 Task: Create a due date automation trigger when advanced on, on the monday of the week a card is due add fields with custom field "Resume" set to a number lower than 1 and greater than 10 at 11:00 AM.
Action: Mouse moved to (1233, 376)
Screenshot: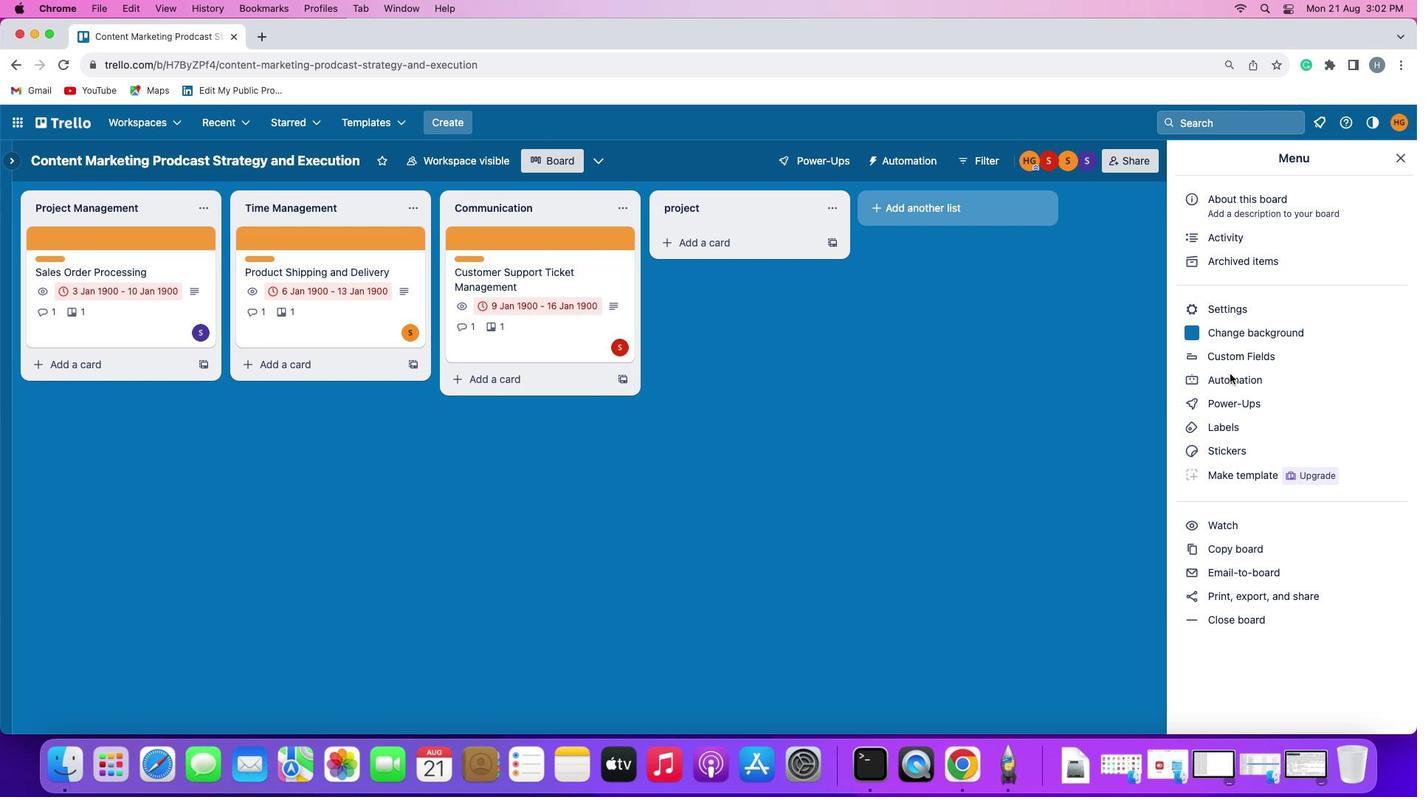 
Action: Mouse pressed left at (1233, 376)
Screenshot: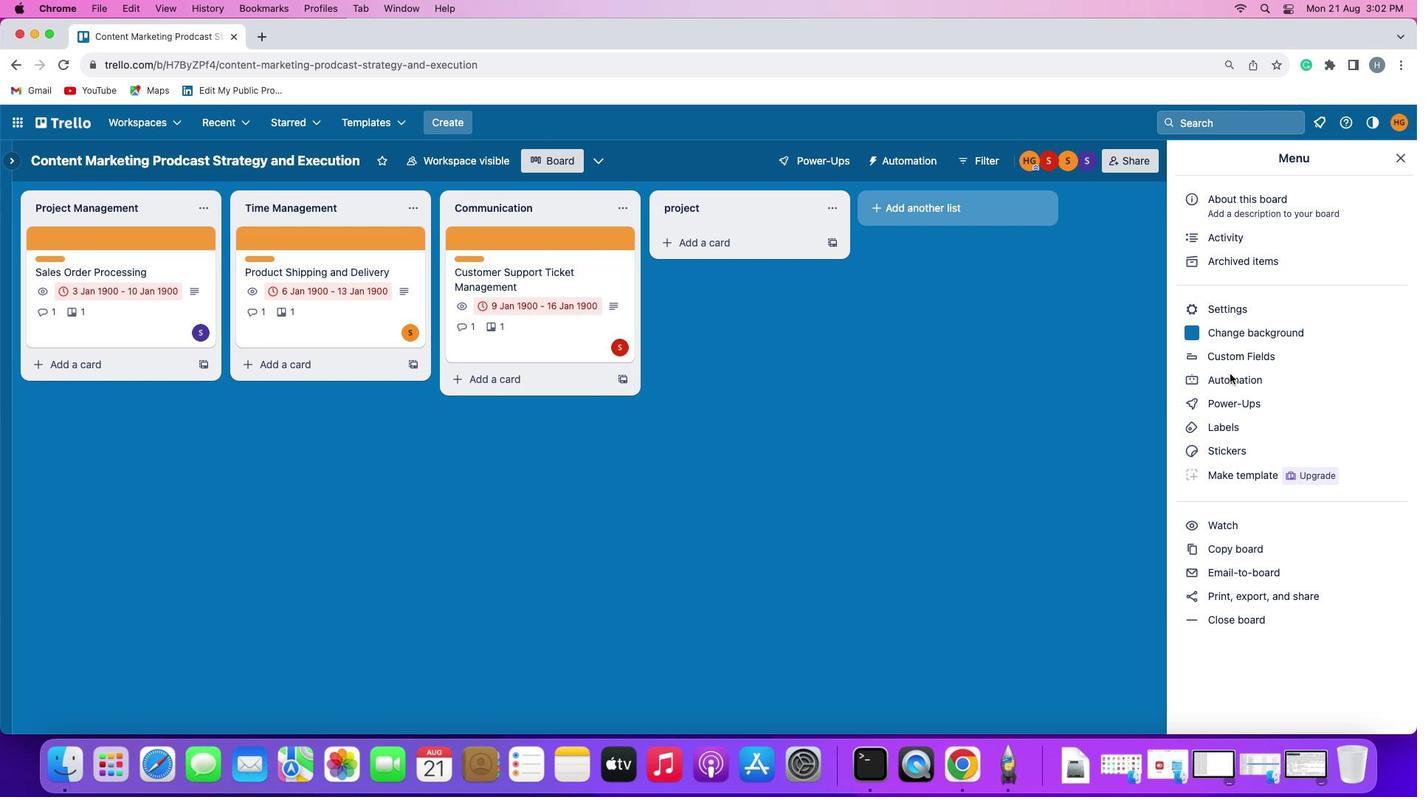 
Action: Mouse pressed left at (1233, 376)
Screenshot: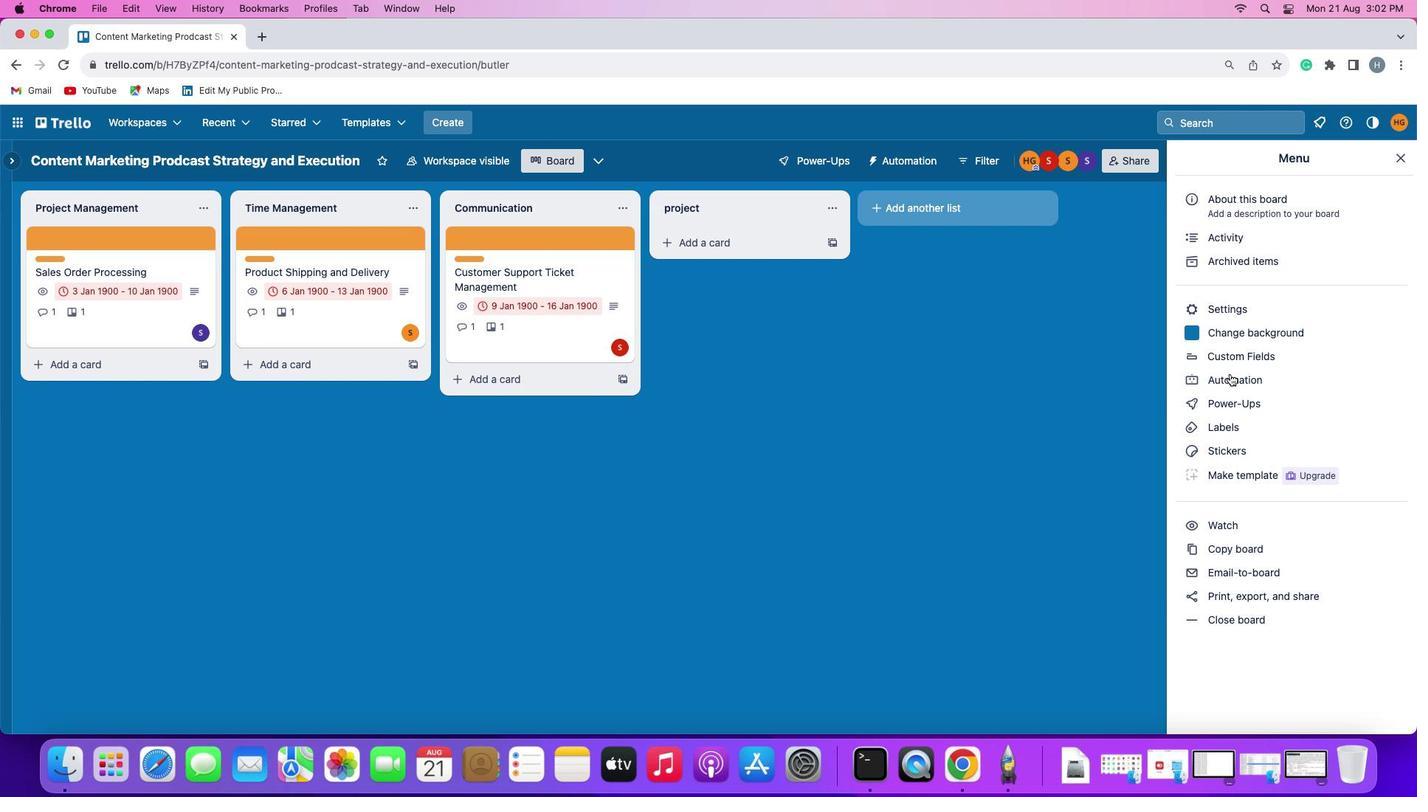 
Action: Mouse moved to (95, 346)
Screenshot: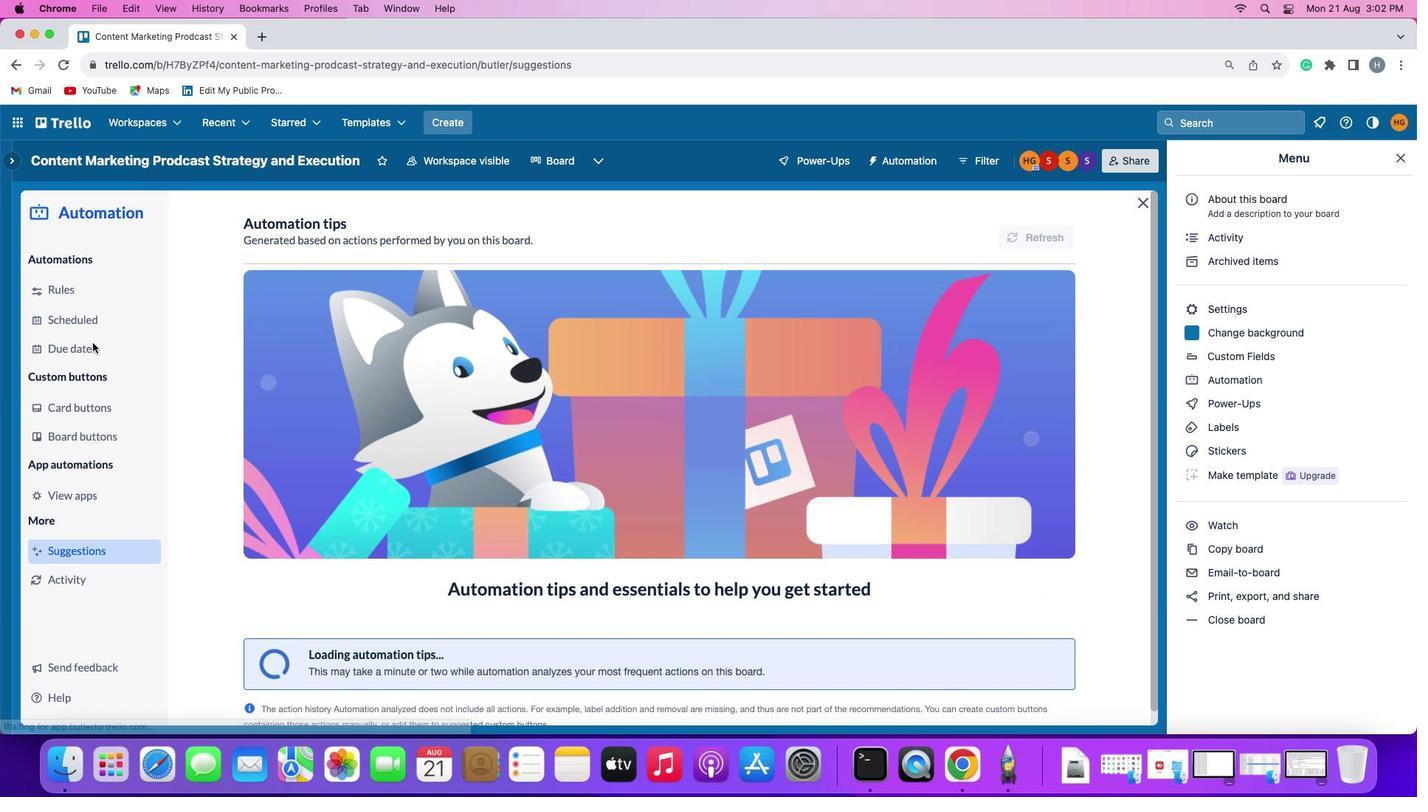 
Action: Mouse pressed left at (95, 346)
Screenshot: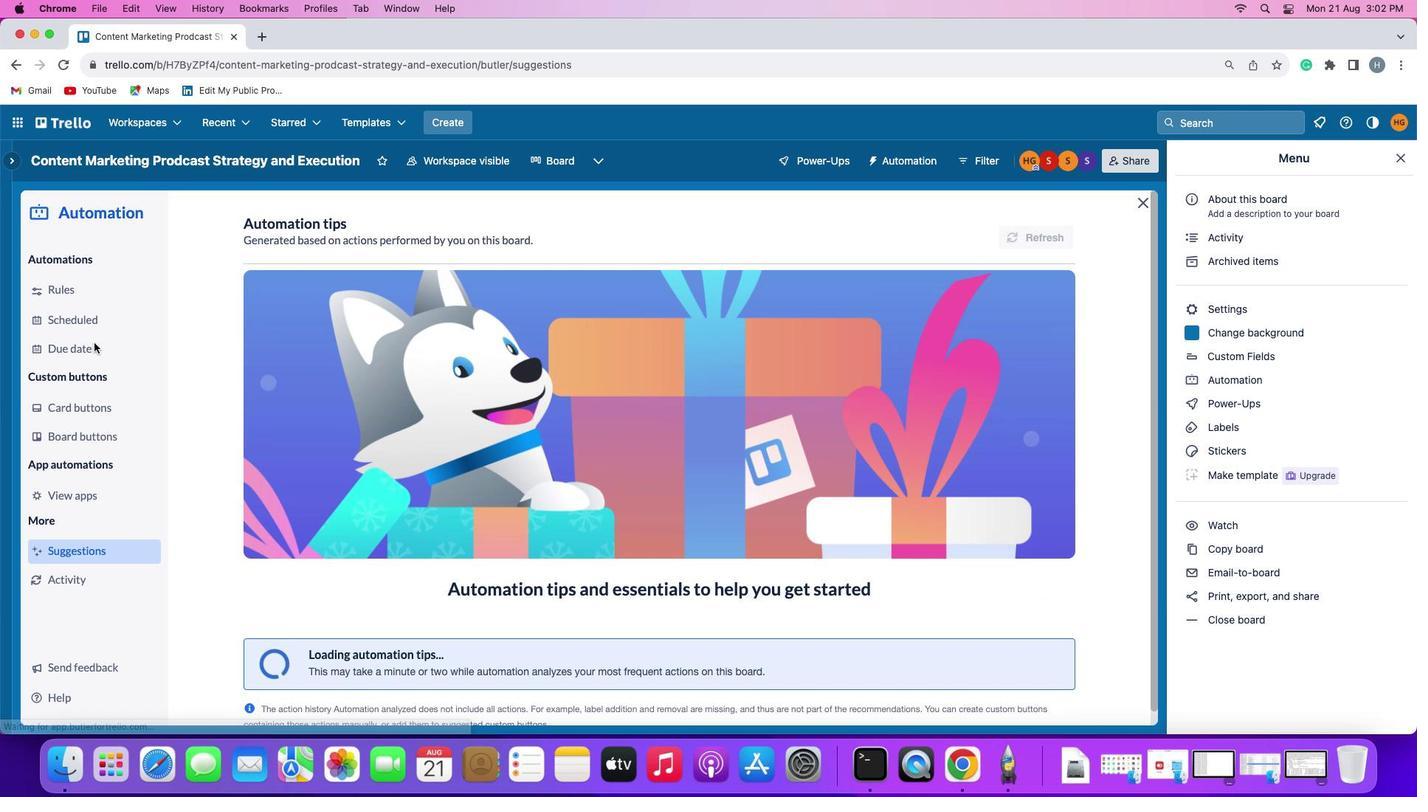 
Action: Mouse moved to (1005, 227)
Screenshot: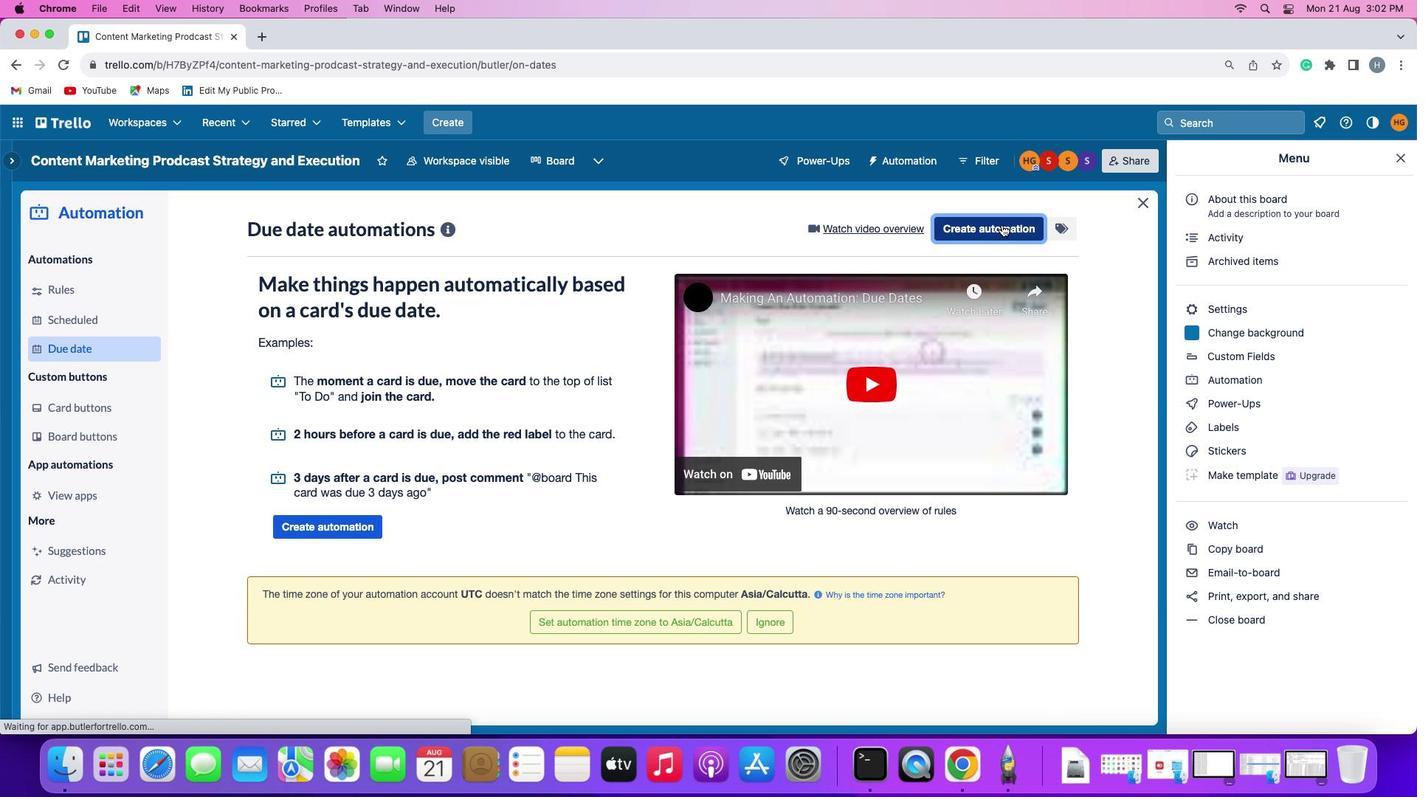 
Action: Mouse pressed left at (1005, 227)
Screenshot: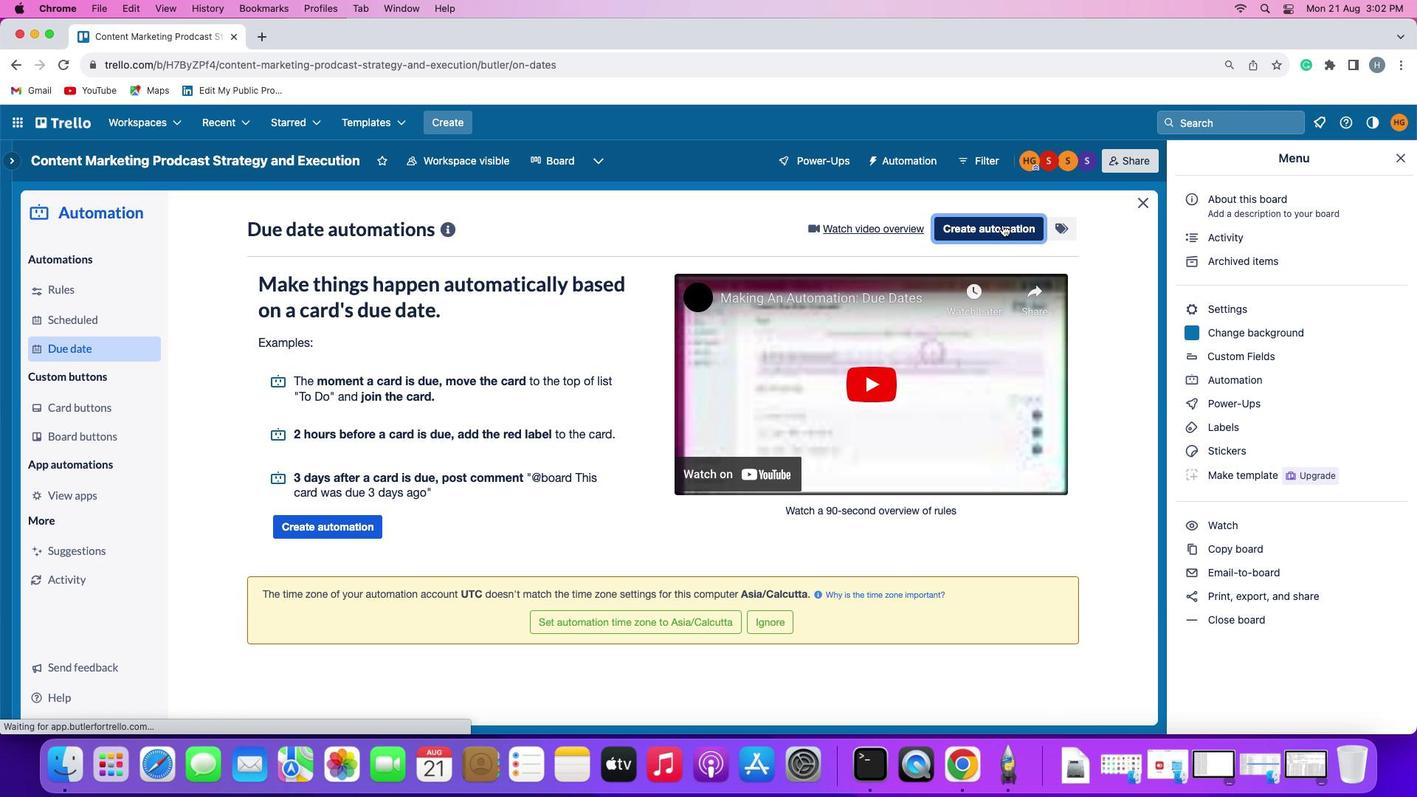 
Action: Mouse moved to (272, 370)
Screenshot: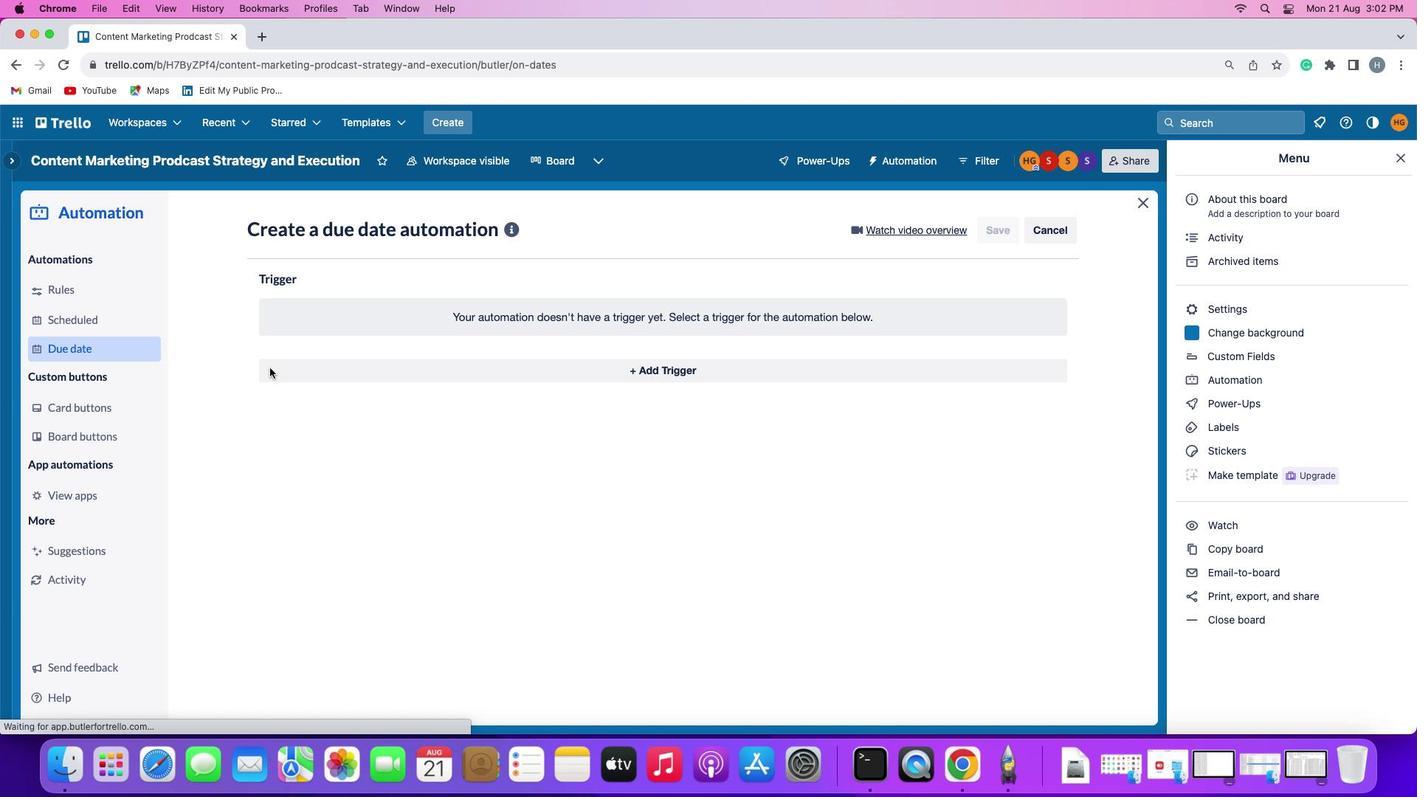
Action: Mouse pressed left at (272, 370)
Screenshot: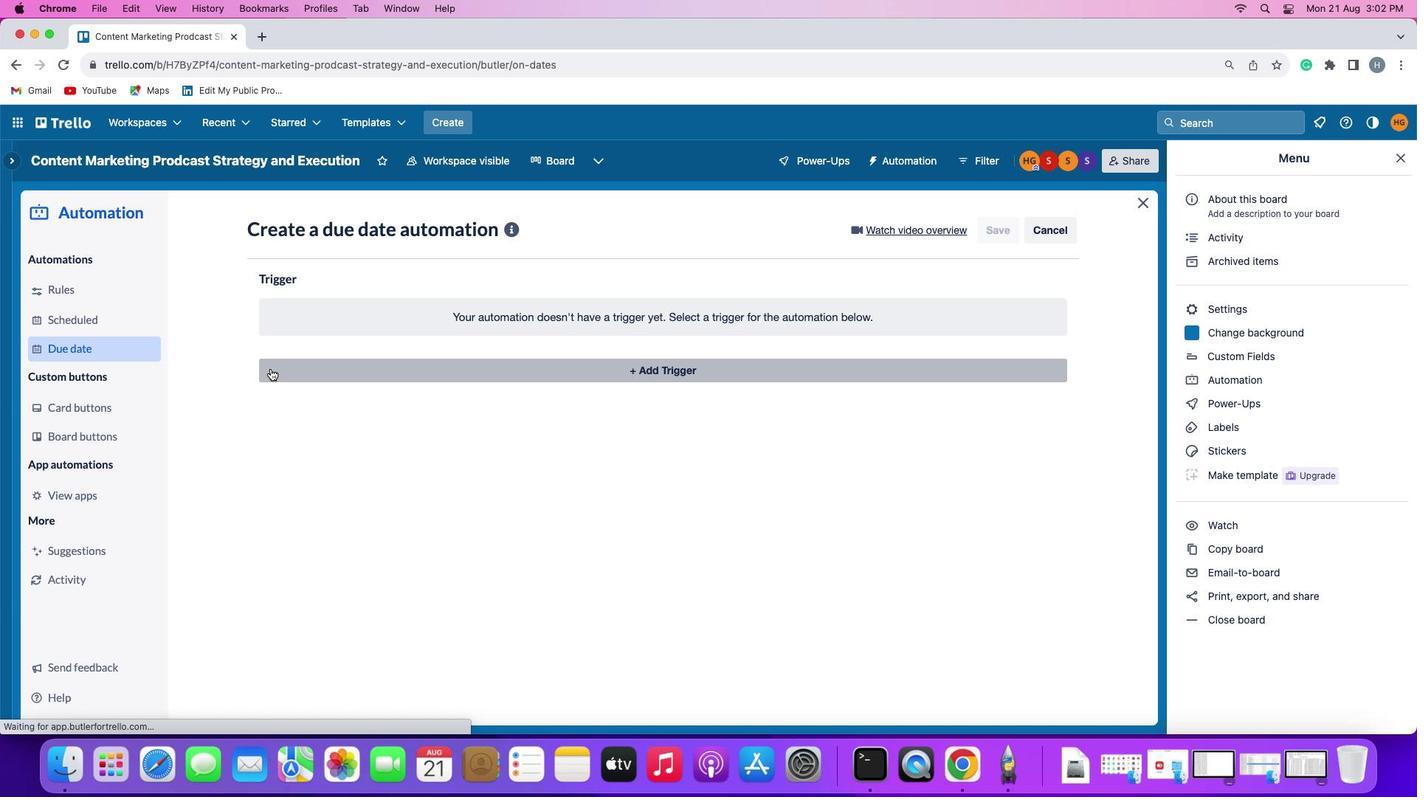 
Action: Mouse moved to (336, 650)
Screenshot: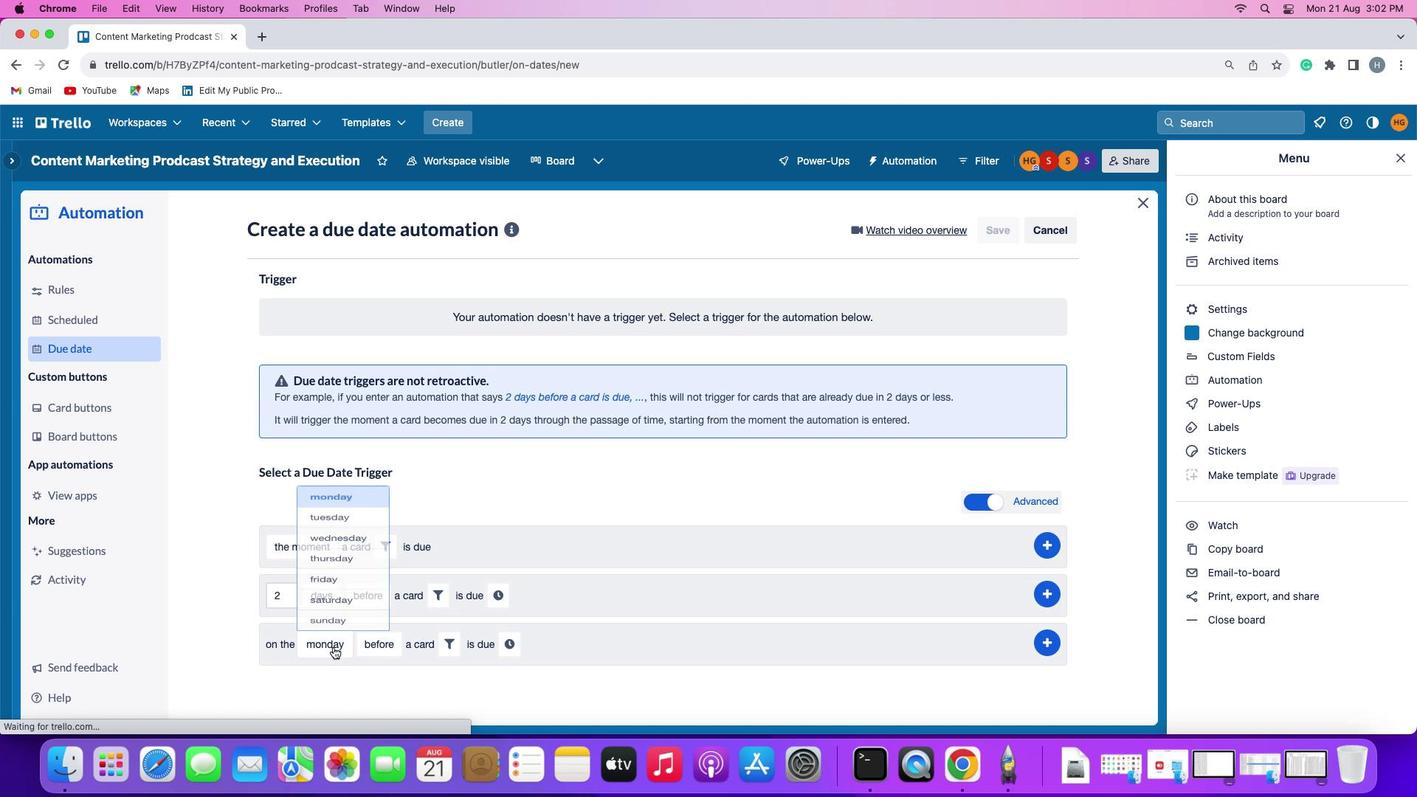 
Action: Mouse pressed left at (336, 650)
Screenshot: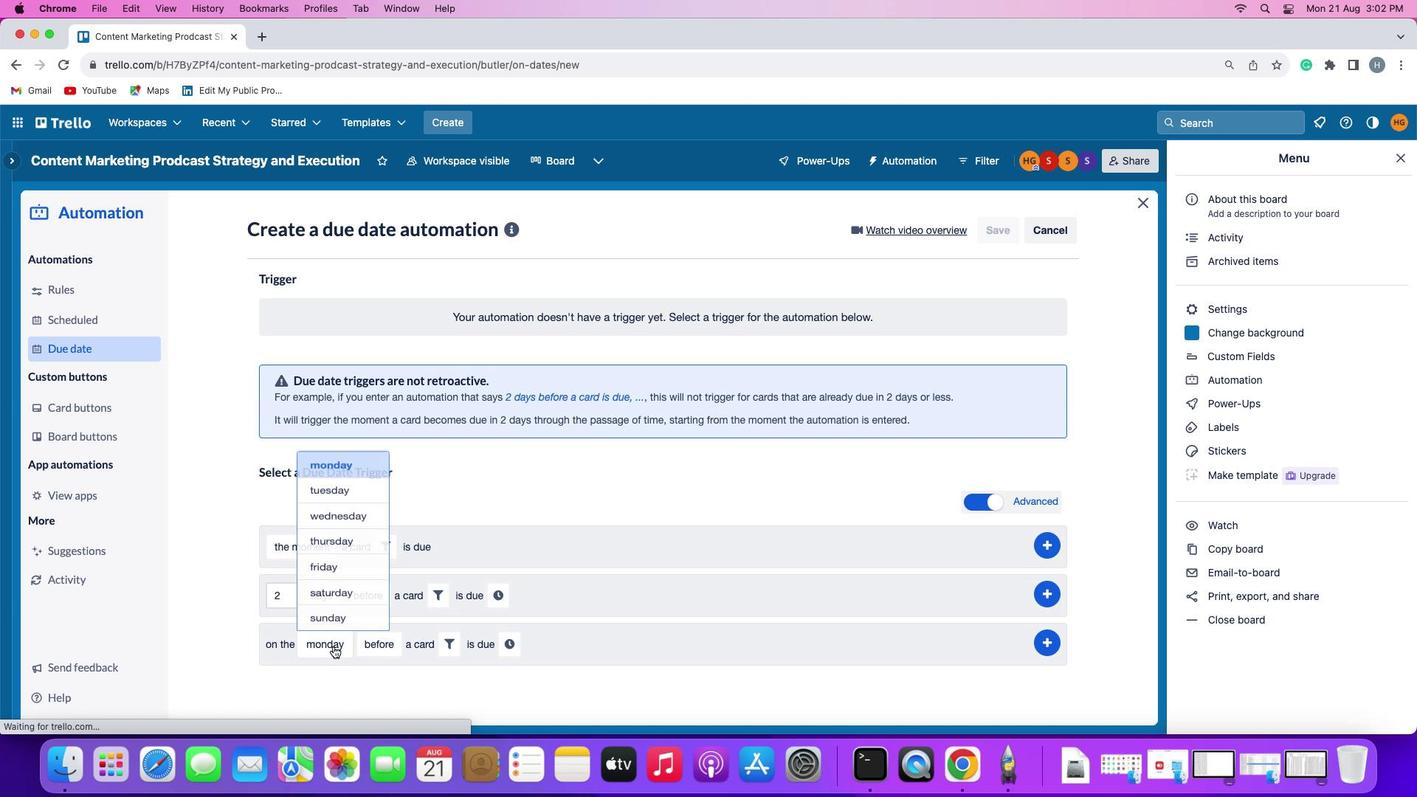 
Action: Mouse moved to (359, 447)
Screenshot: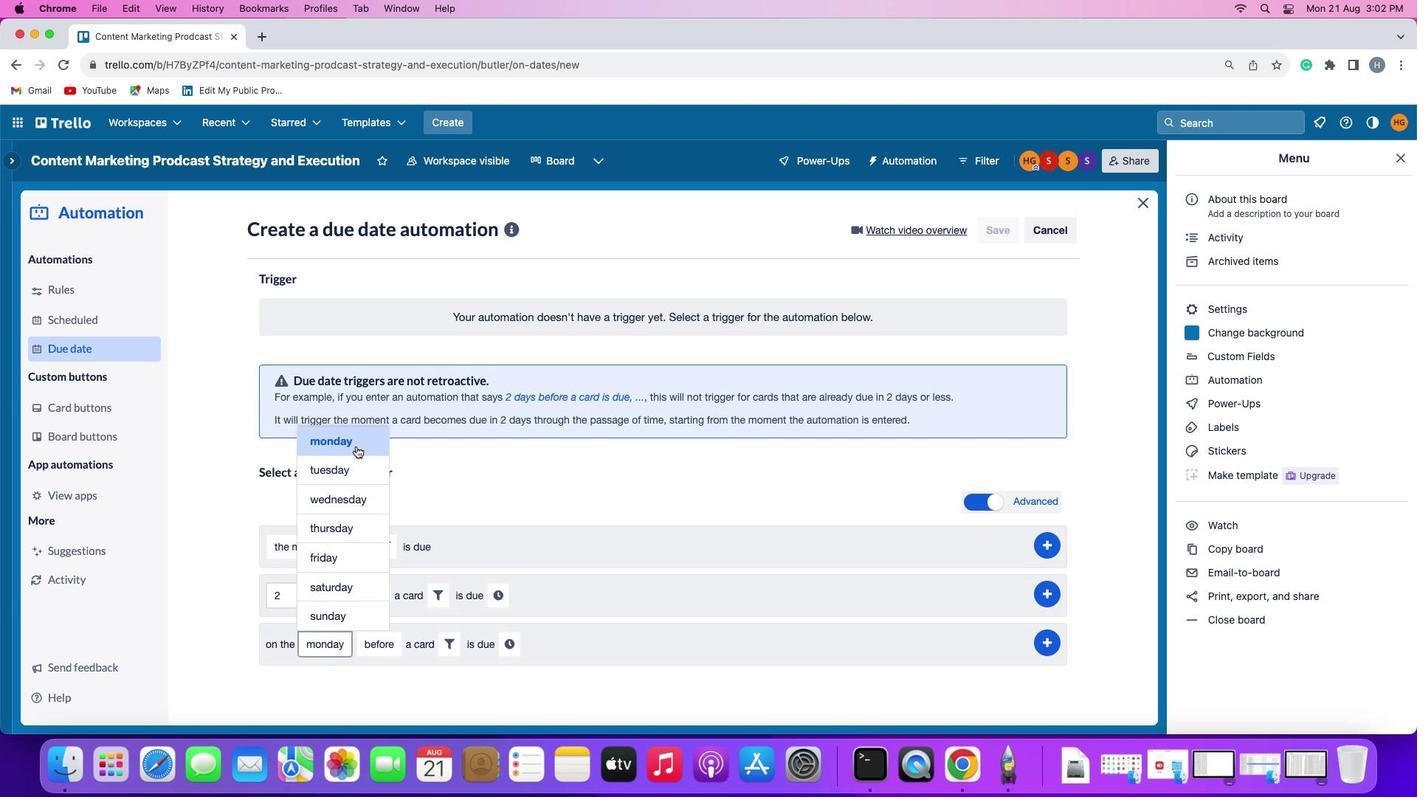 
Action: Mouse pressed left at (359, 447)
Screenshot: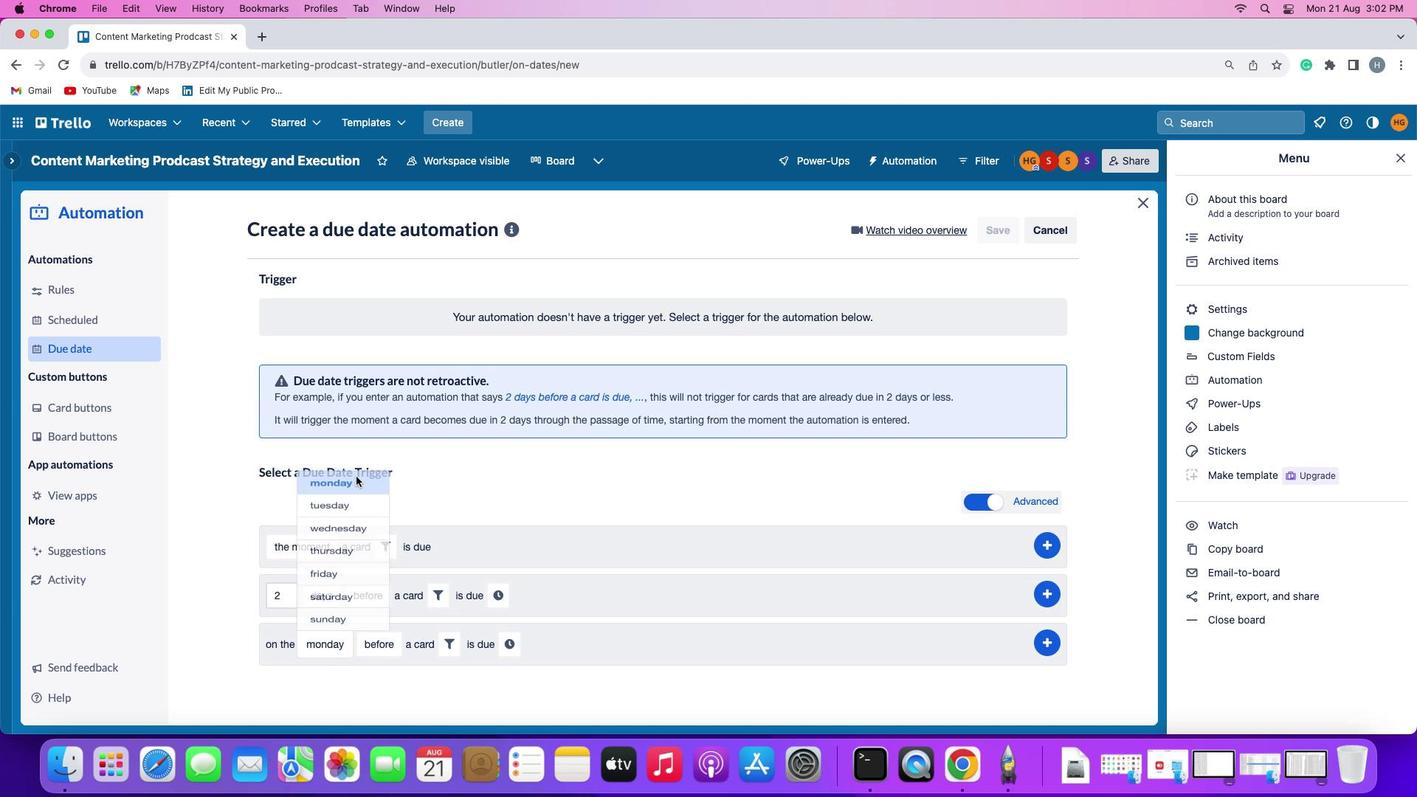
Action: Mouse moved to (377, 648)
Screenshot: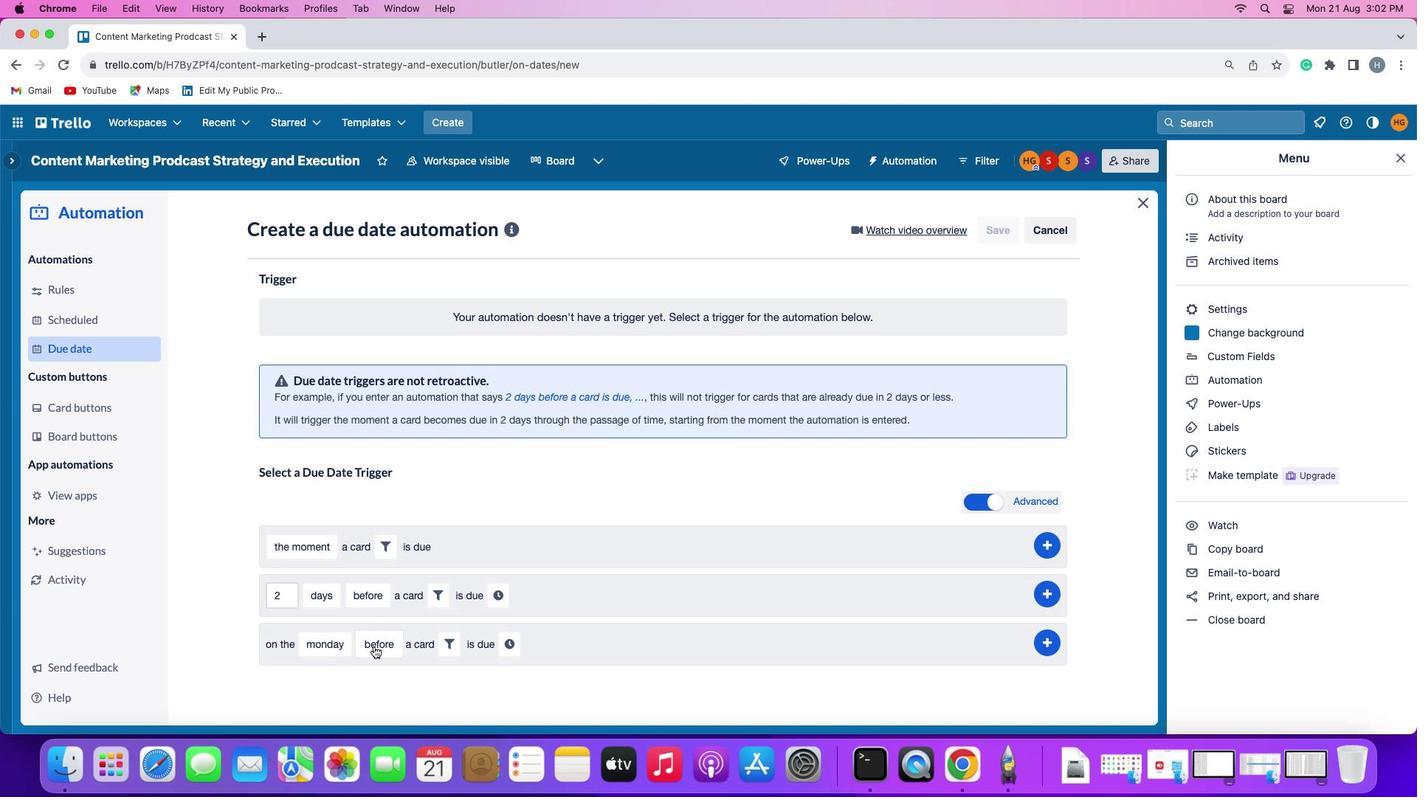 
Action: Mouse pressed left at (377, 648)
Screenshot: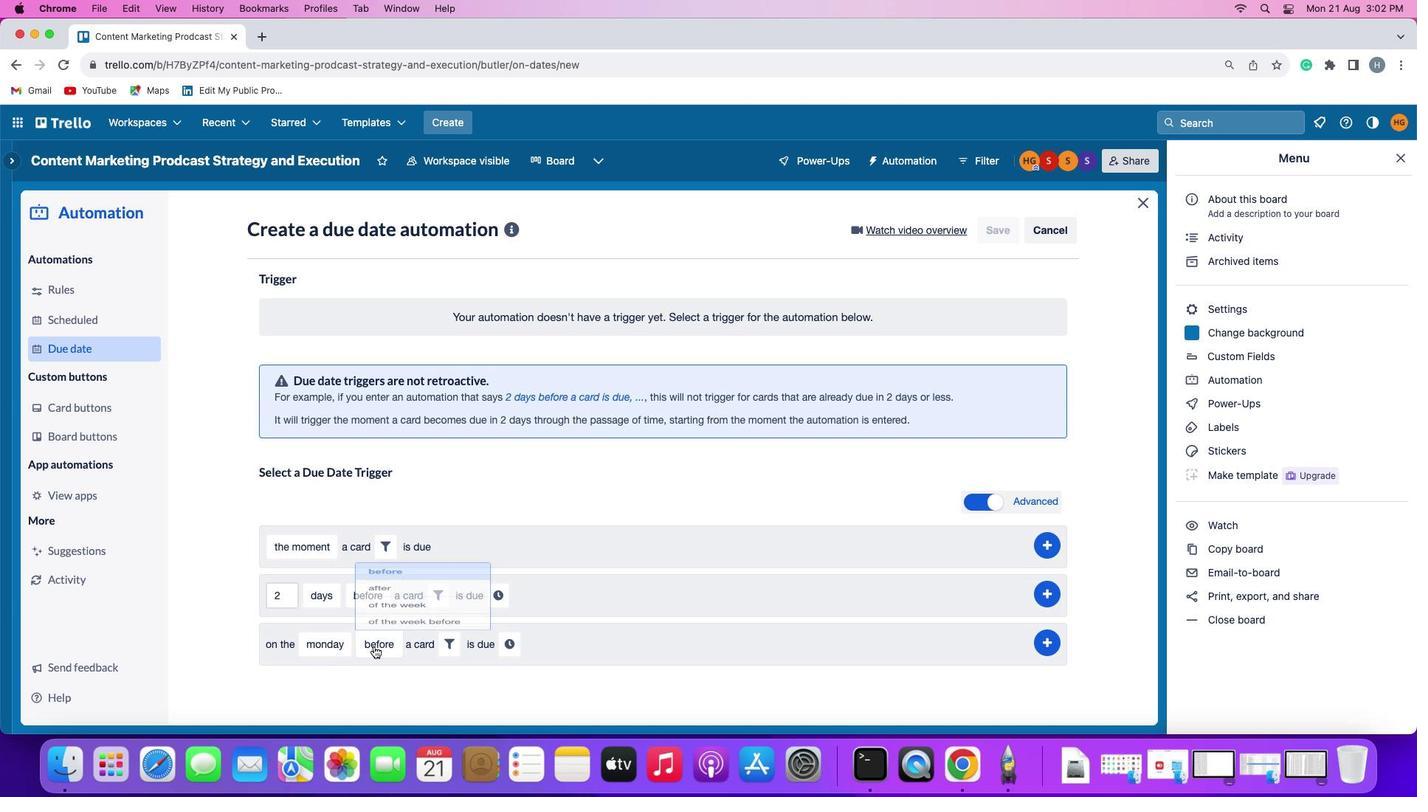
Action: Mouse moved to (401, 586)
Screenshot: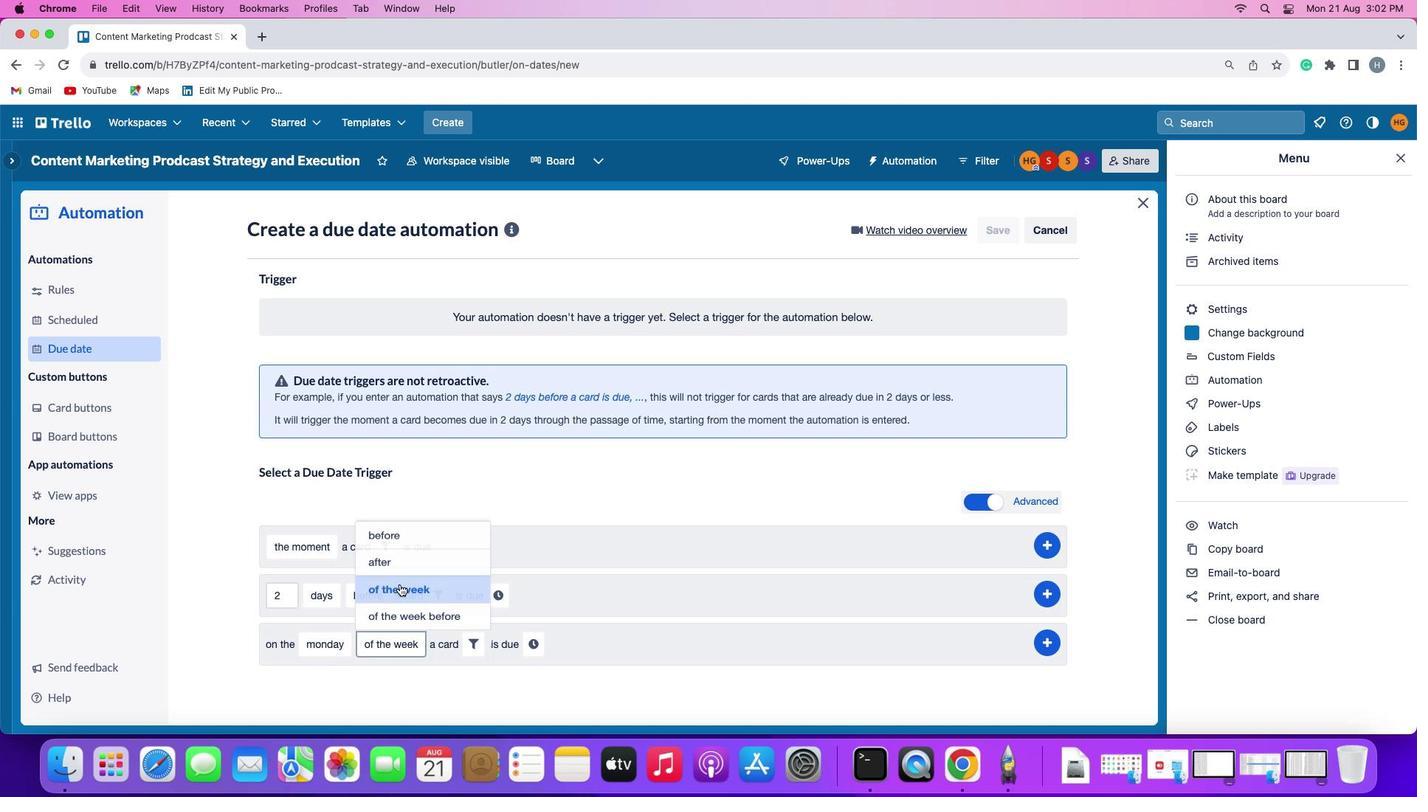 
Action: Mouse pressed left at (401, 586)
Screenshot: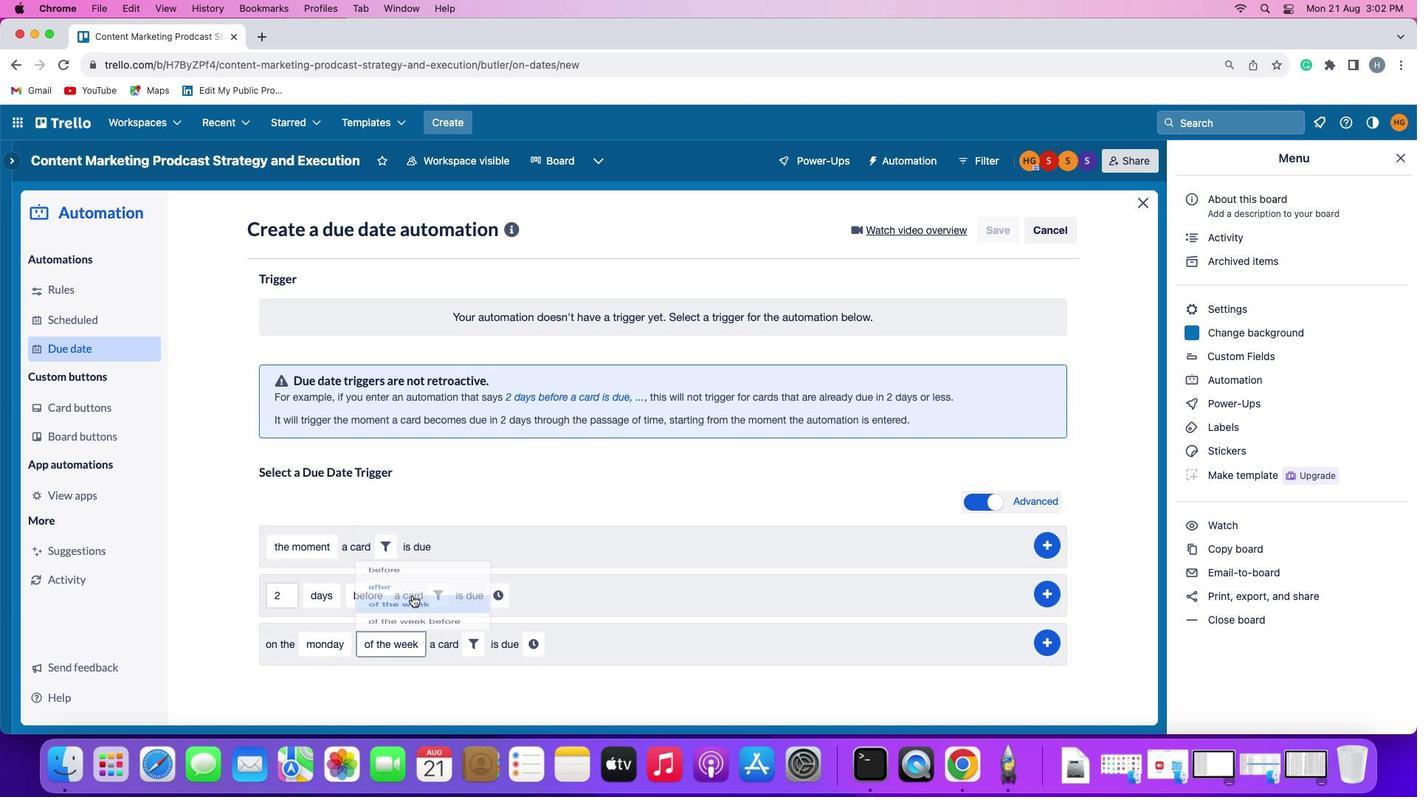 
Action: Mouse moved to (478, 637)
Screenshot: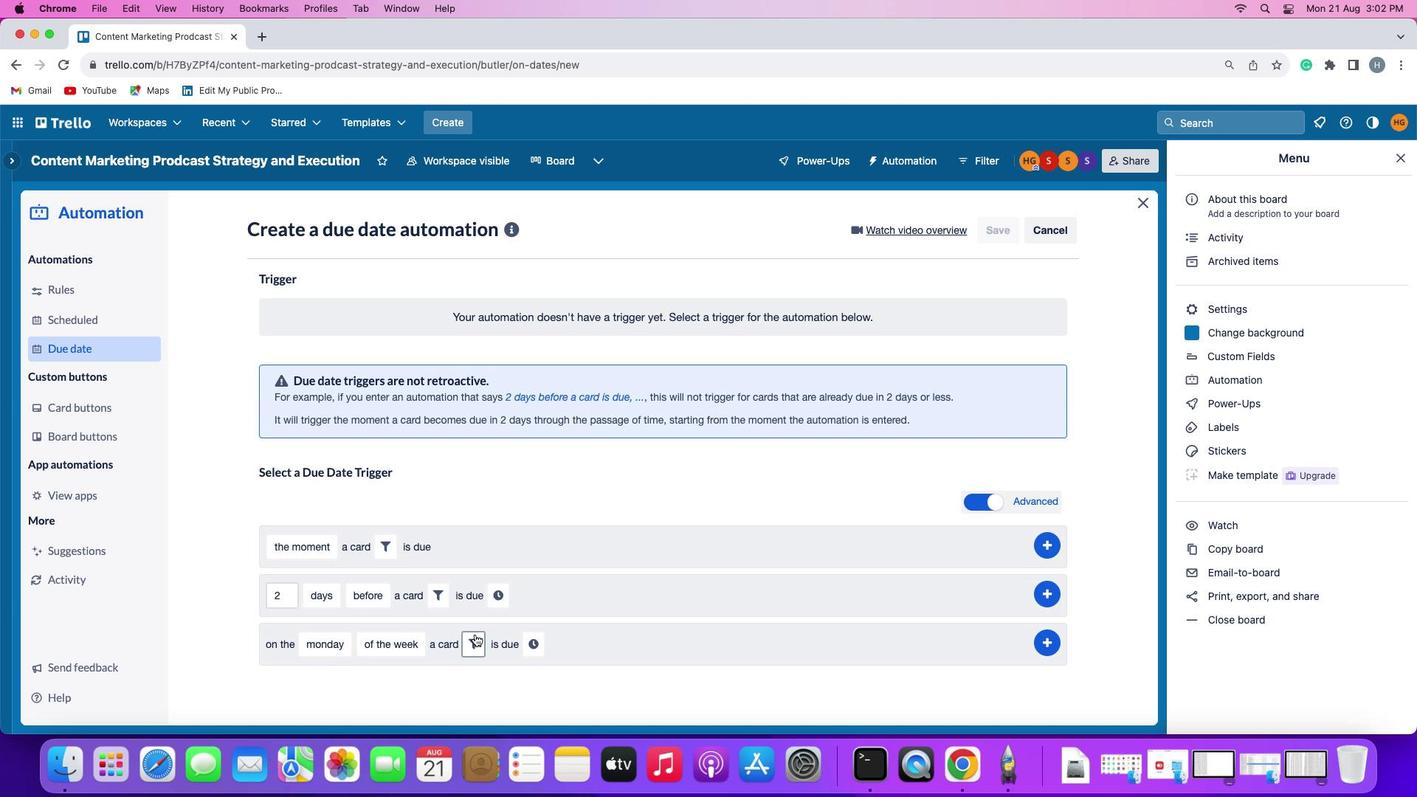 
Action: Mouse pressed left at (478, 637)
Screenshot: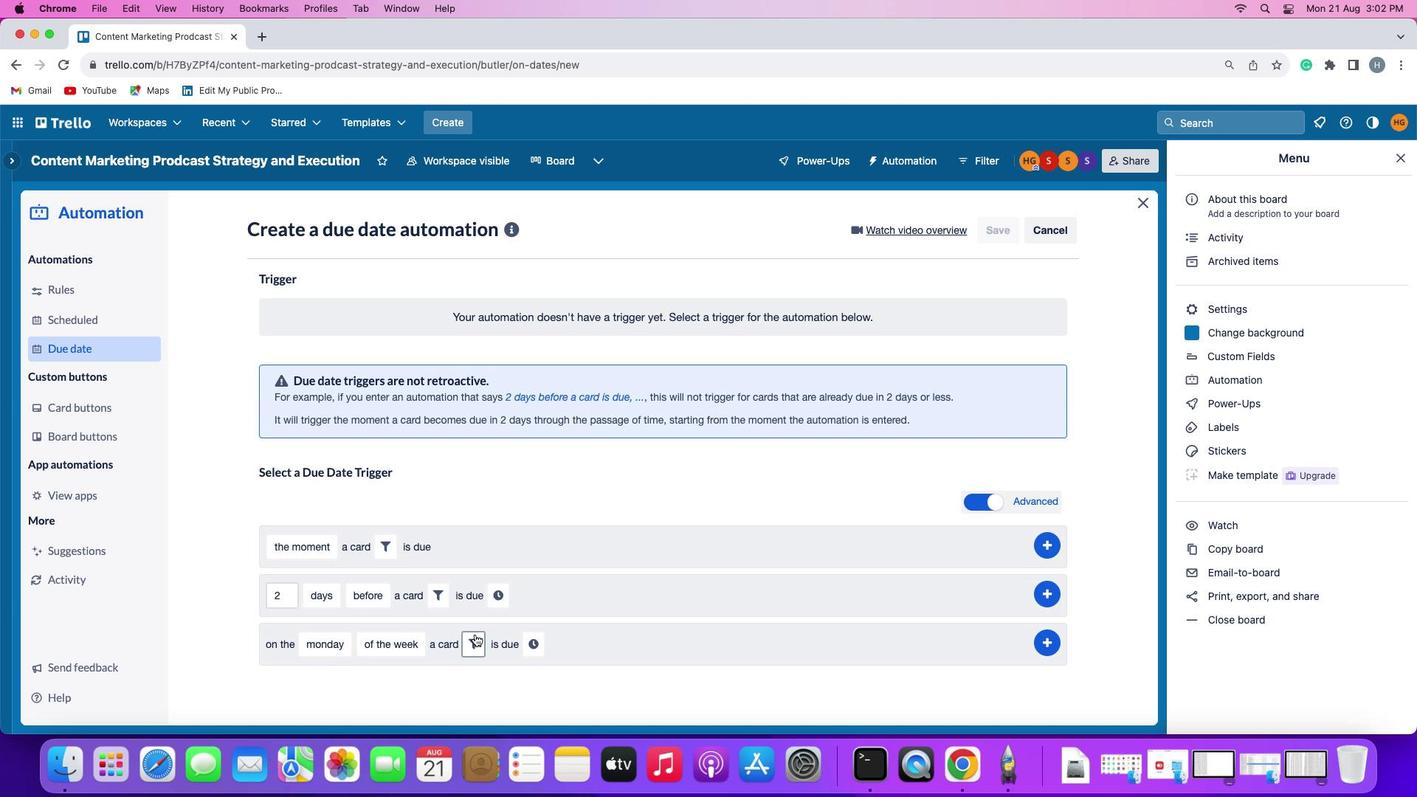 
Action: Mouse moved to (721, 694)
Screenshot: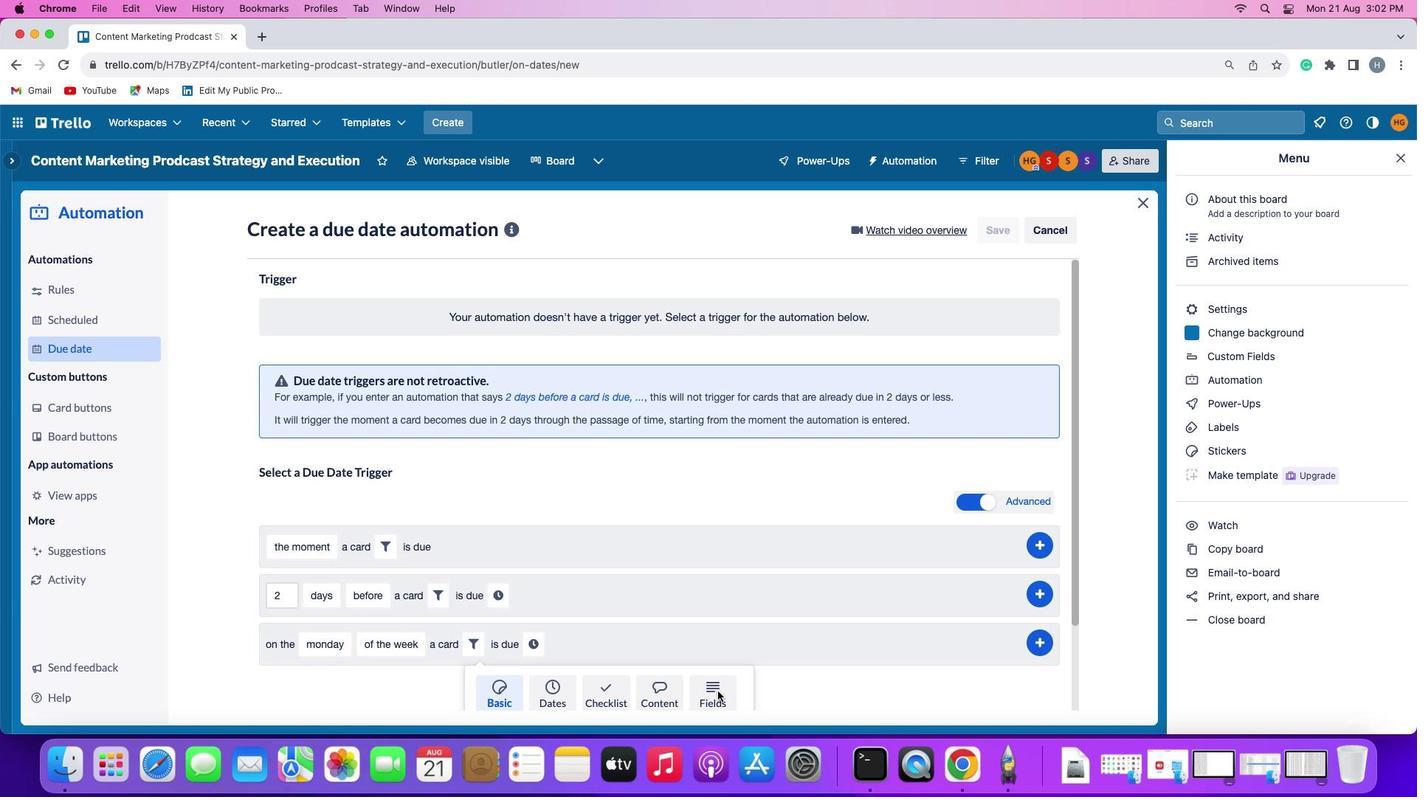 
Action: Mouse pressed left at (721, 694)
Screenshot: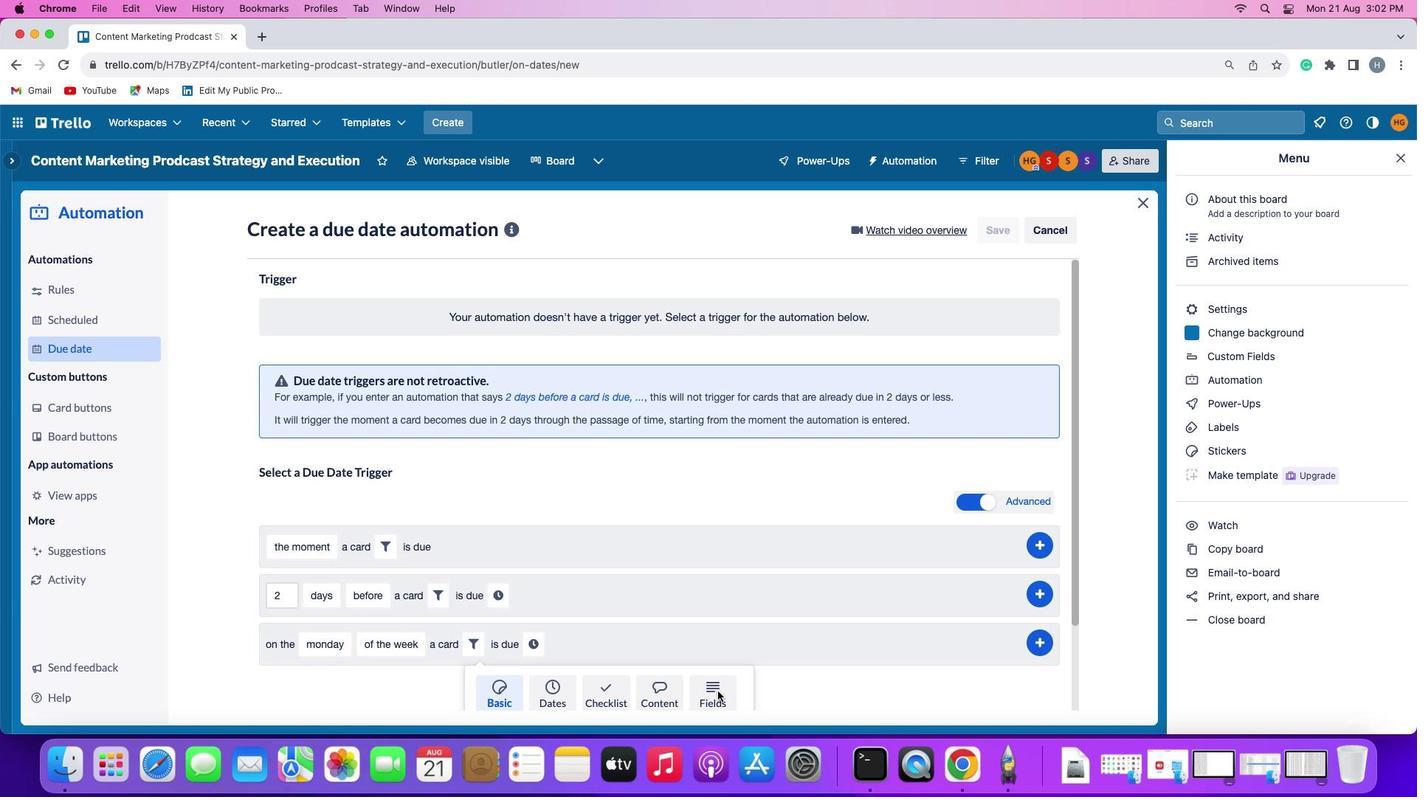 
Action: Mouse moved to (397, 683)
Screenshot: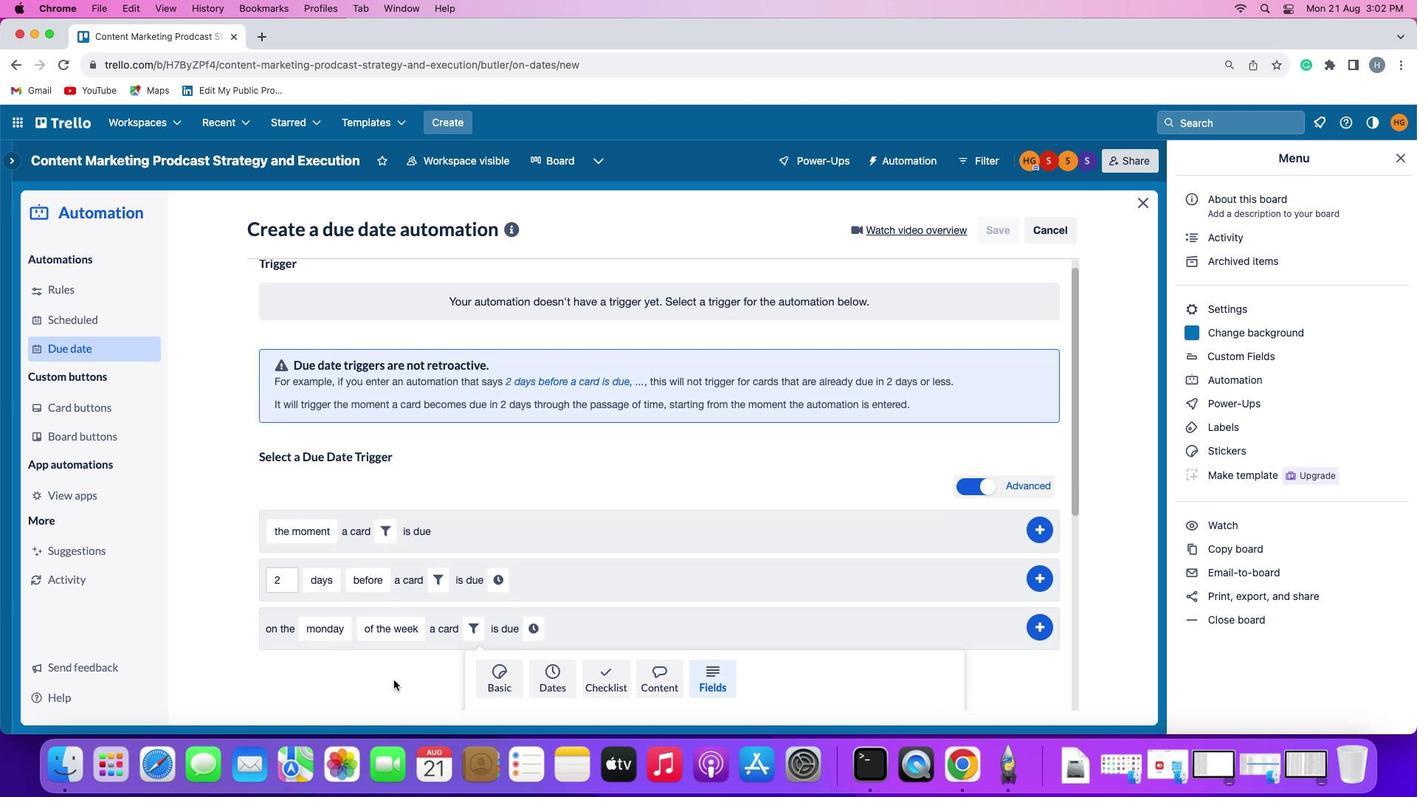 
Action: Mouse scrolled (397, 683) with delta (2, 2)
Screenshot: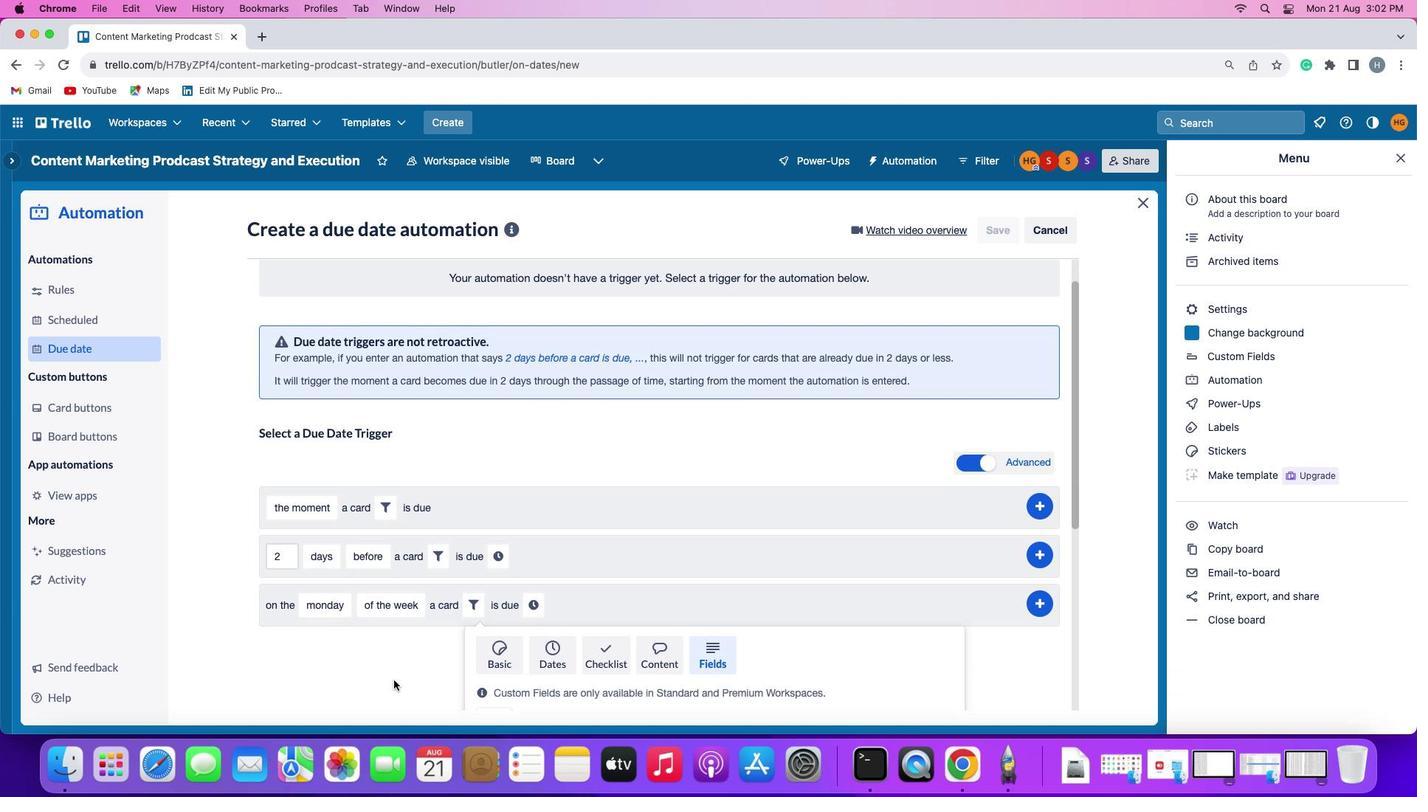 
Action: Mouse moved to (397, 683)
Screenshot: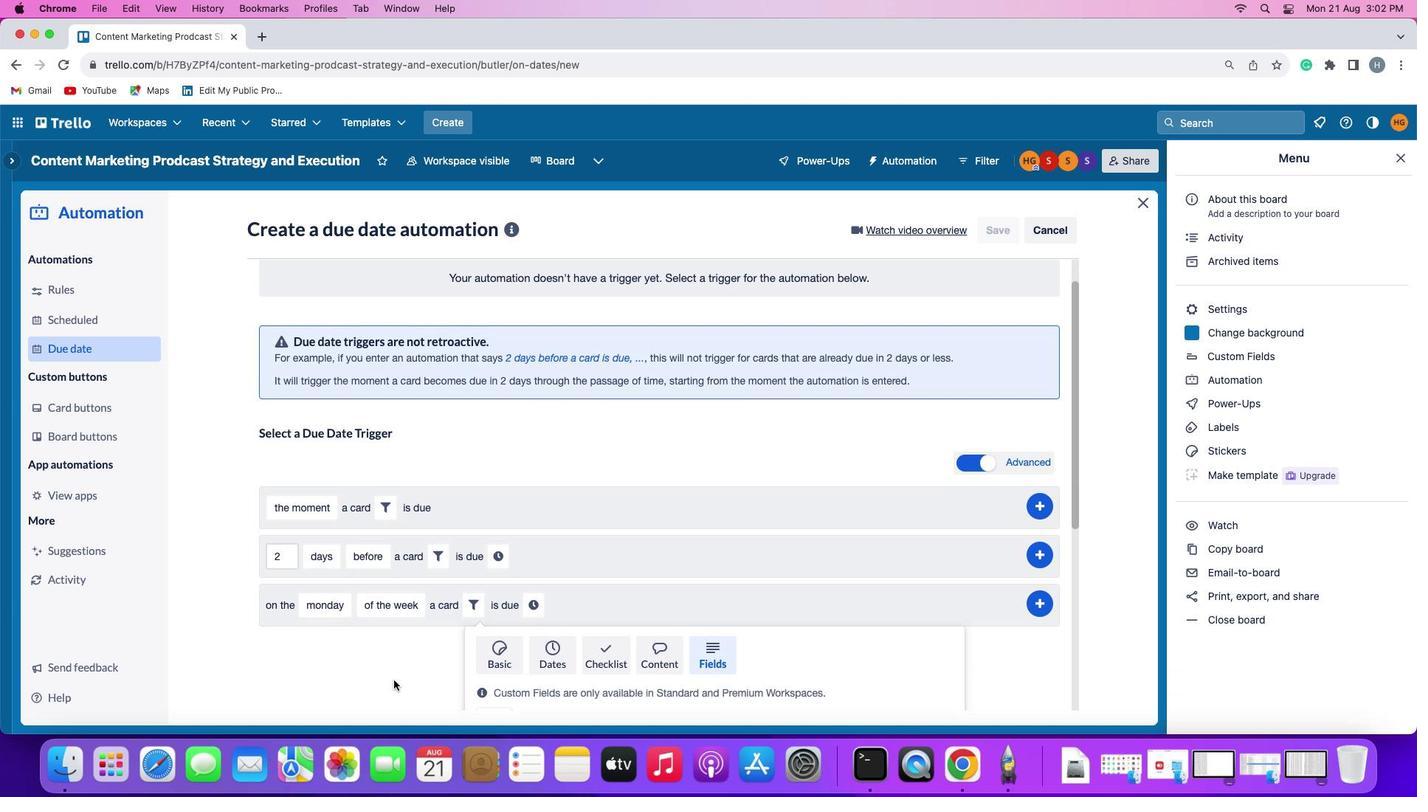 
Action: Mouse scrolled (397, 683) with delta (2, 2)
Screenshot: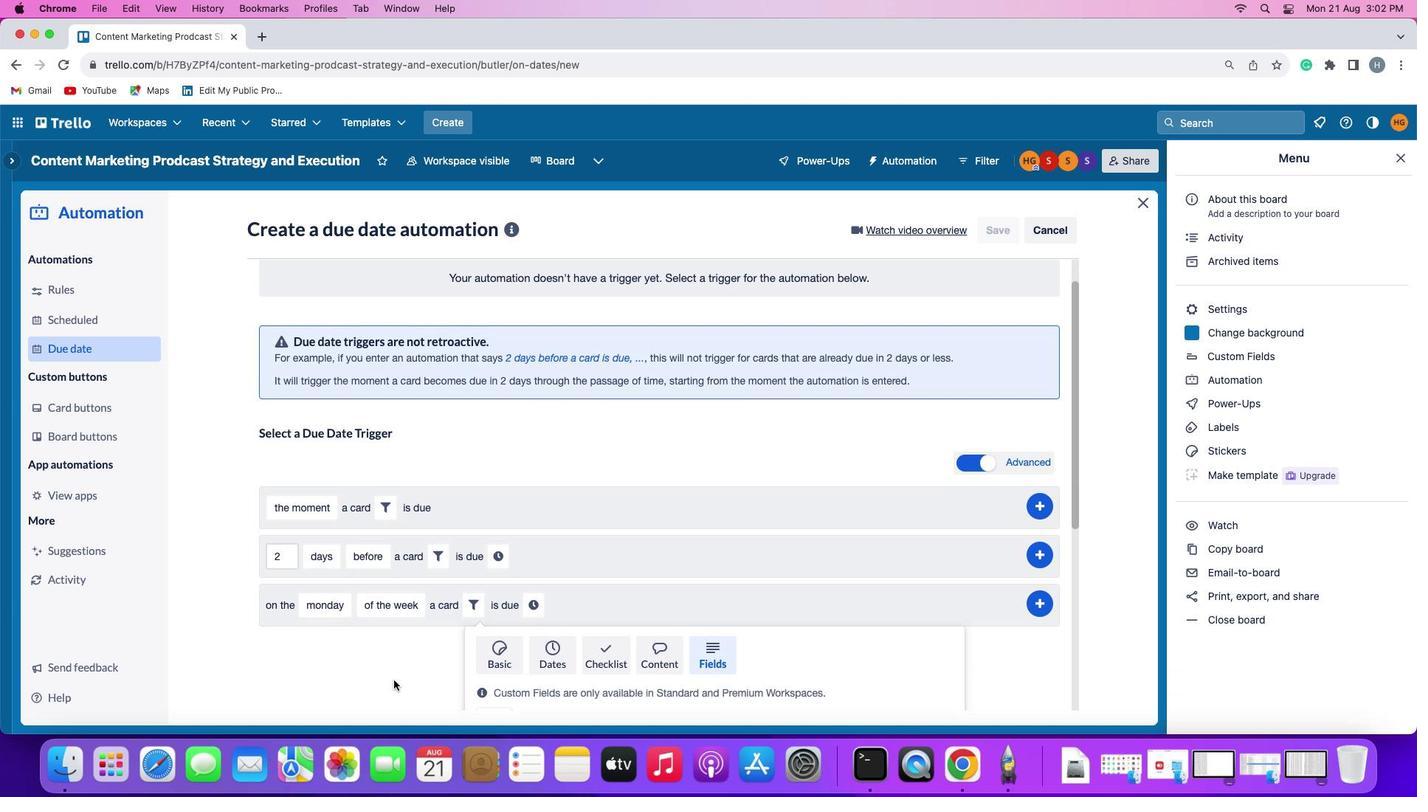 
Action: Mouse moved to (397, 683)
Screenshot: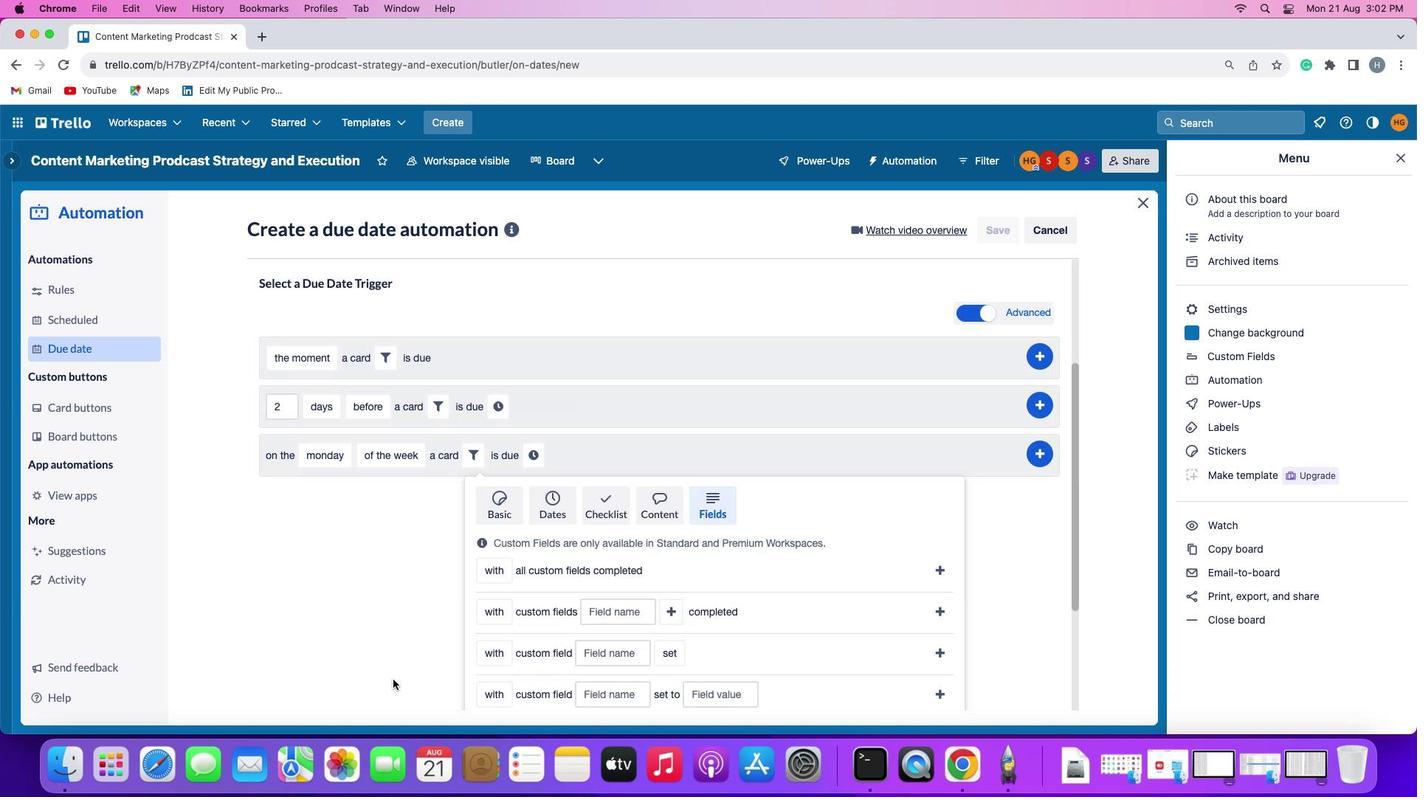 
Action: Mouse scrolled (397, 683) with delta (2, 0)
Screenshot: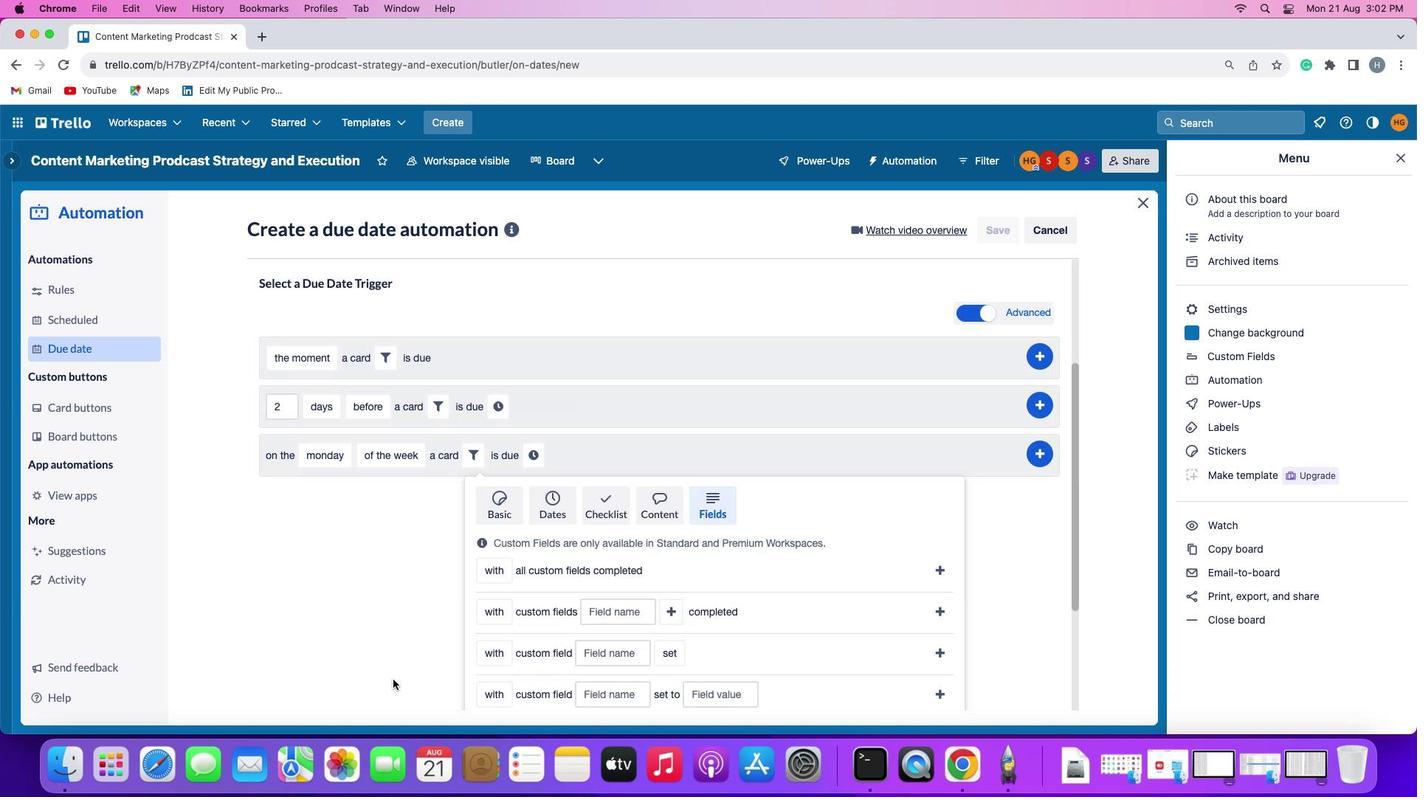 
Action: Mouse scrolled (397, 683) with delta (2, 0)
Screenshot: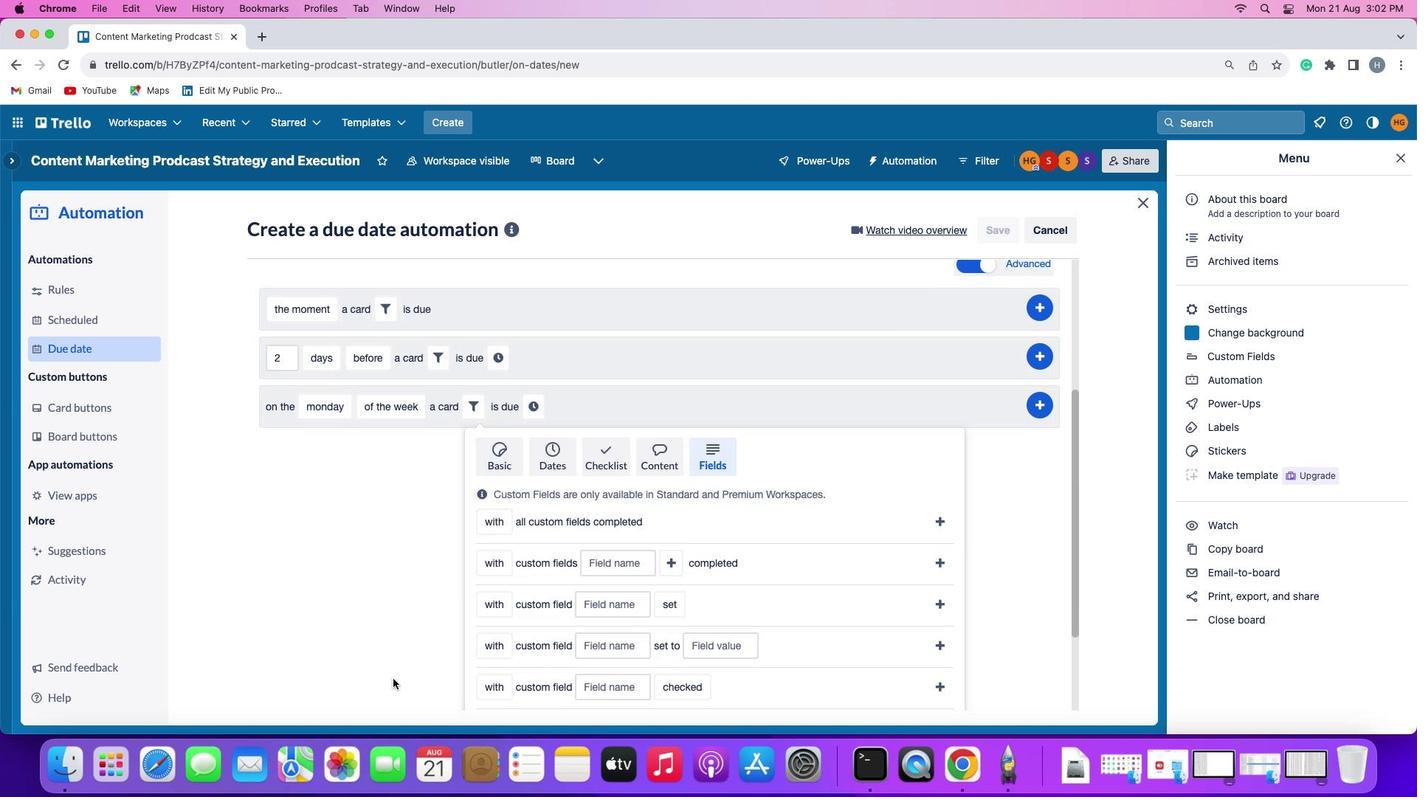 
Action: Mouse moved to (395, 679)
Screenshot: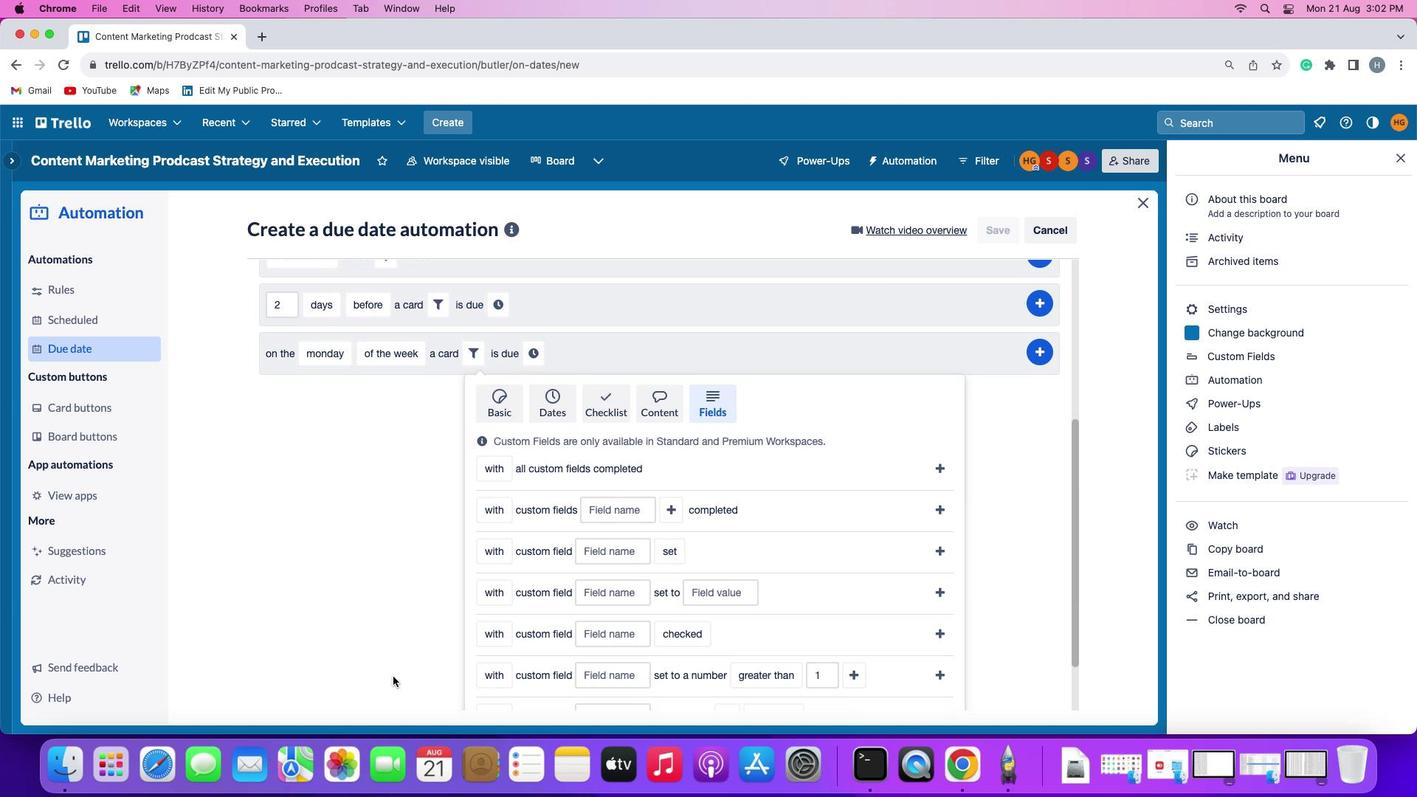 
Action: Mouse scrolled (395, 679) with delta (2, 2)
Screenshot: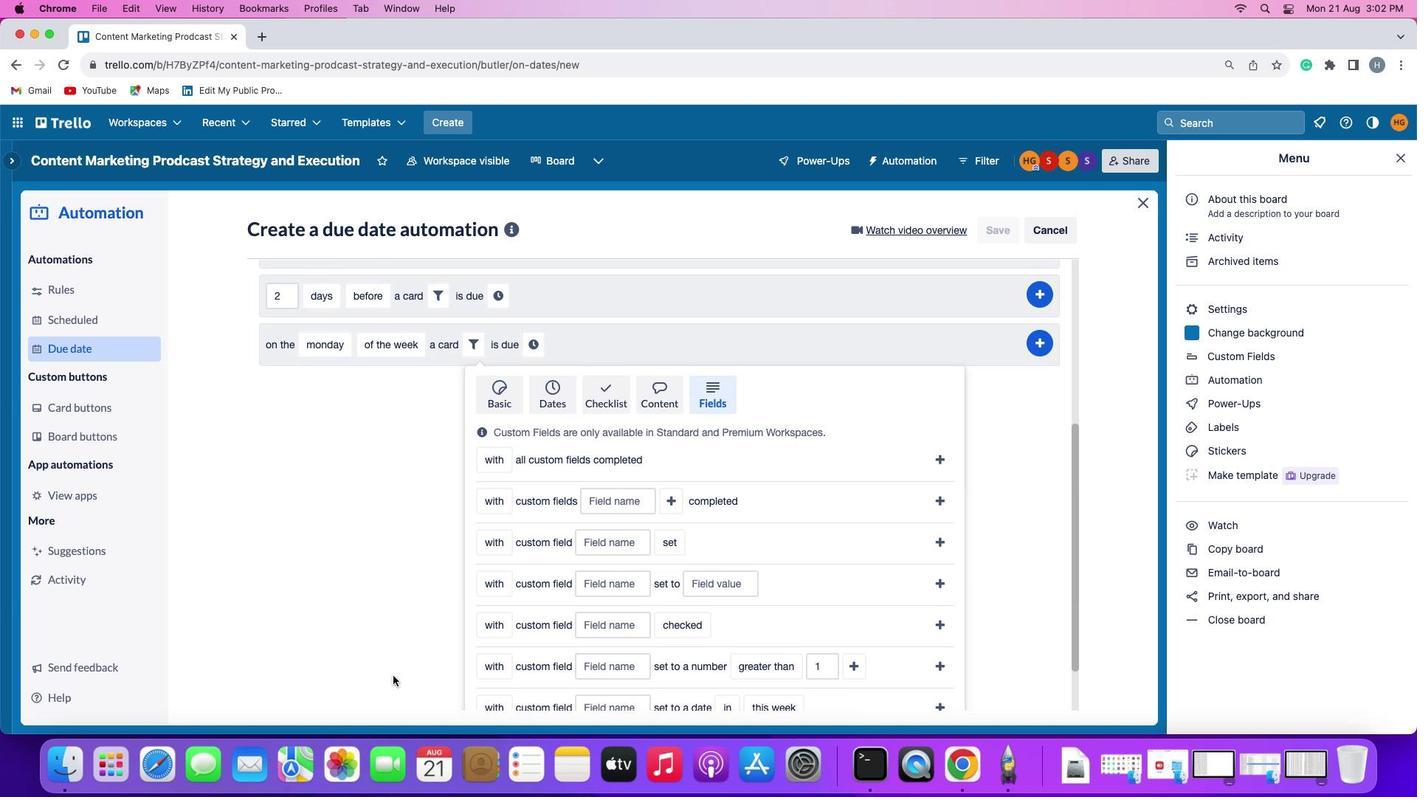
Action: Mouse scrolled (395, 679) with delta (2, 2)
Screenshot: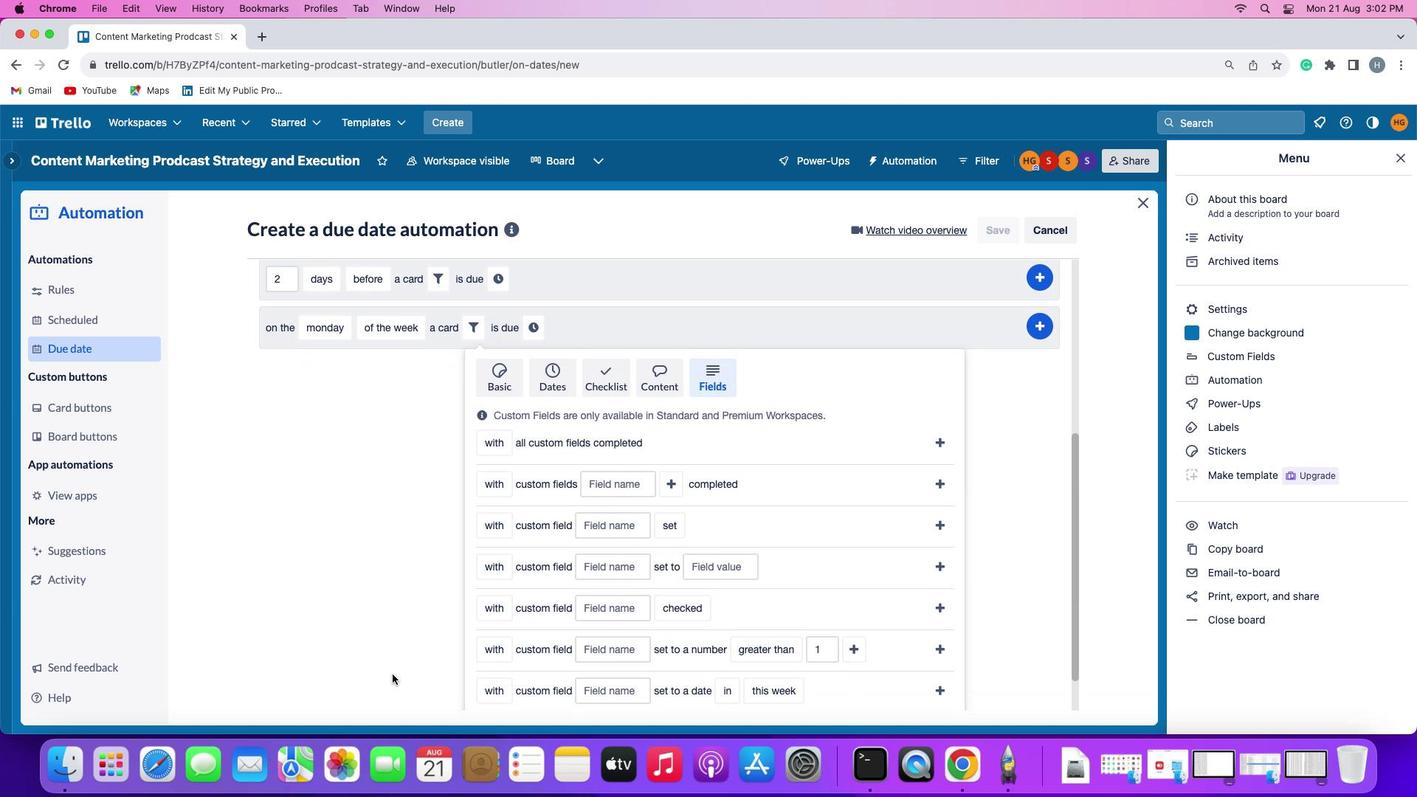 
Action: Mouse scrolled (395, 679) with delta (2, 0)
Screenshot: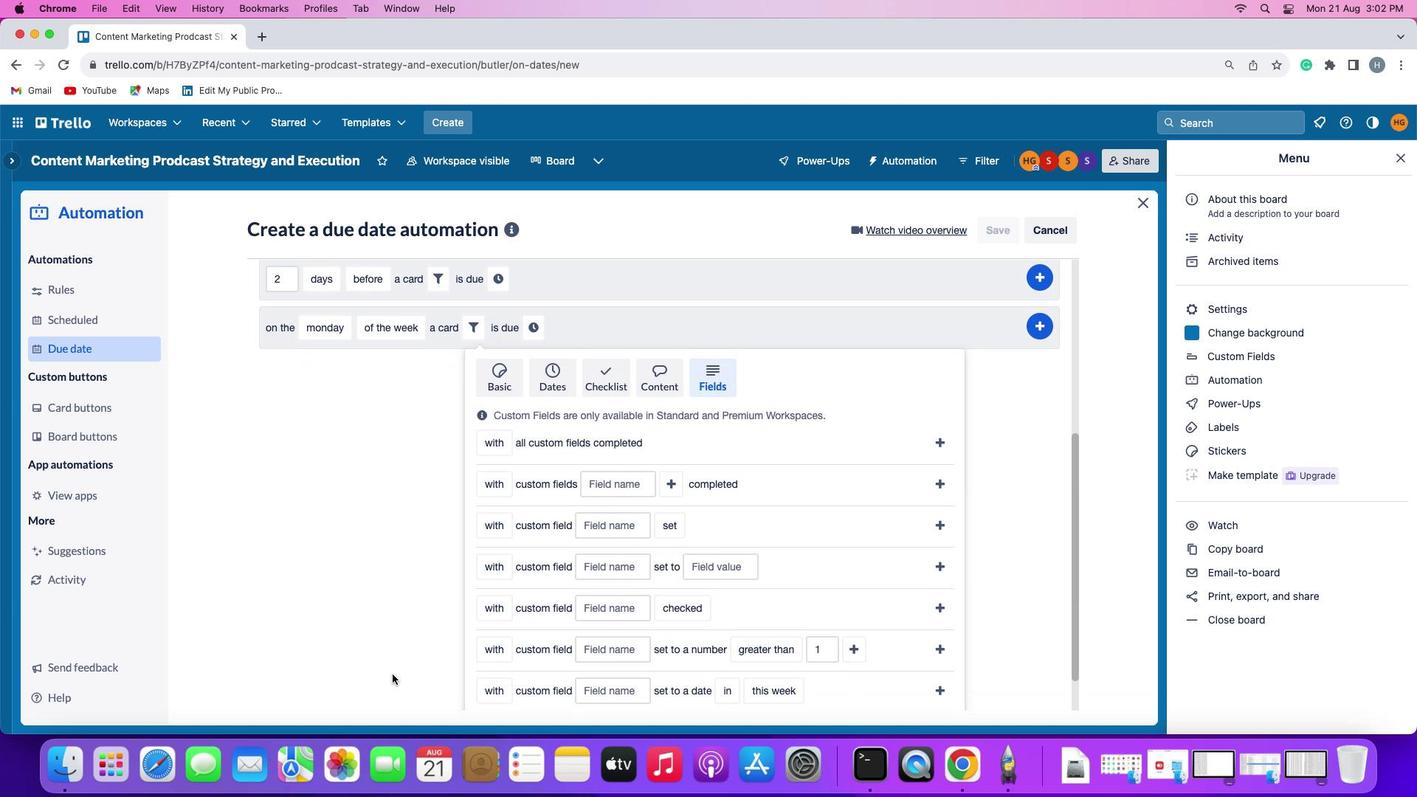 
Action: Mouse scrolled (395, 679) with delta (2, 0)
Screenshot: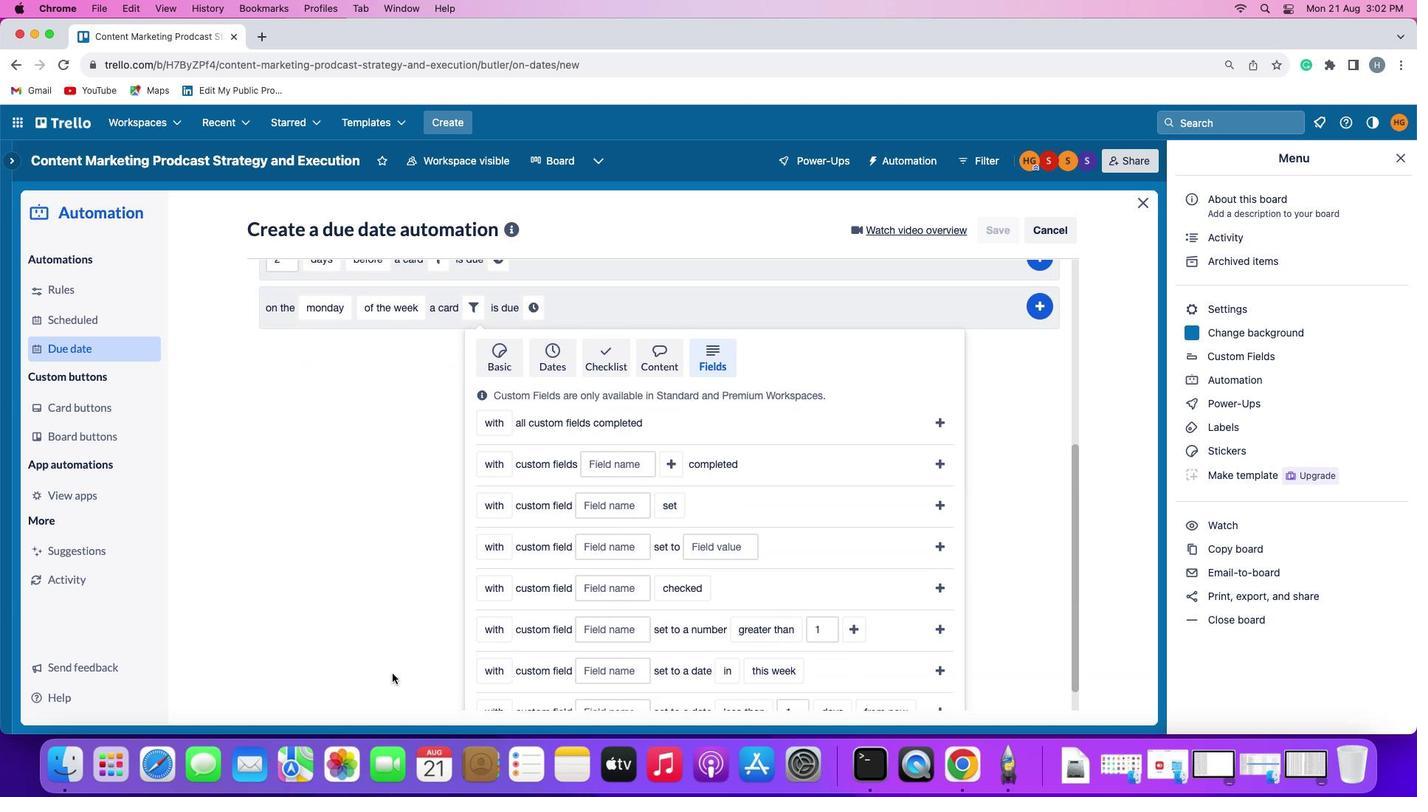 
Action: Mouse moved to (395, 679)
Screenshot: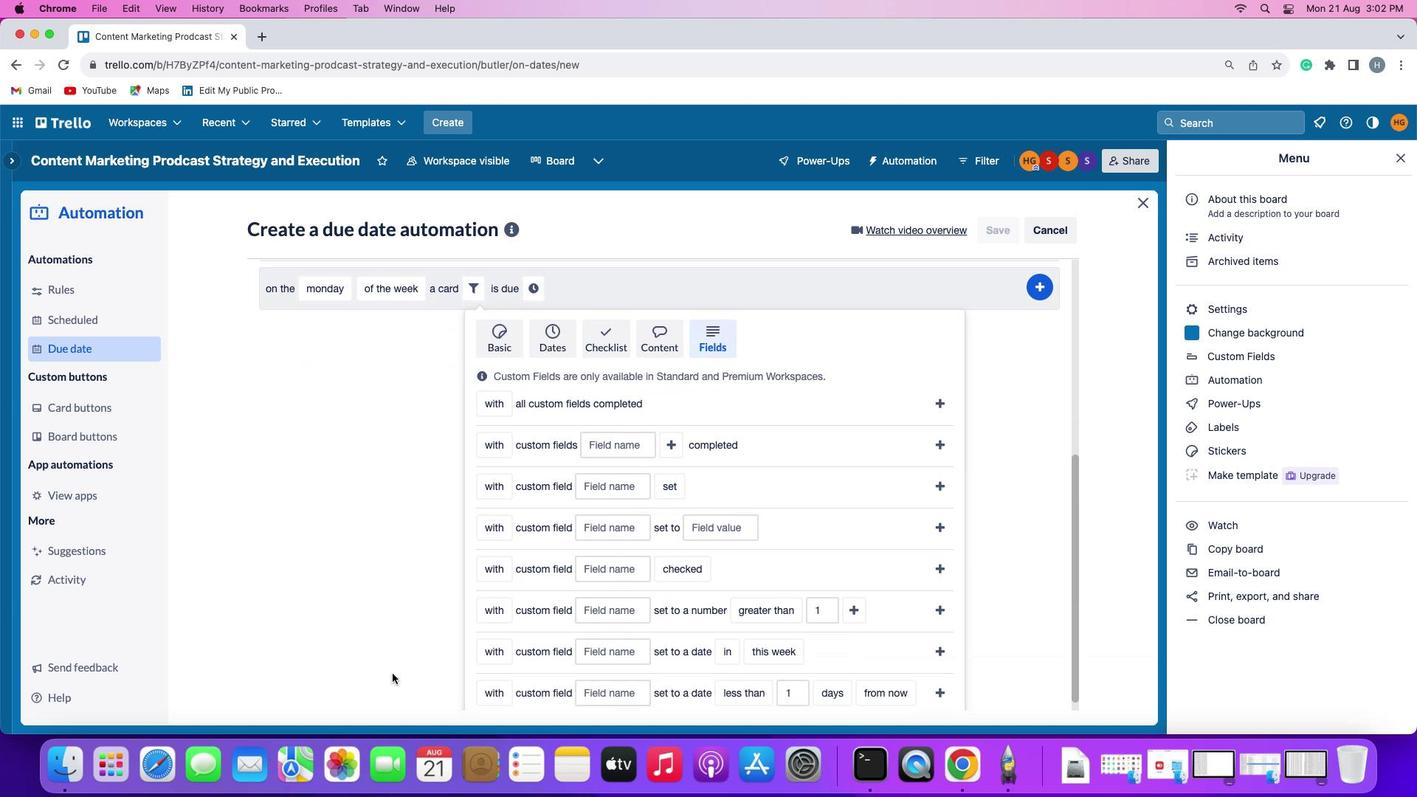
Action: Mouse scrolled (395, 679) with delta (2, 0)
Screenshot: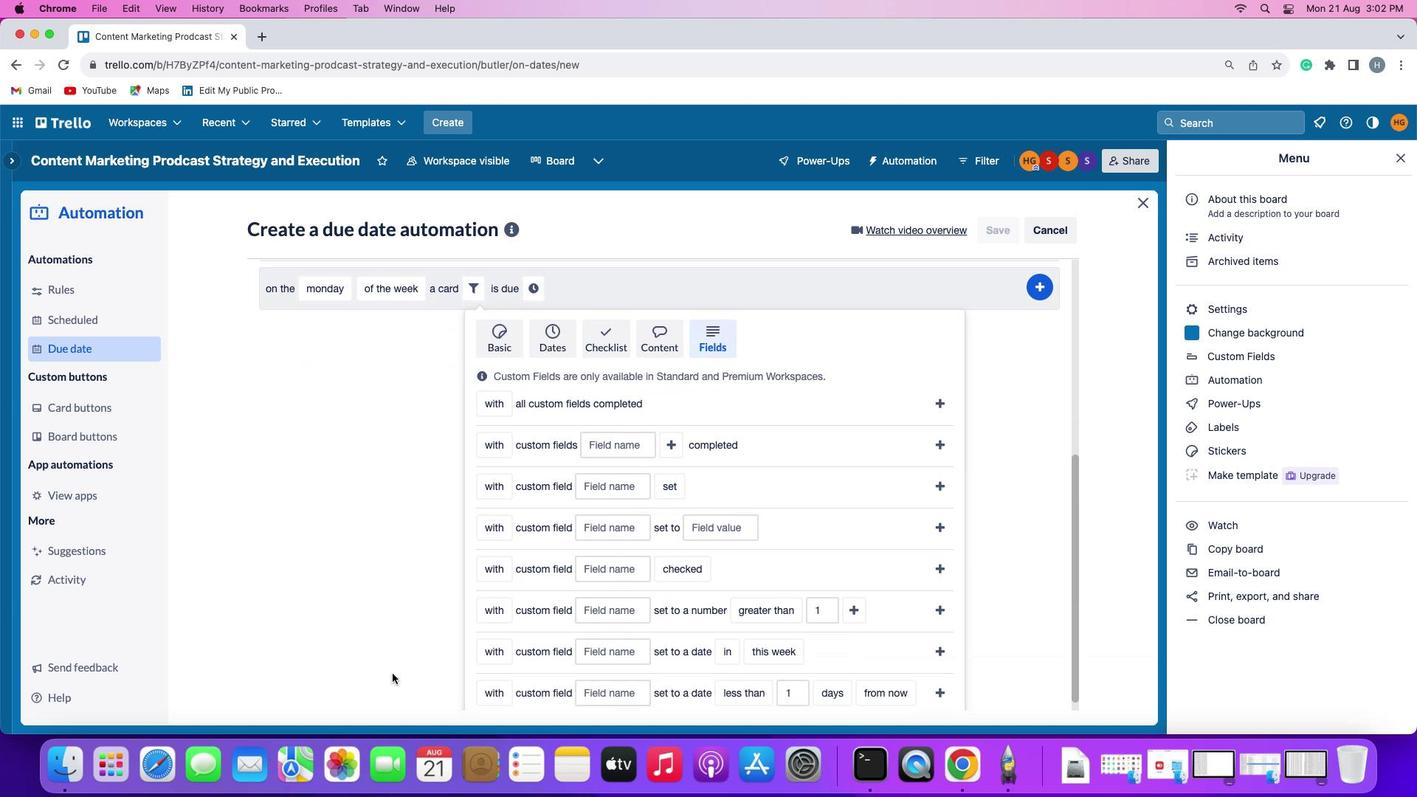 
Action: Mouse moved to (392, 677)
Screenshot: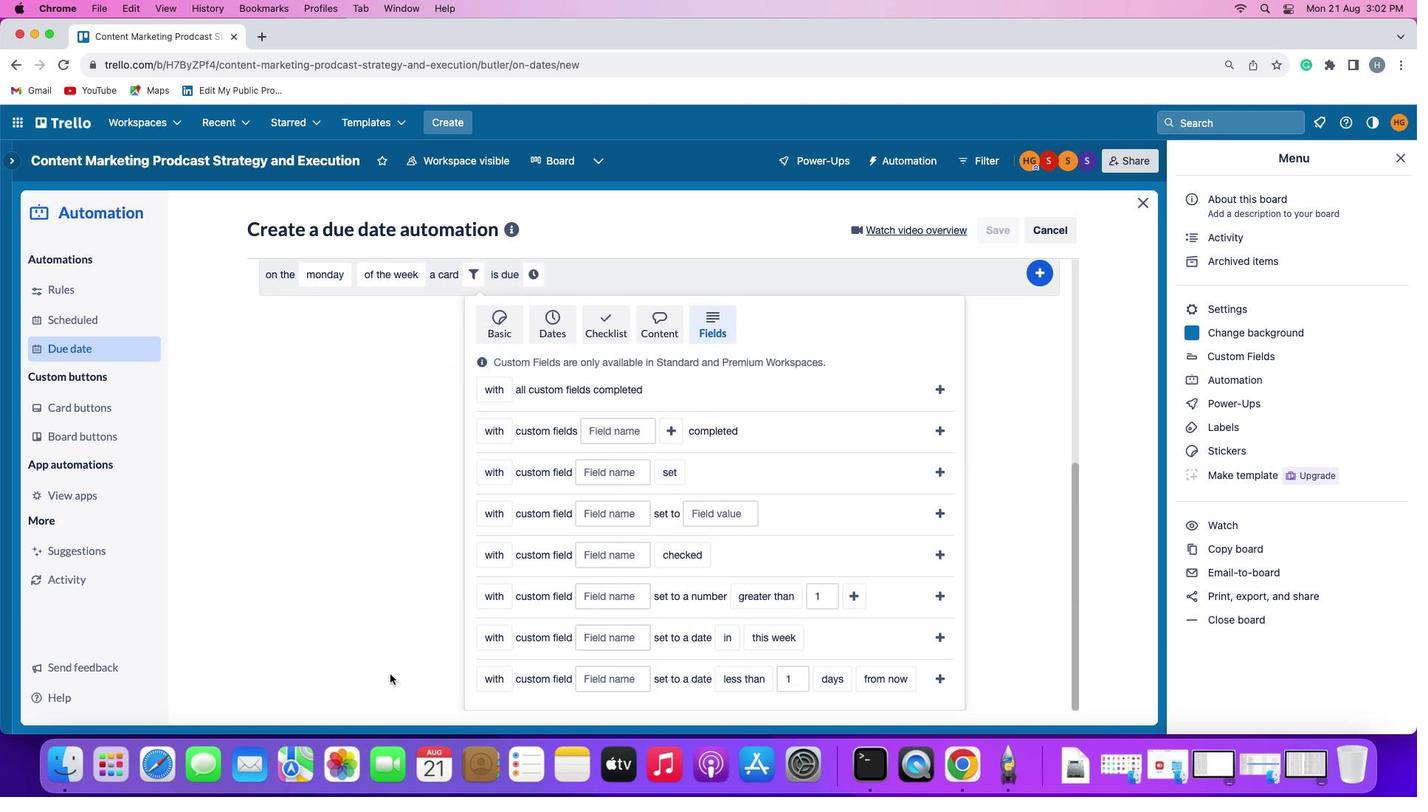 
Action: Mouse scrolled (392, 677) with delta (2, 2)
Screenshot: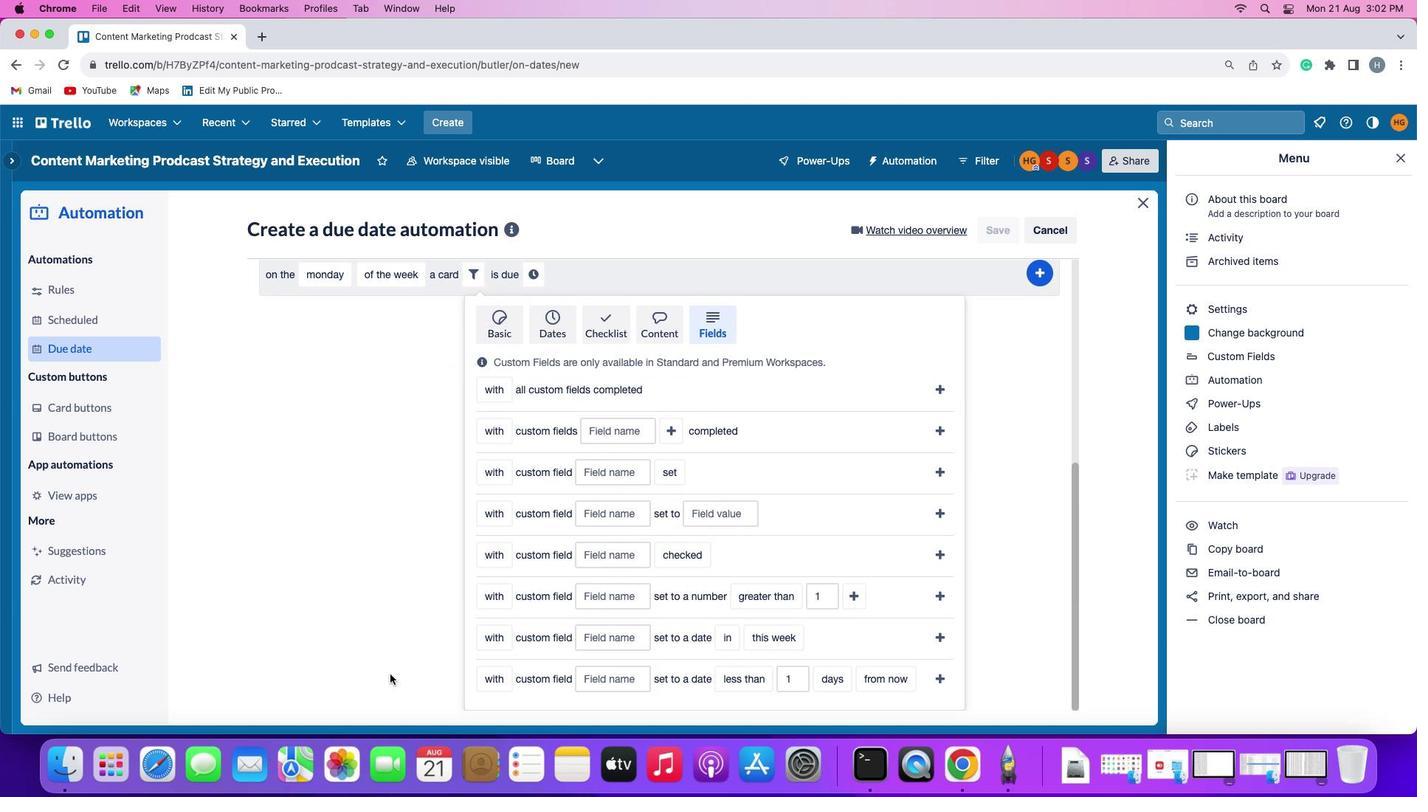 
Action: Mouse scrolled (392, 677) with delta (2, 2)
Screenshot: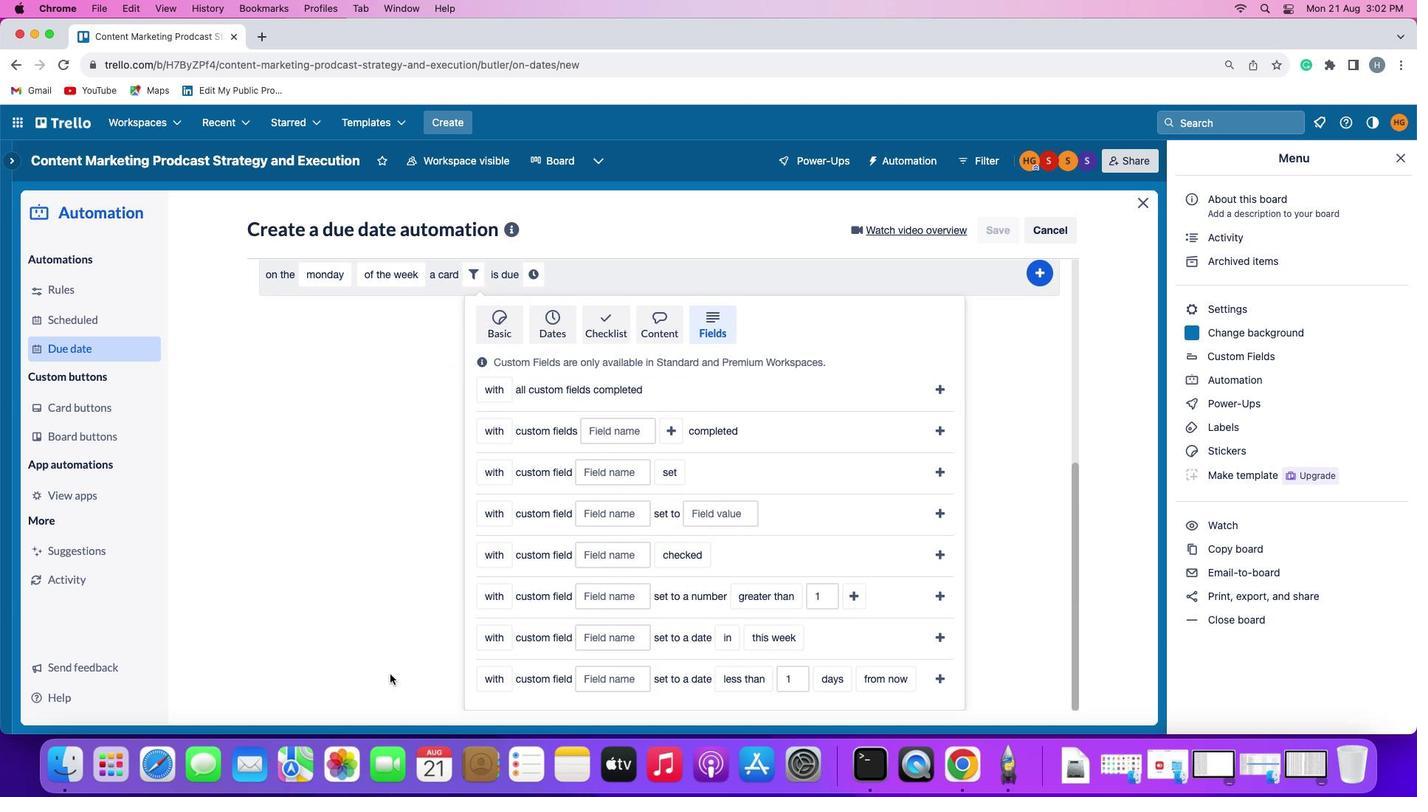 
Action: Mouse scrolled (392, 677) with delta (2, 0)
Screenshot: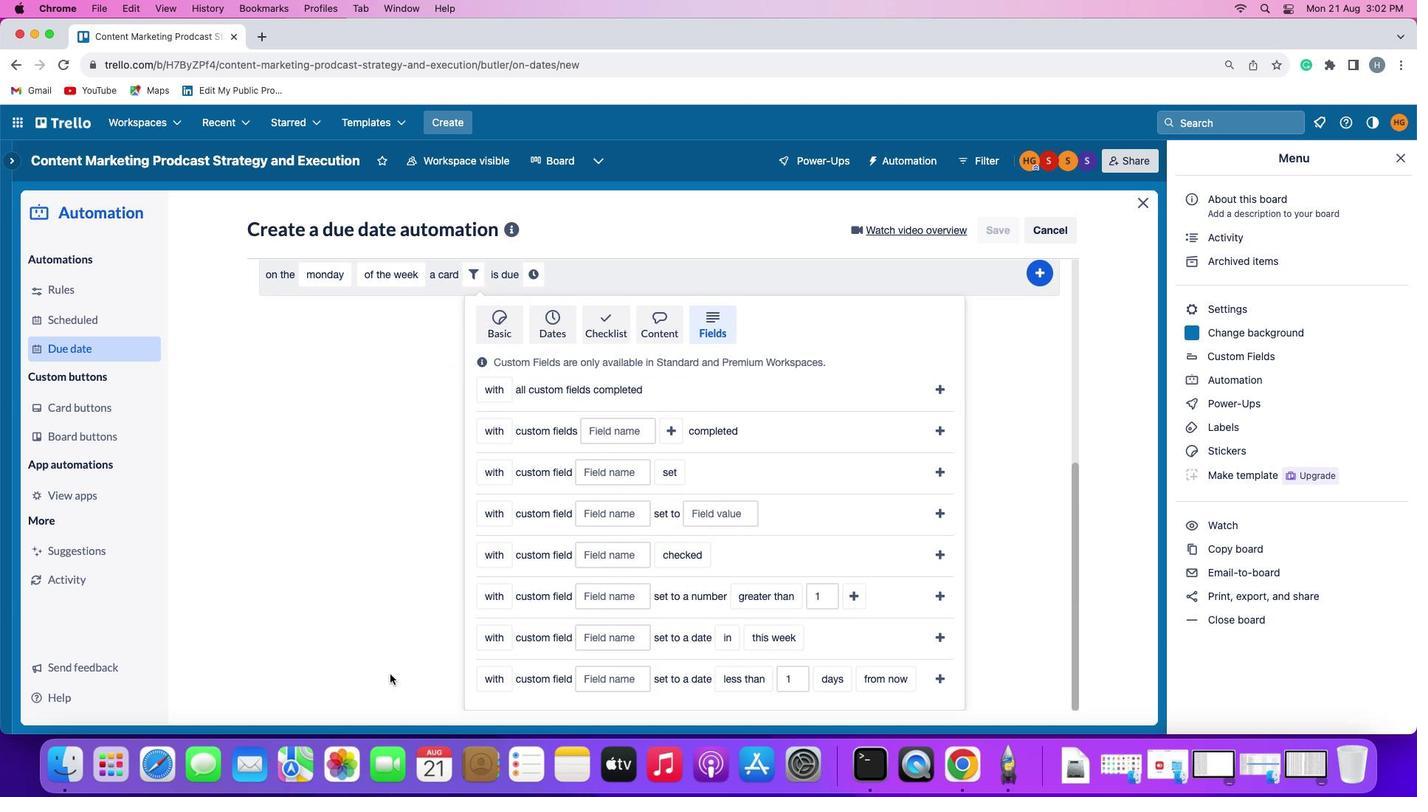 
Action: Mouse scrolled (392, 677) with delta (2, 0)
Screenshot: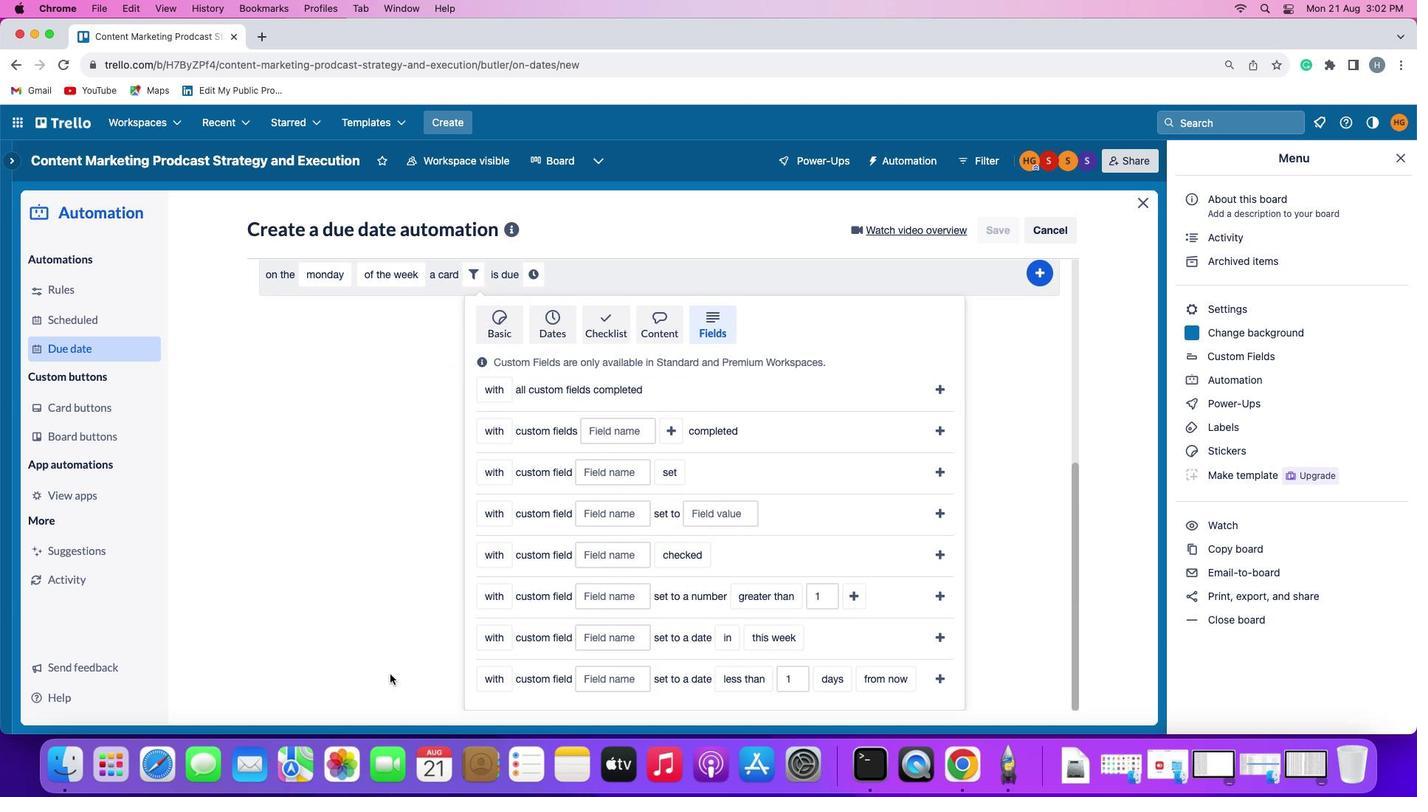 
Action: Mouse moved to (488, 605)
Screenshot: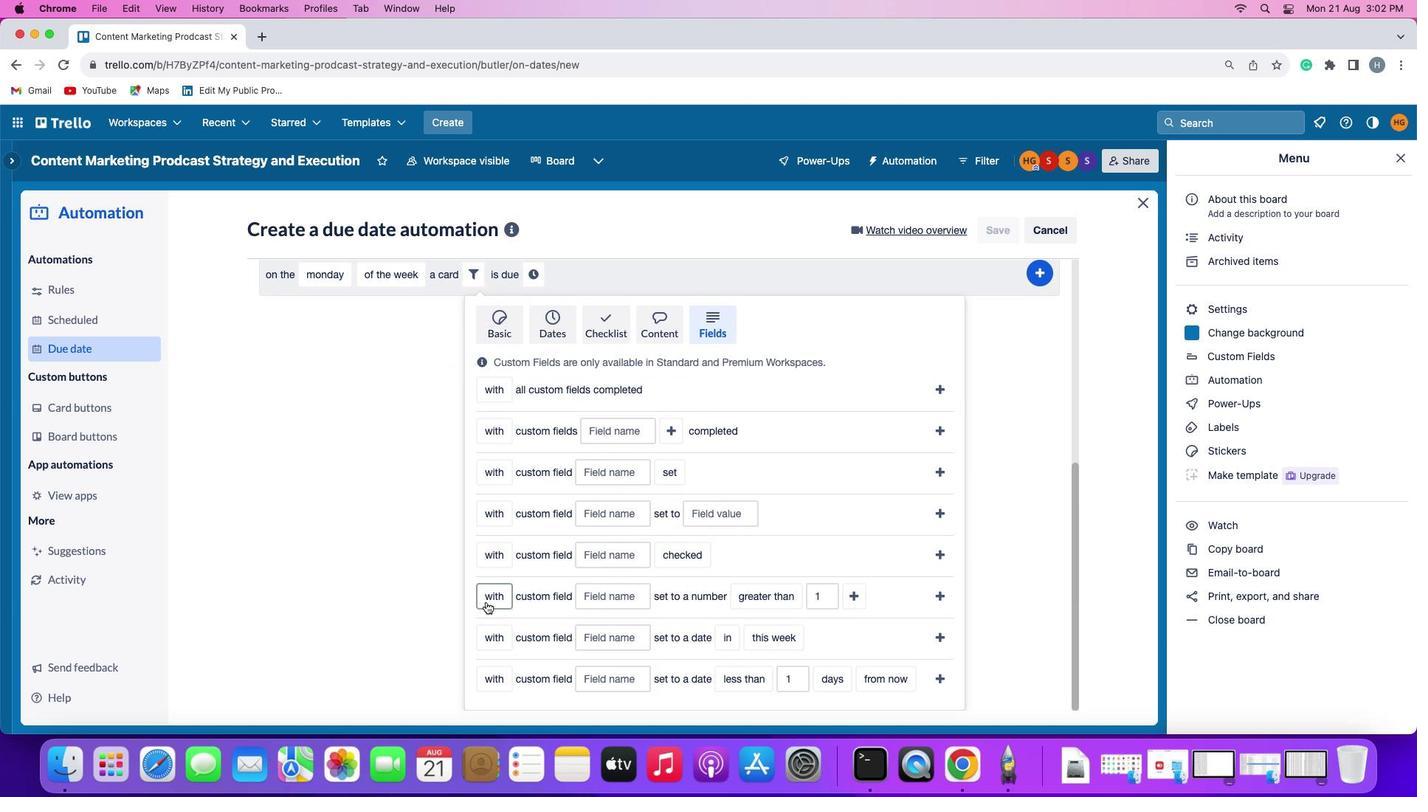 
Action: Mouse pressed left at (488, 605)
Screenshot: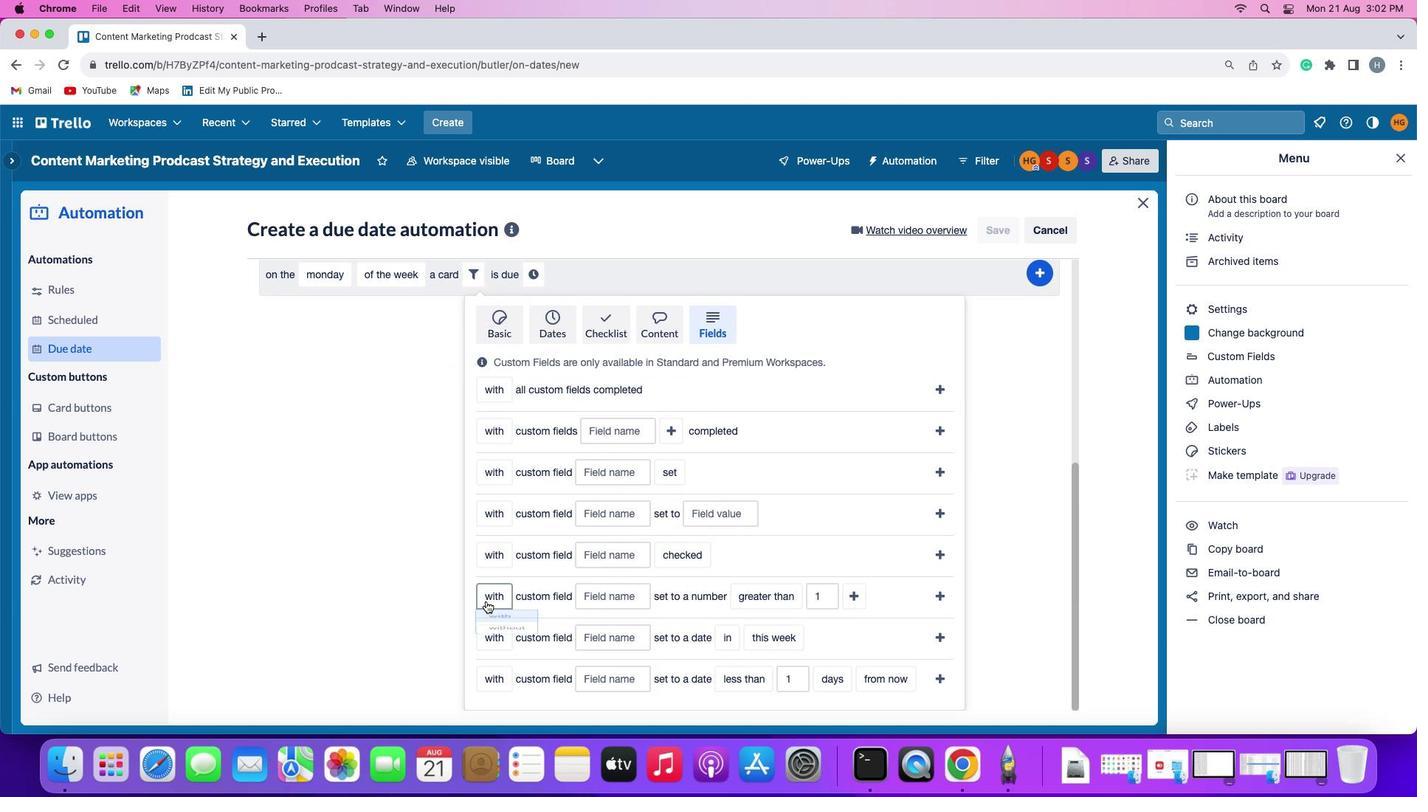 
Action: Mouse moved to (504, 624)
Screenshot: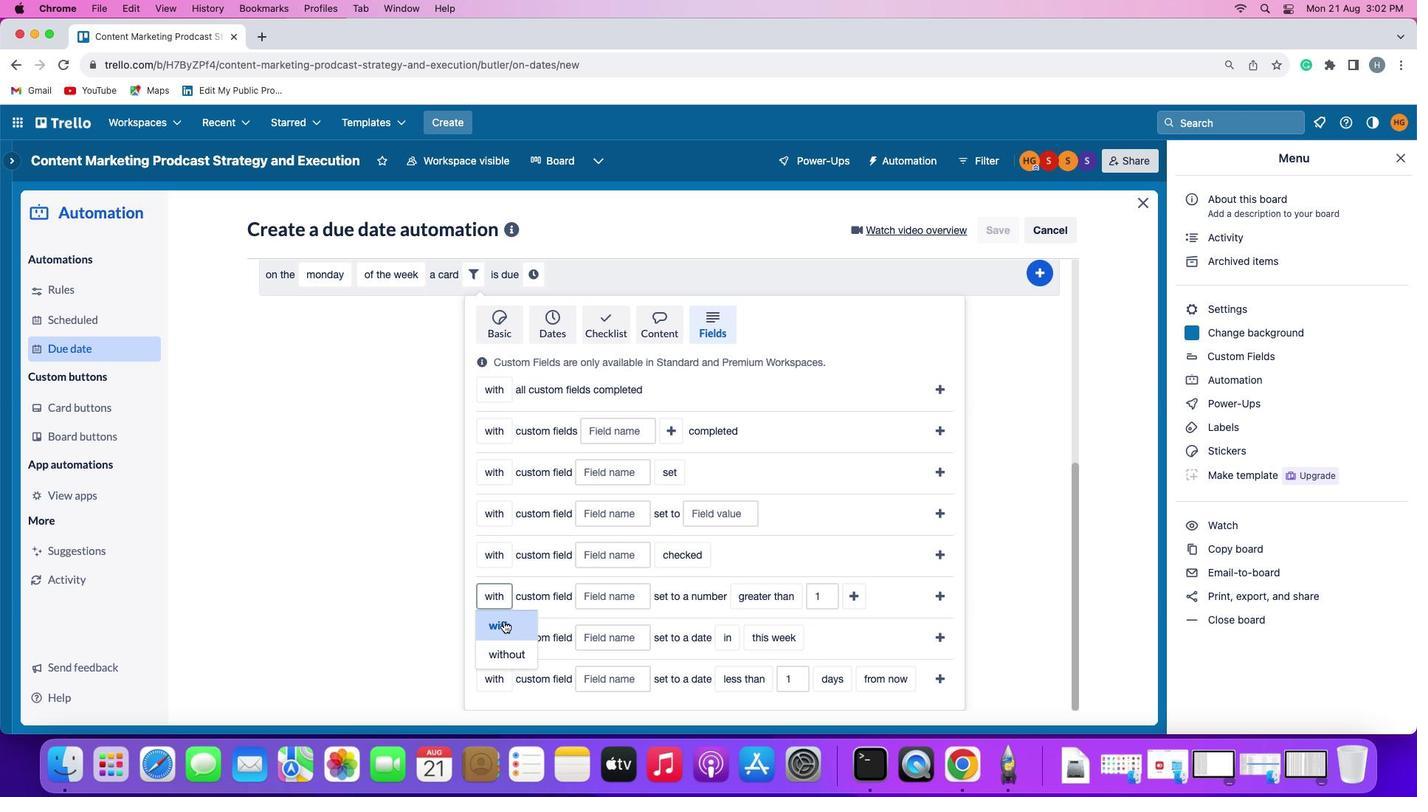 
Action: Mouse pressed left at (504, 624)
Screenshot: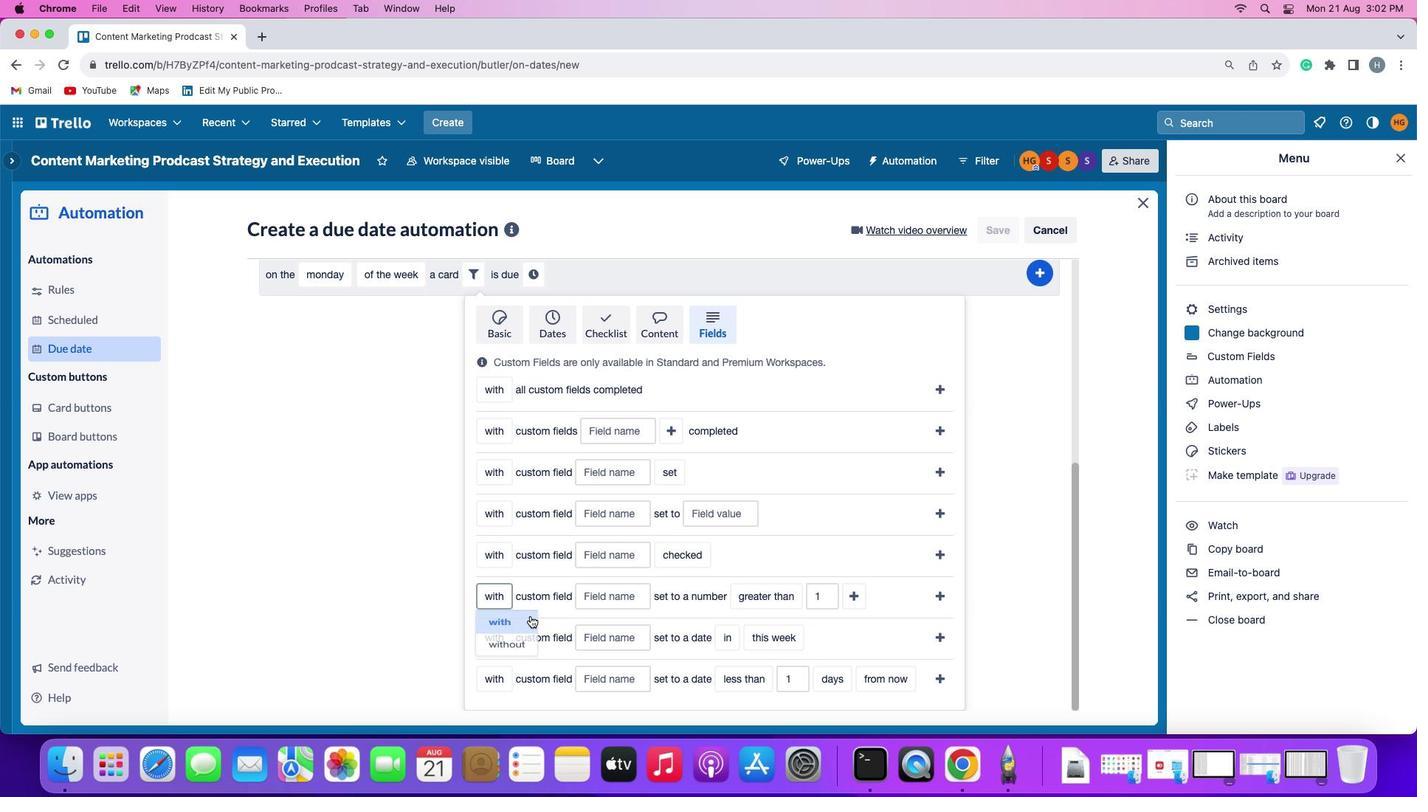 
Action: Mouse moved to (615, 597)
Screenshot: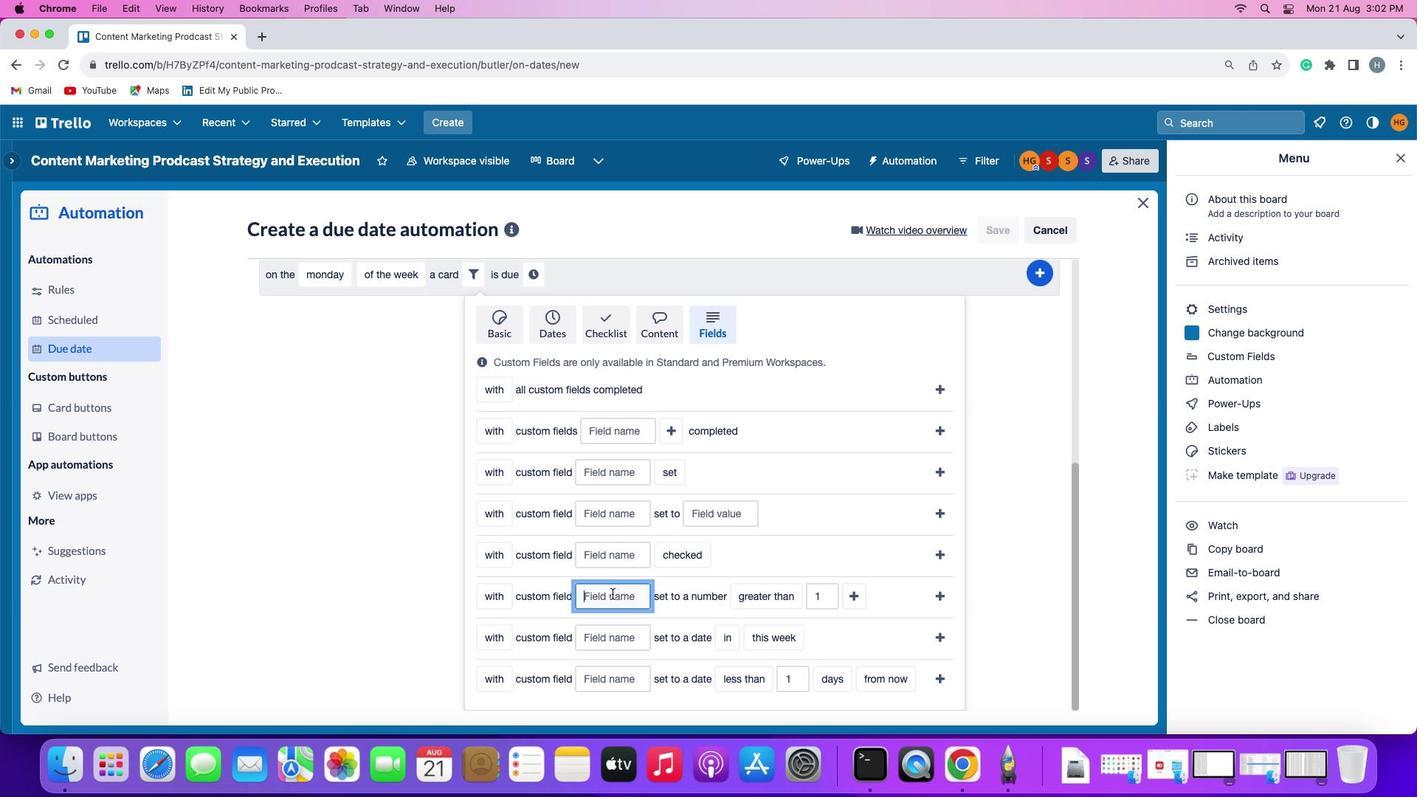 
Action: Mouse pressed left at (615, 597)
Screenshot: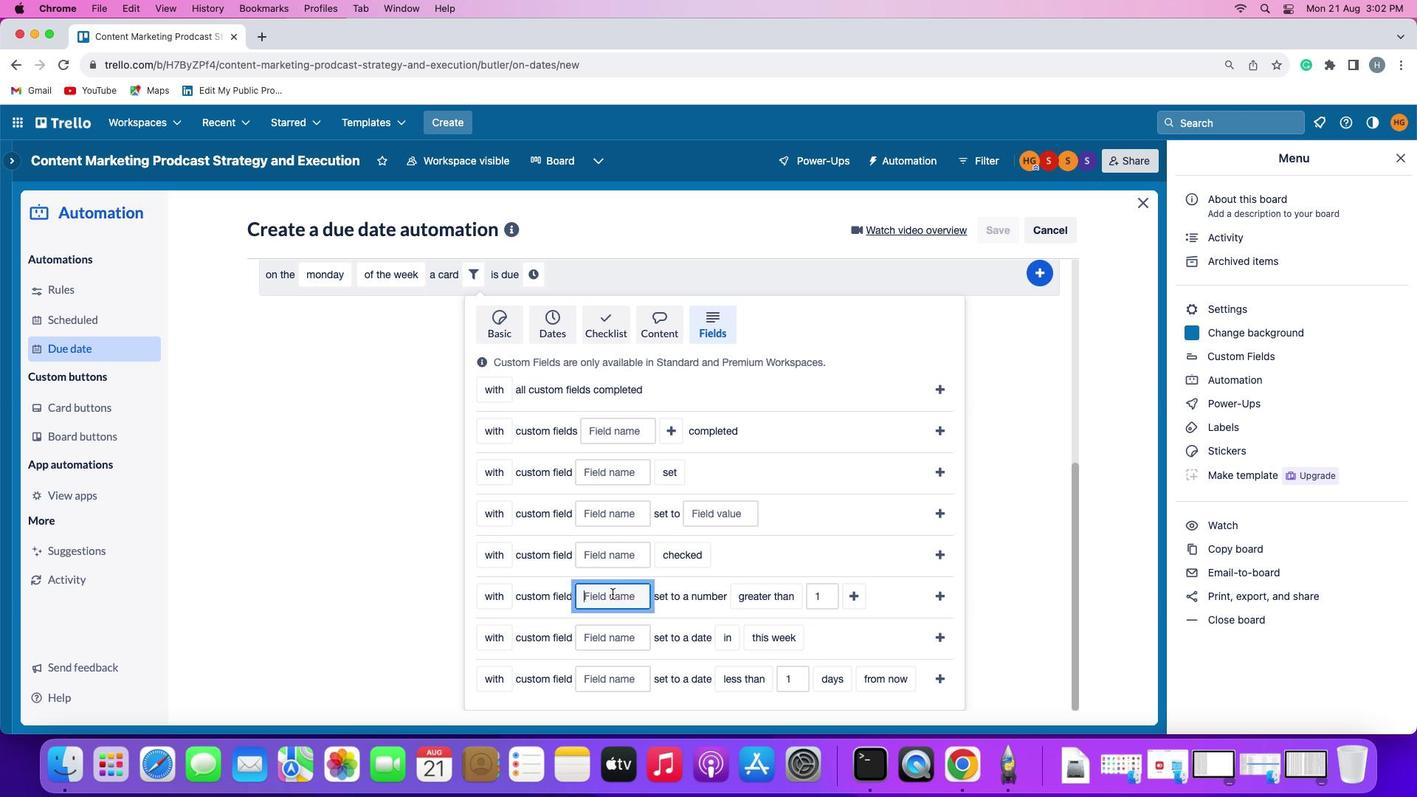
Action: Key pressed Key.shift'R''e''s''u''m''e'
Screenshot: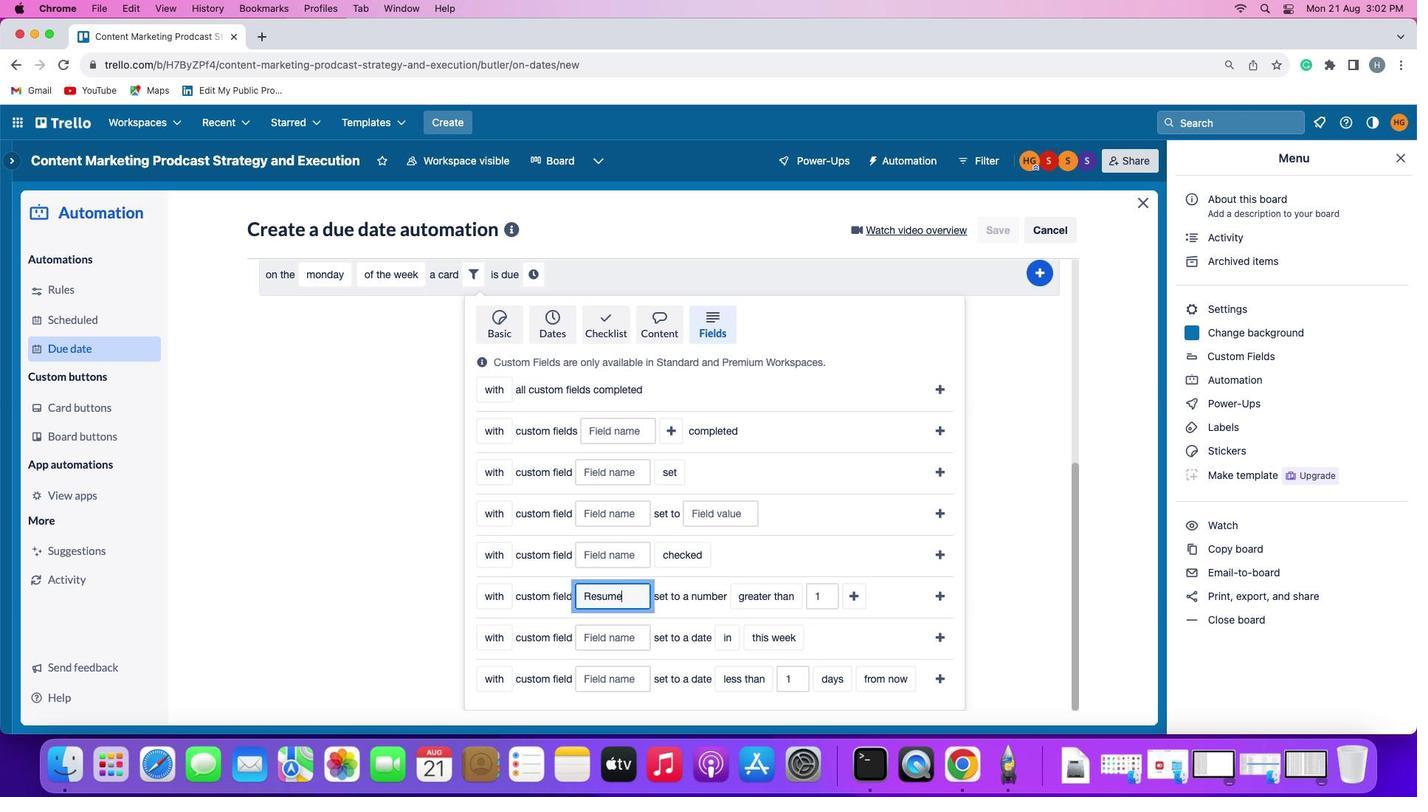 
Action: Mouse moved to (750, 602)
Screenshot: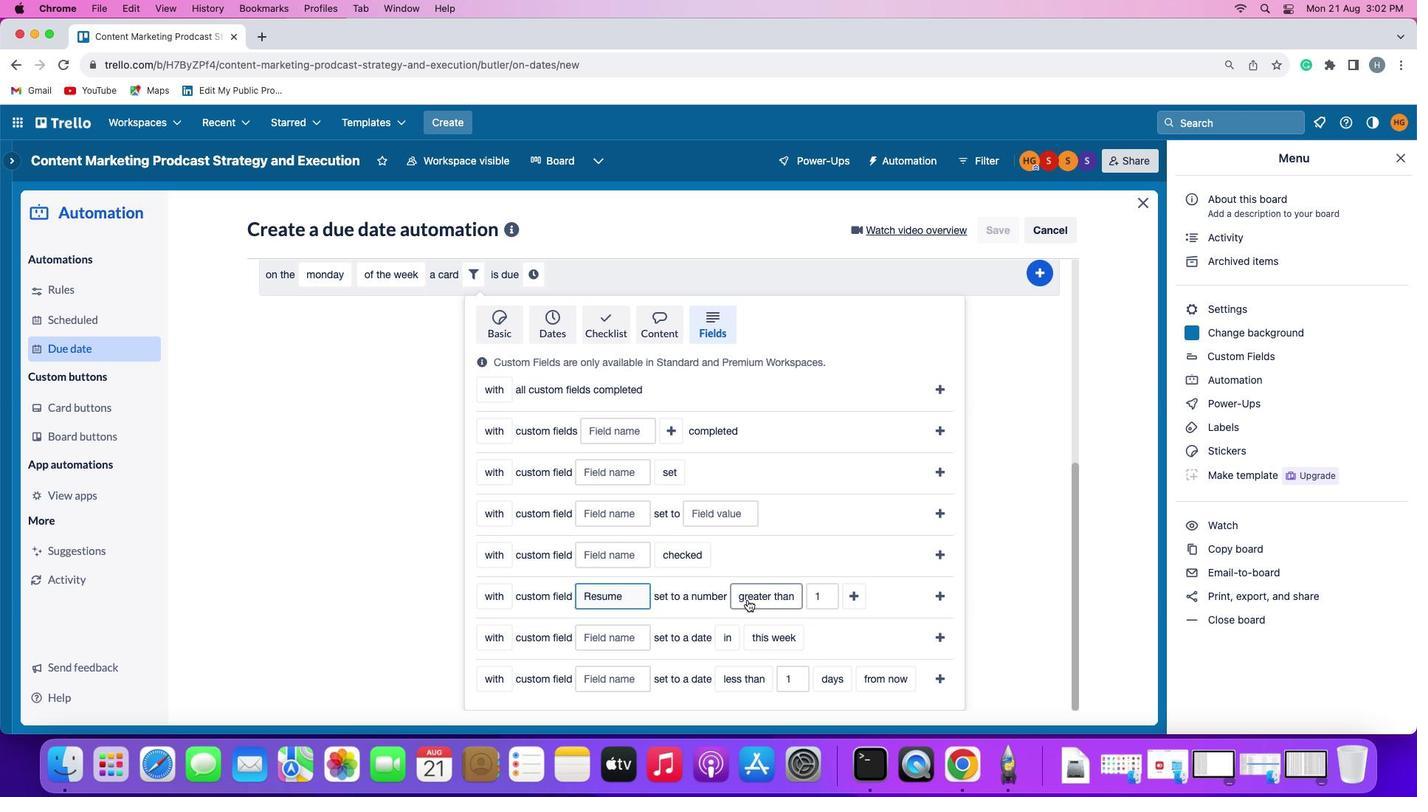
Action: Mouse pressed left at (750, 602)
Screenshot: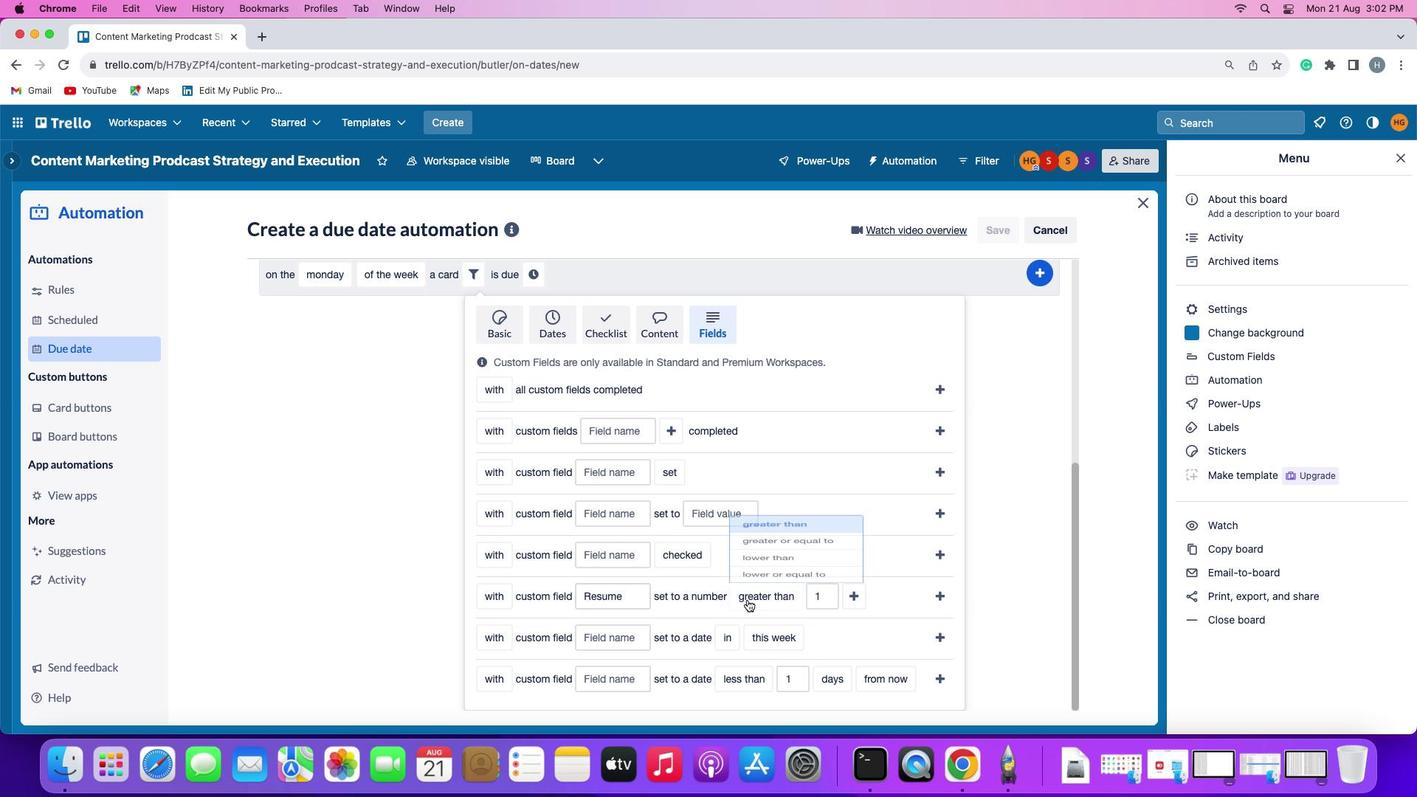 
Action: Mouse moved to (770, 541)
Screenshot: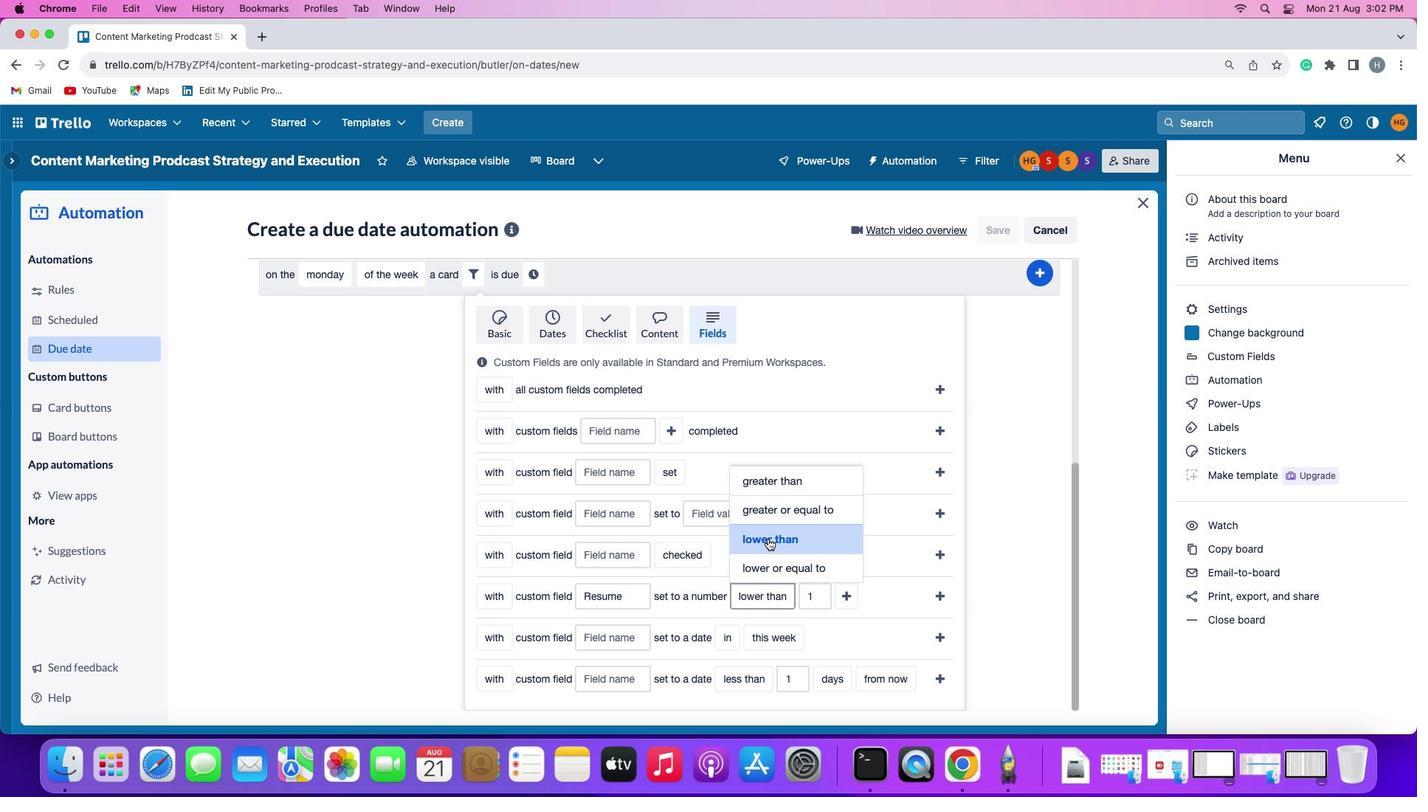 
Action: Mouse pressed left at (770, 541)
Screenshot: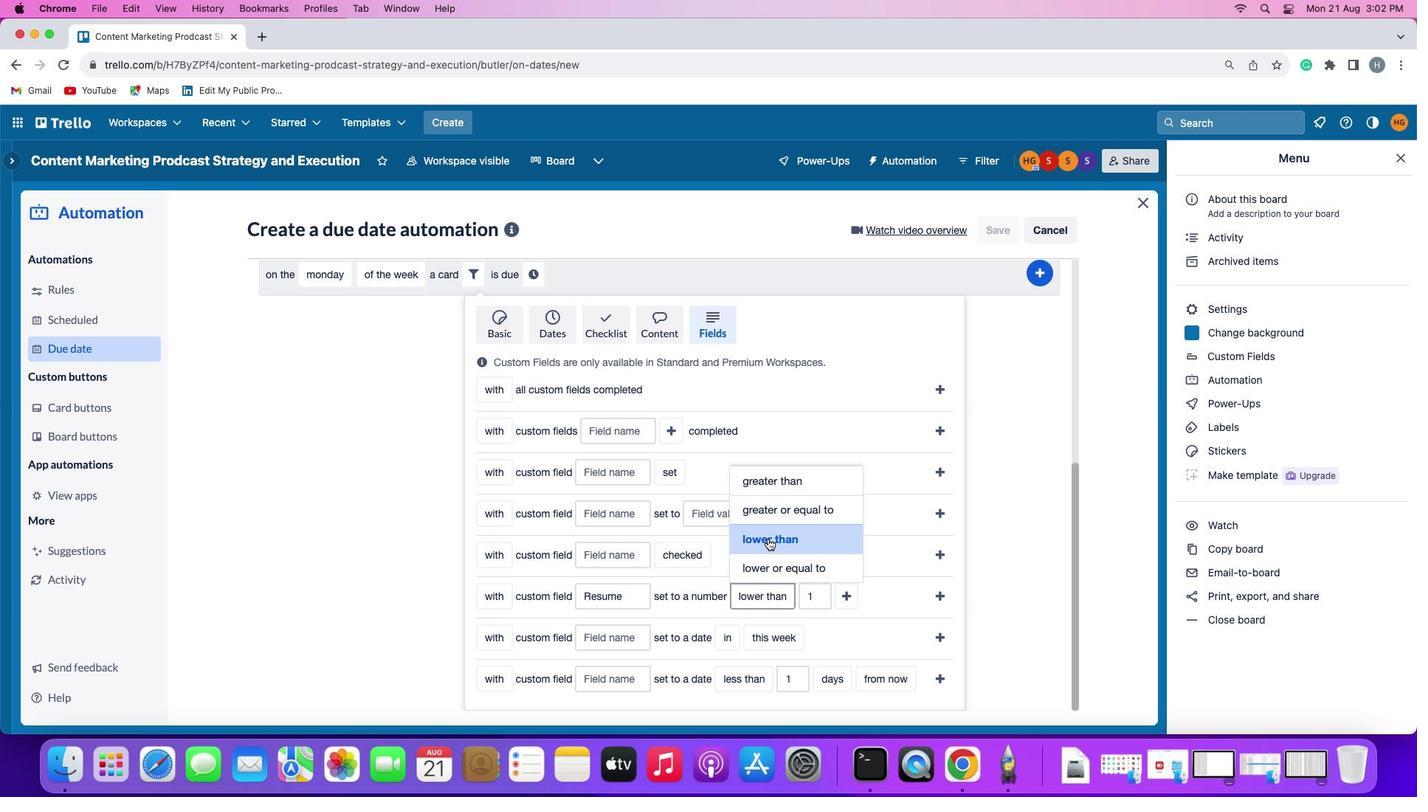 
Action: Mouse moved to (822, 601)
Screenshot: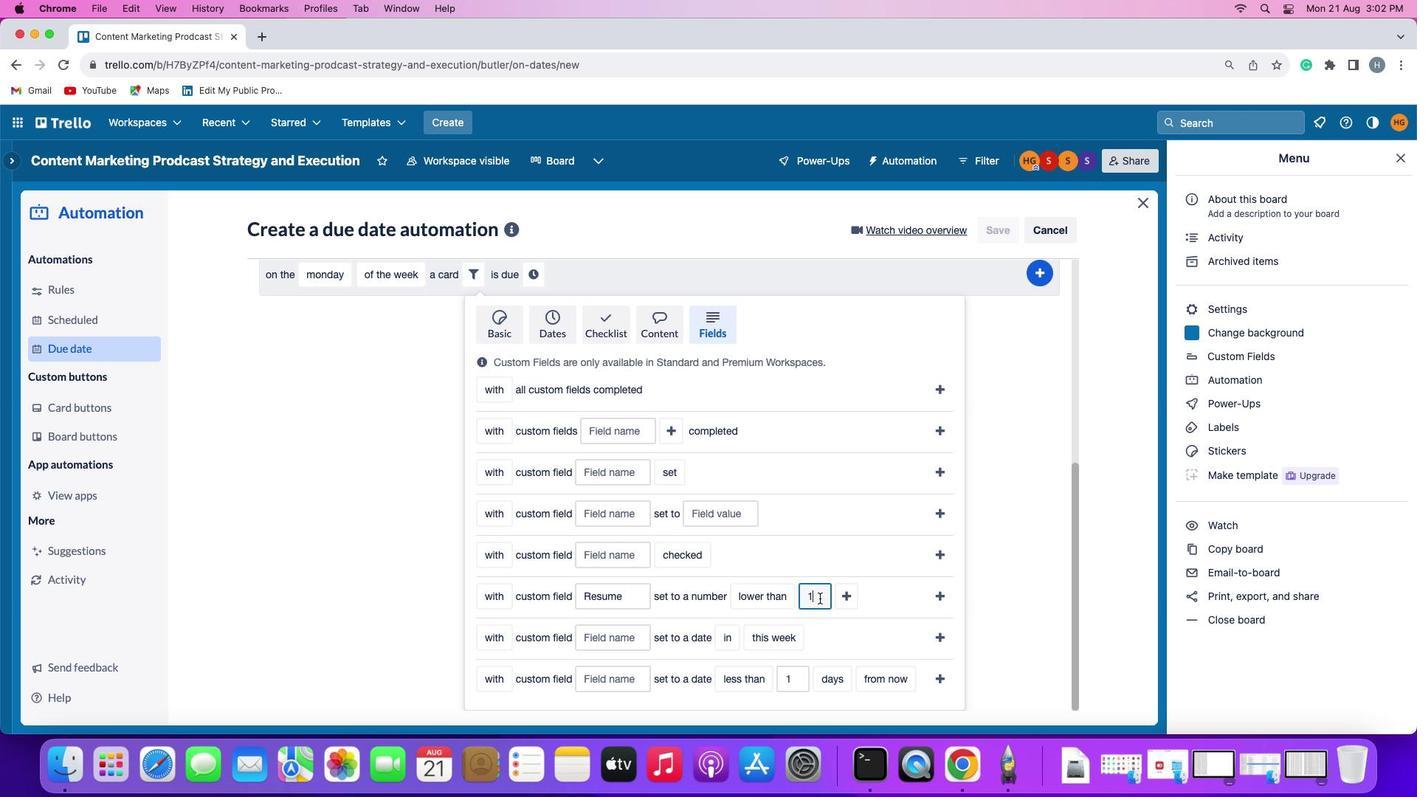 
Action: Mouse pressed left at (822, 601)
Screenshot: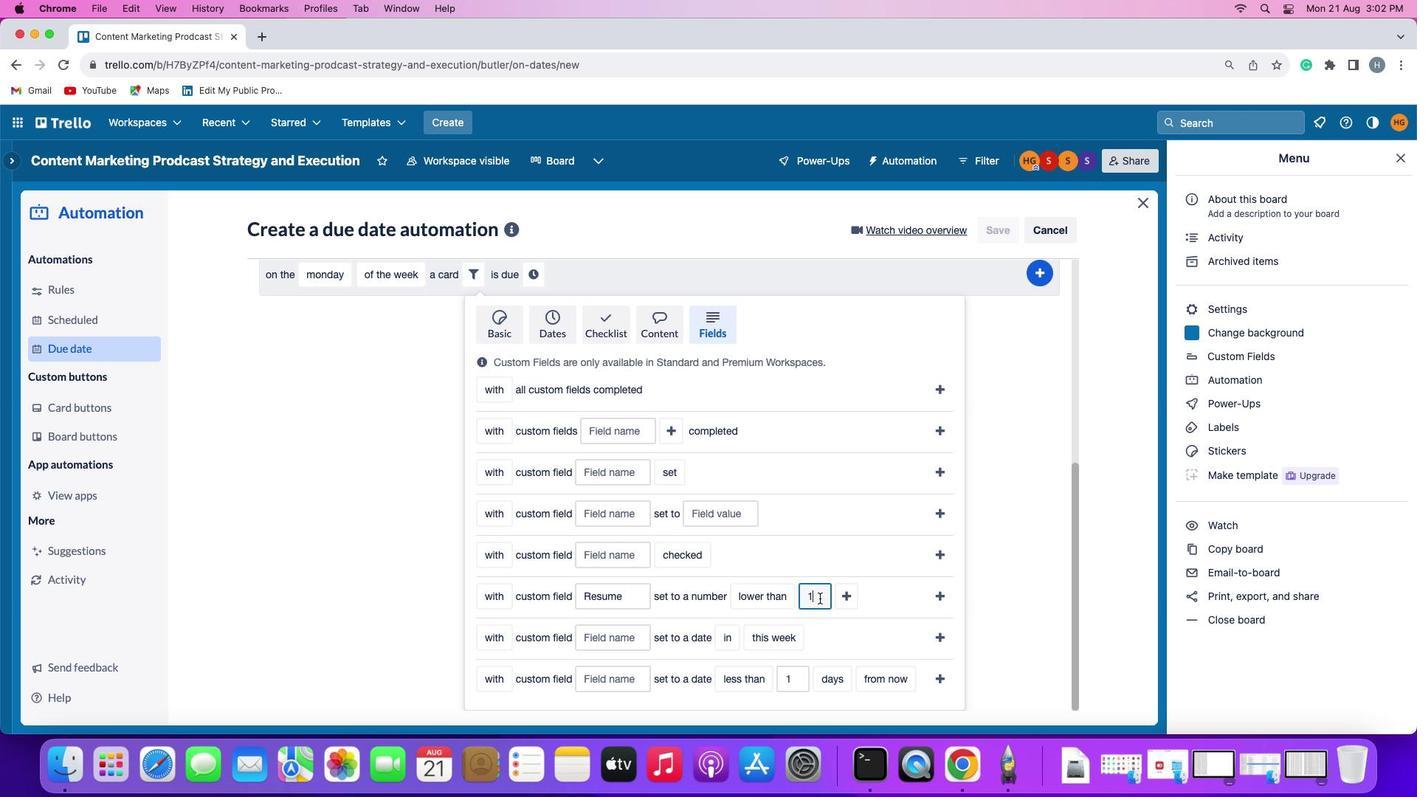 
Action: Mouse moved to (822, 599)
Screenshot: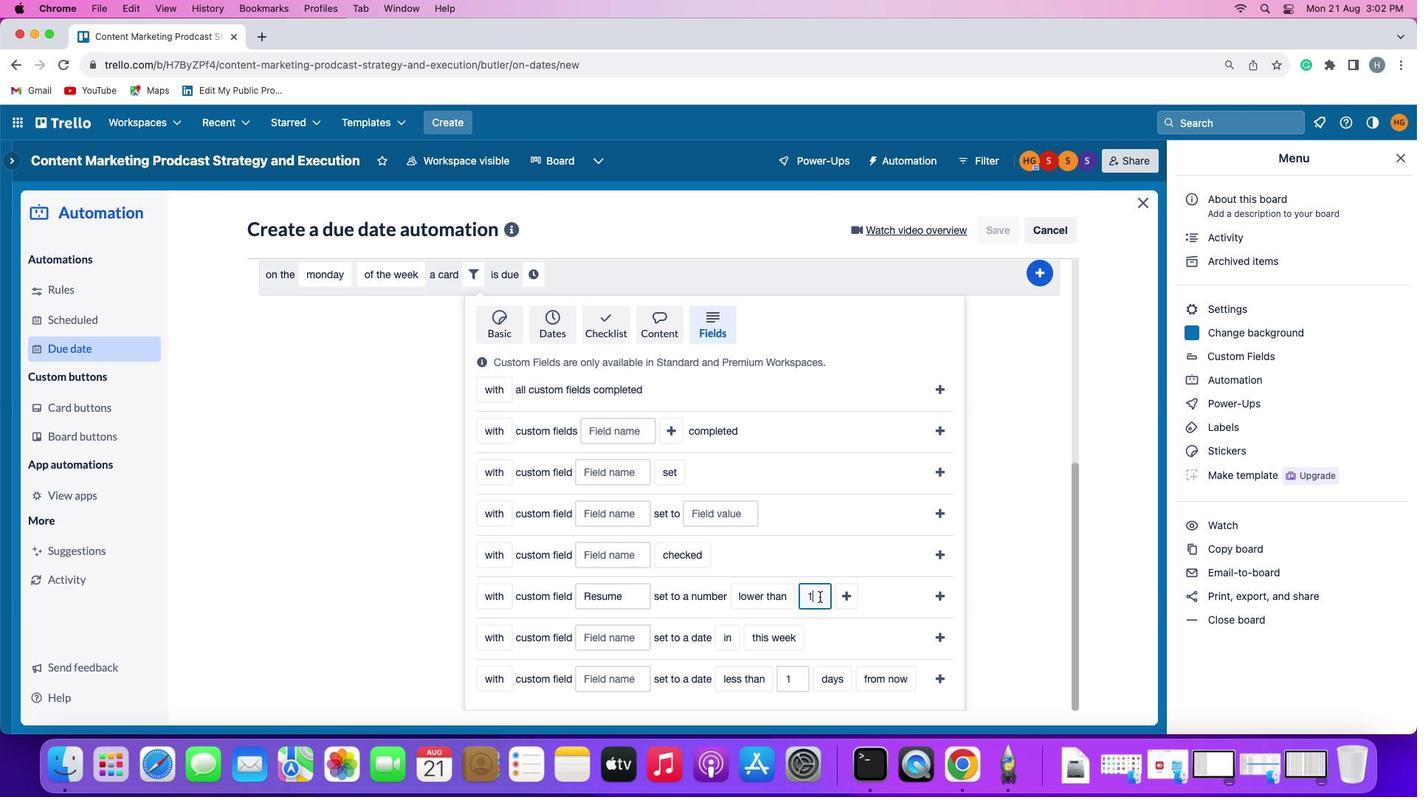 
Action: Key pressed Key.backspace'1'
Screenshot: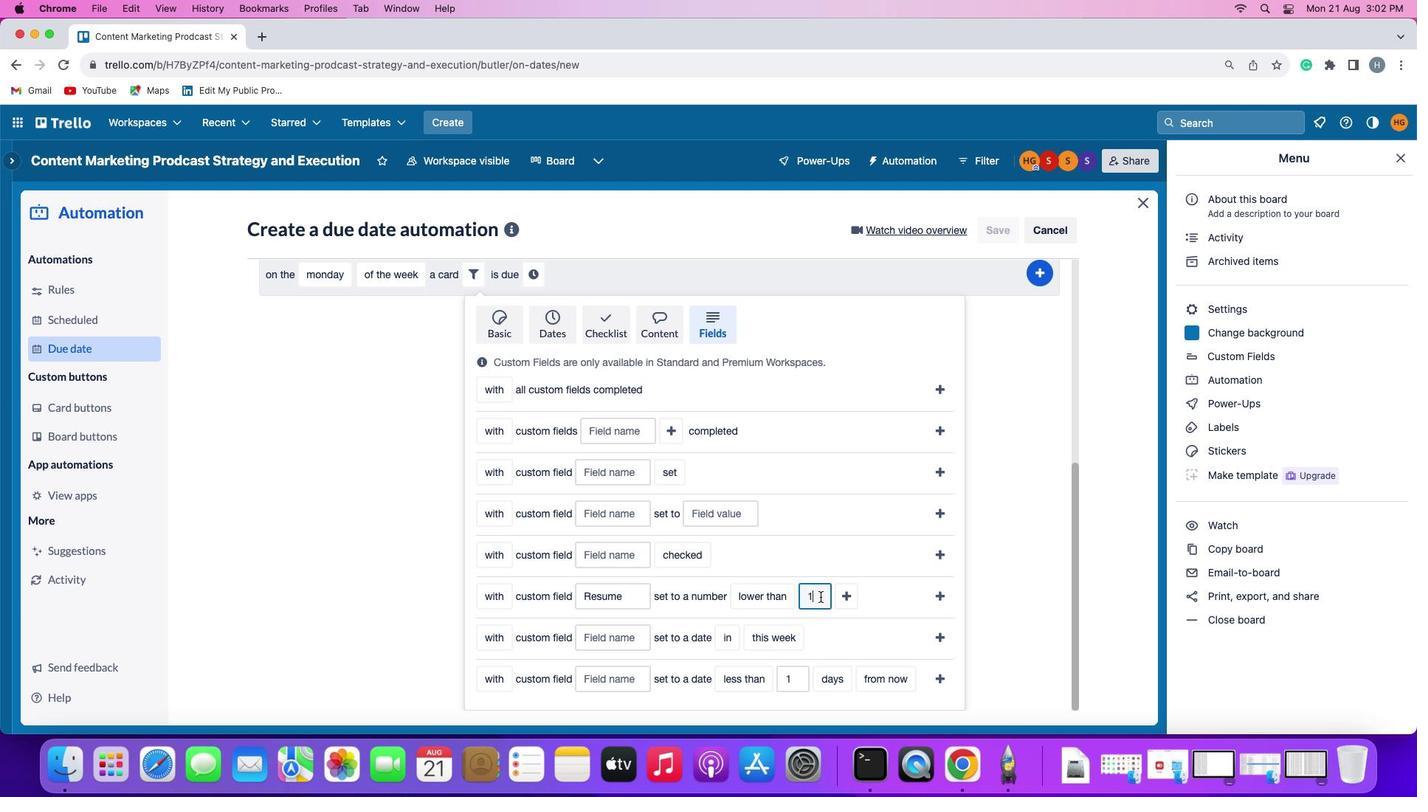 
Action: Mouse moved to (850, 598)
Screenshot: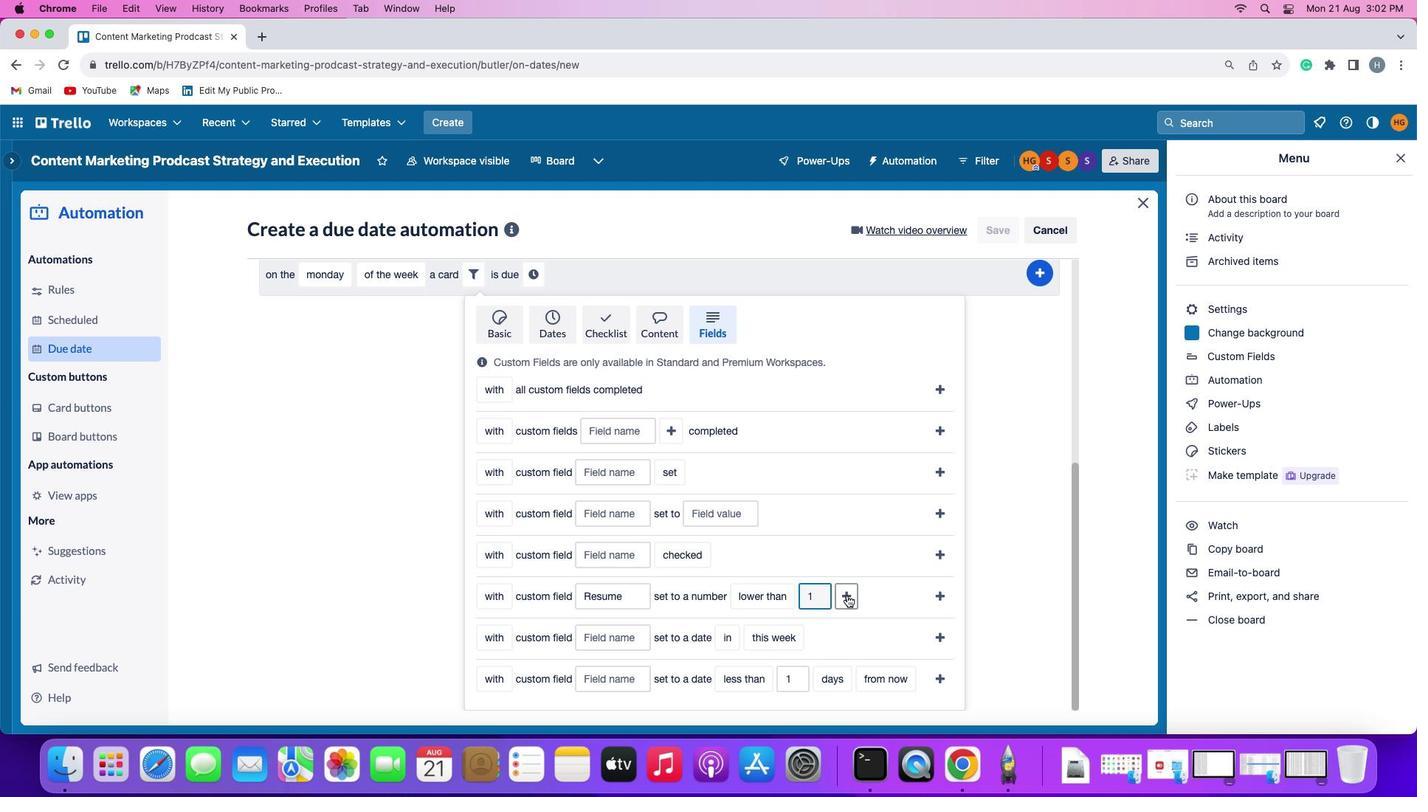 
Action: Mouse pressed left at (850, 598)
Screenshot: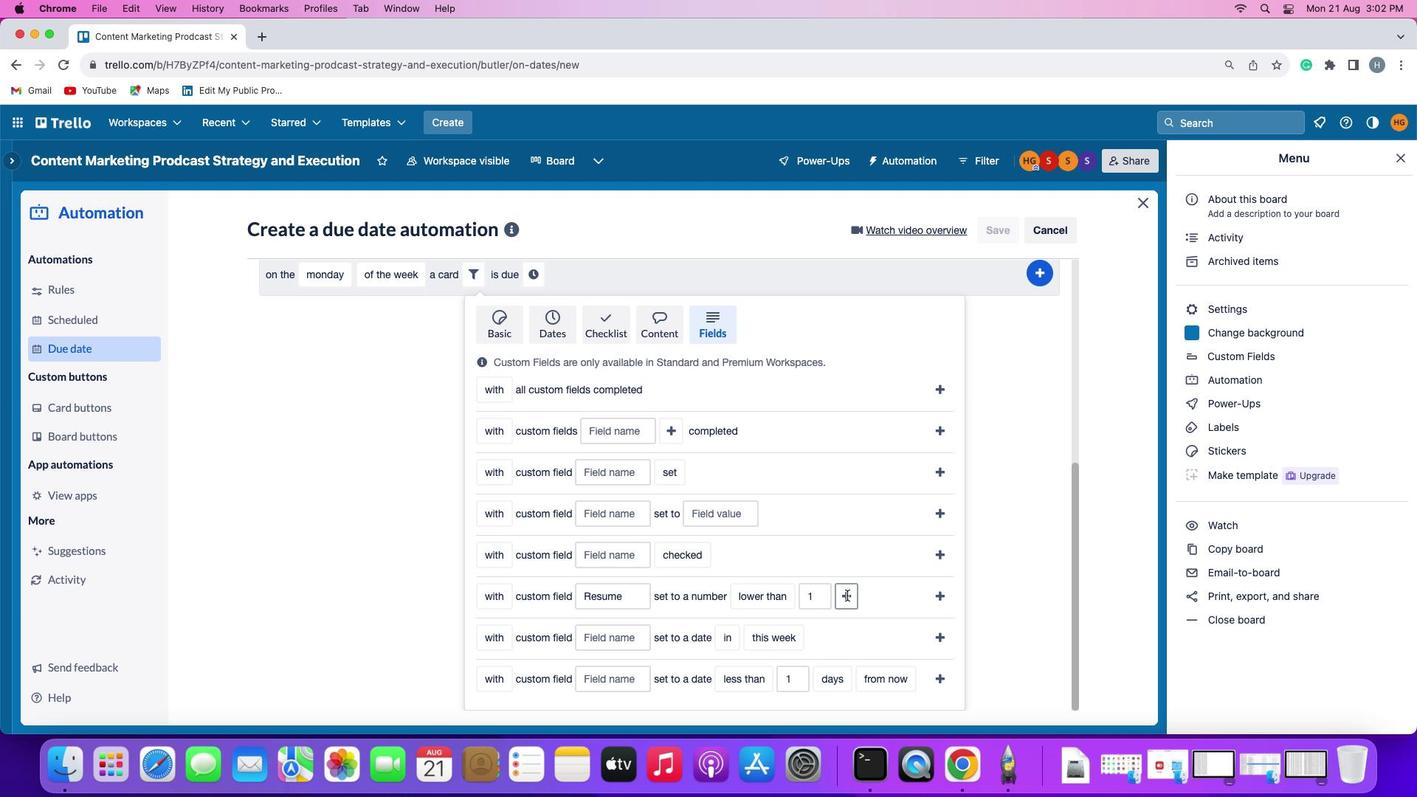 
Action: Mouse moved to (908, 602)
Screenshot: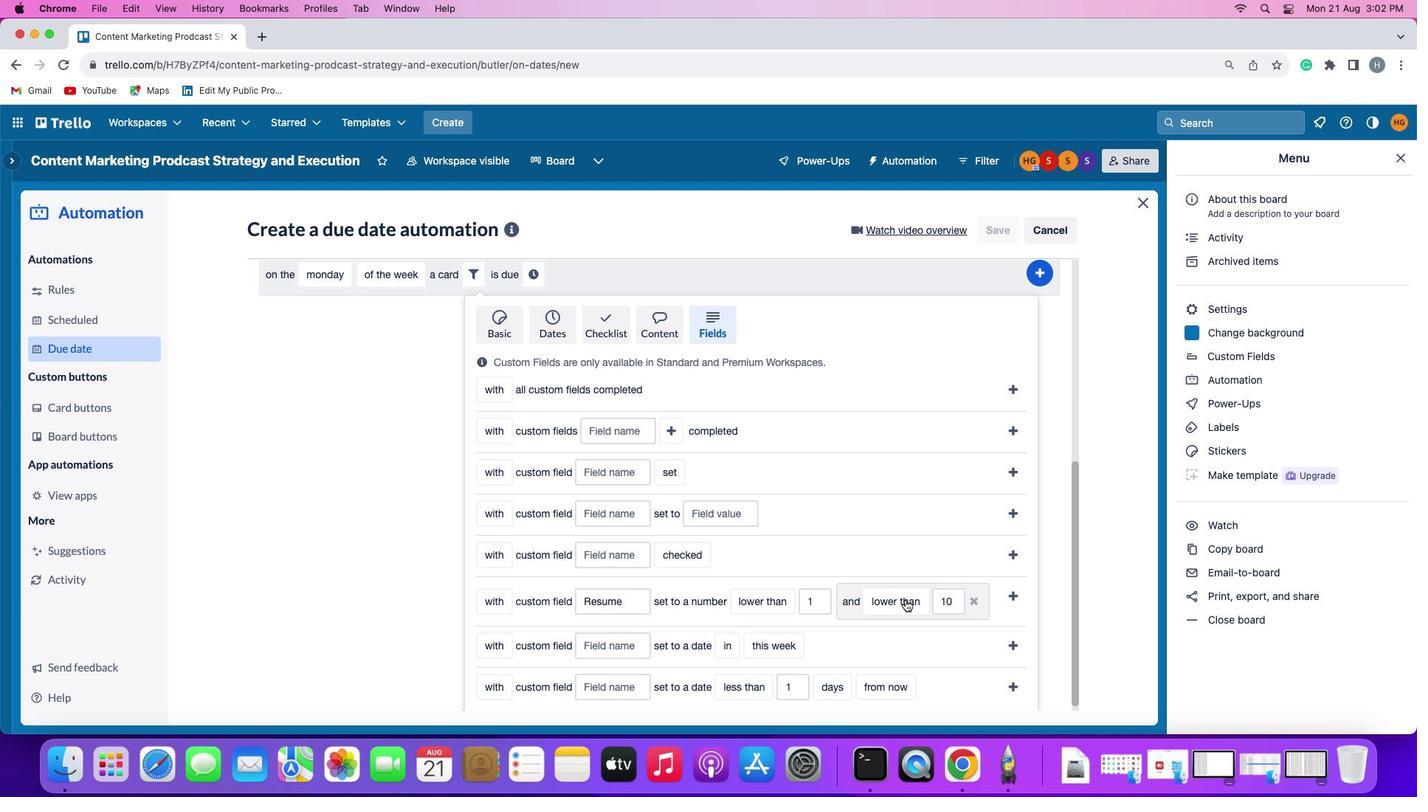 
Action: Mouse pressed left at (908, 602)
Screenshot: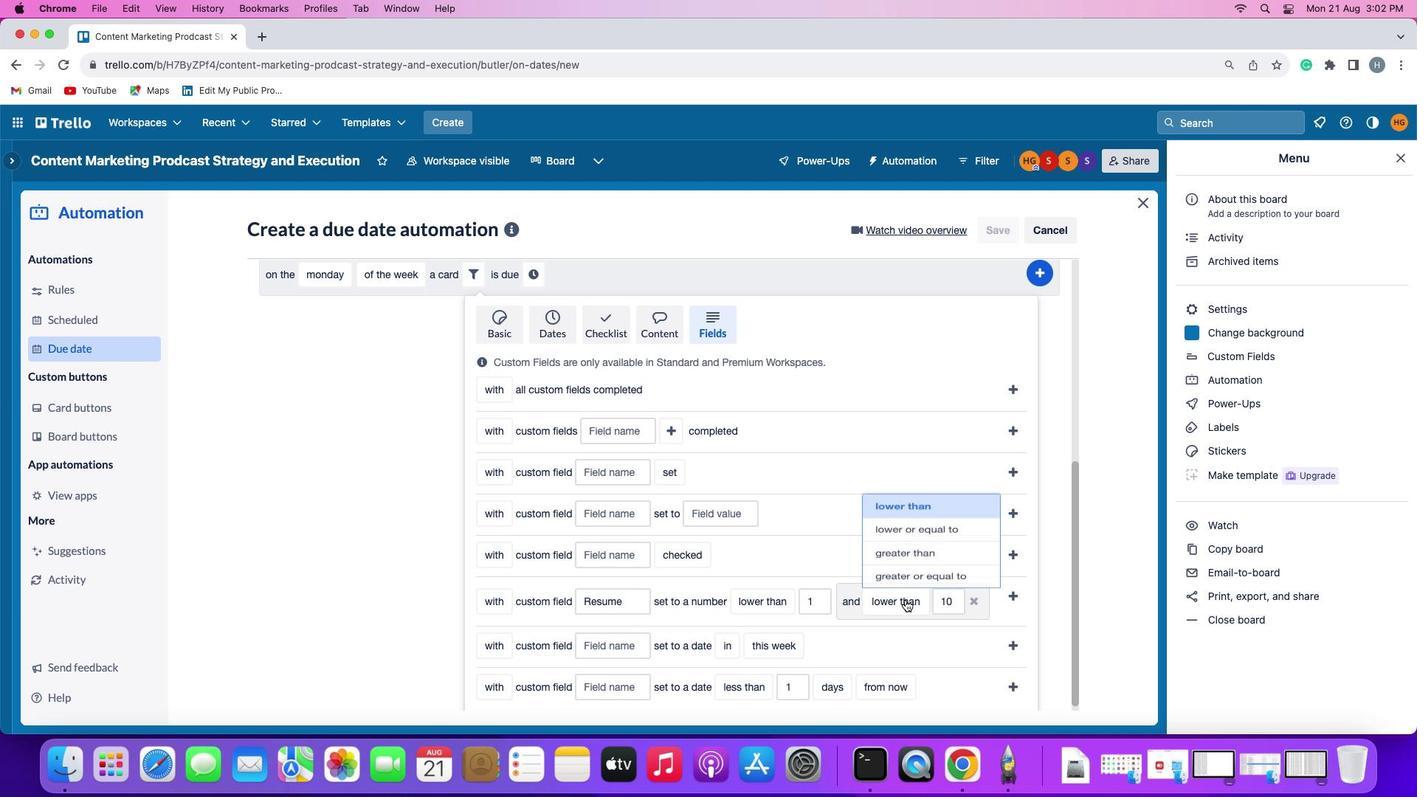 
Action: Mouse moved to (912, 552)
Screenshot: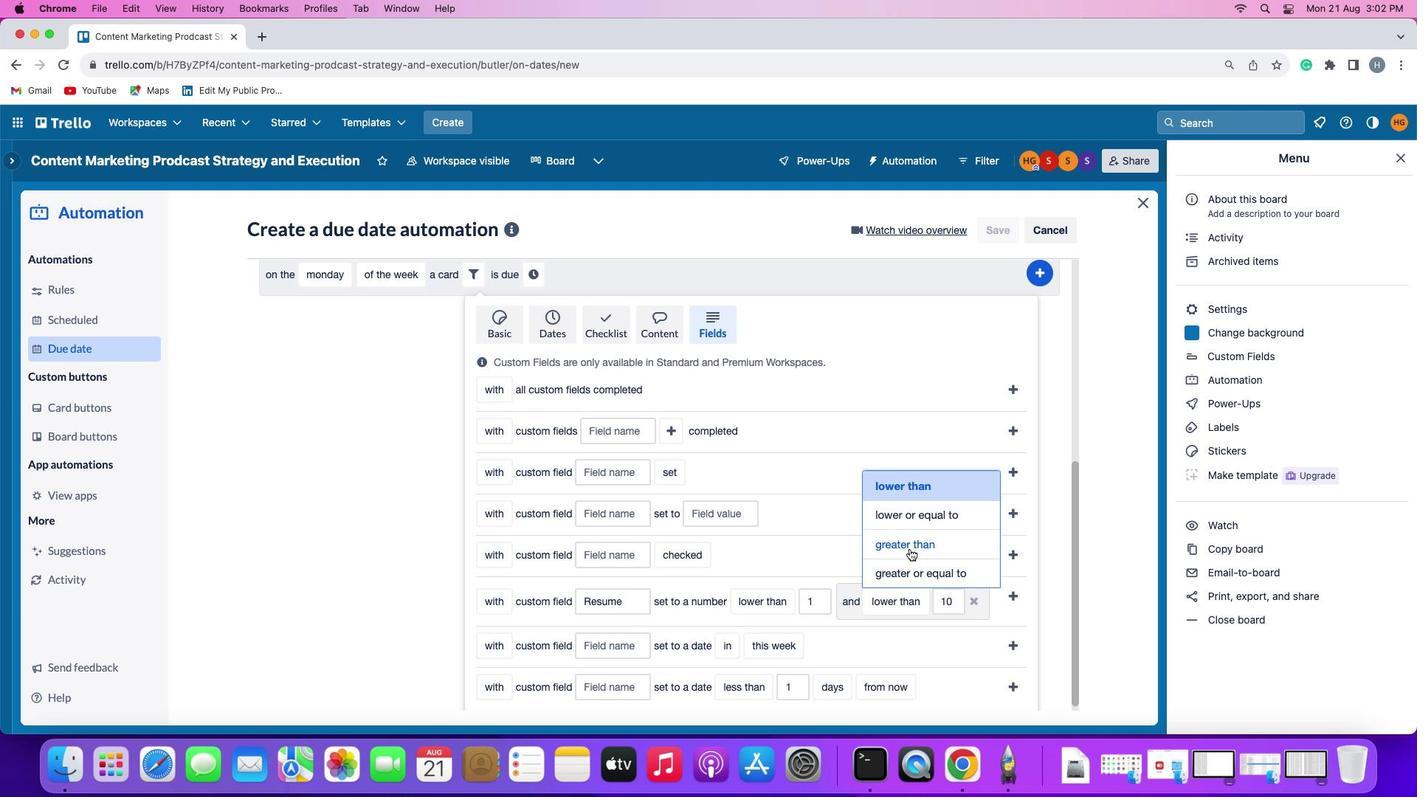 
Action: Mouse pressed left at (912, 552)
Screenshot: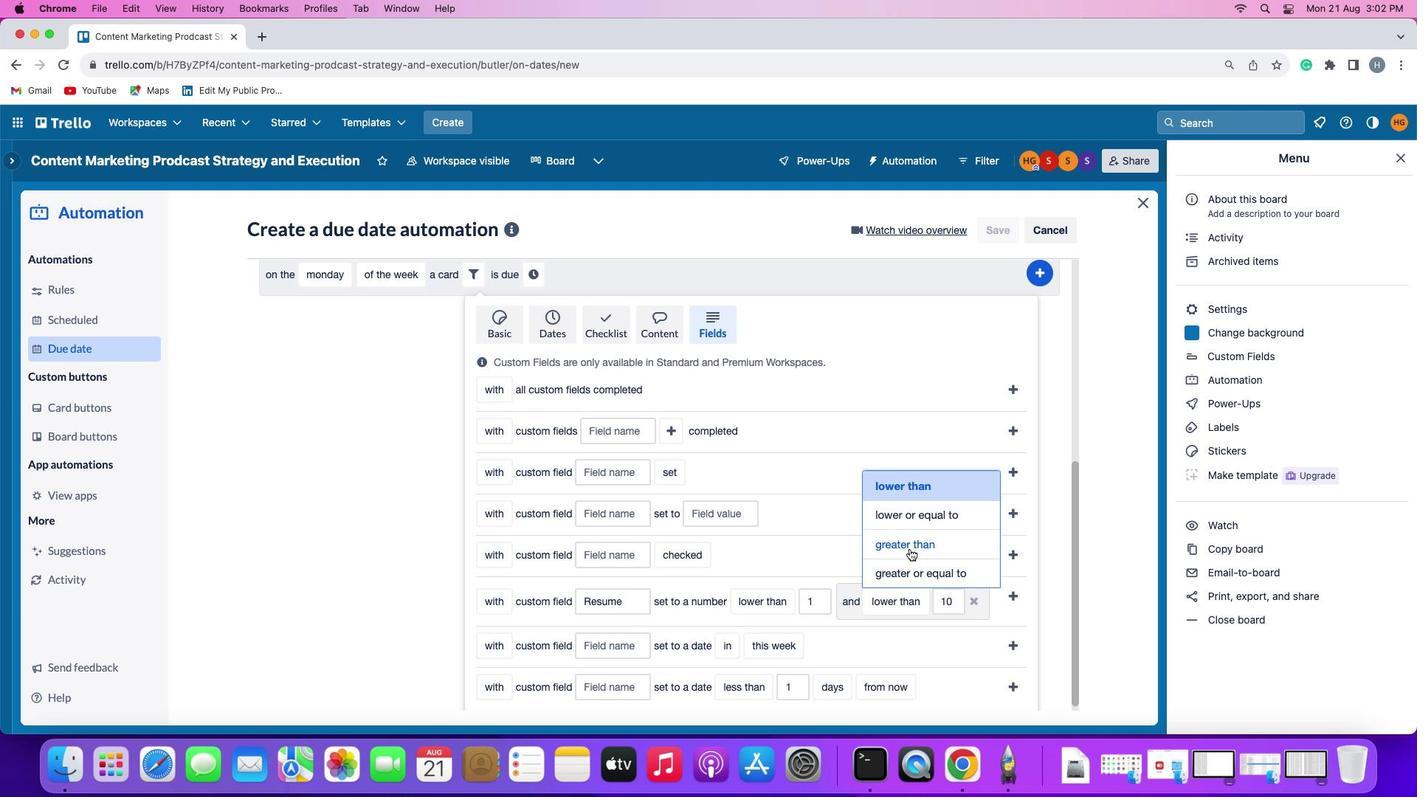 
Action: Mouse moved to (966, 603)
Screenshot: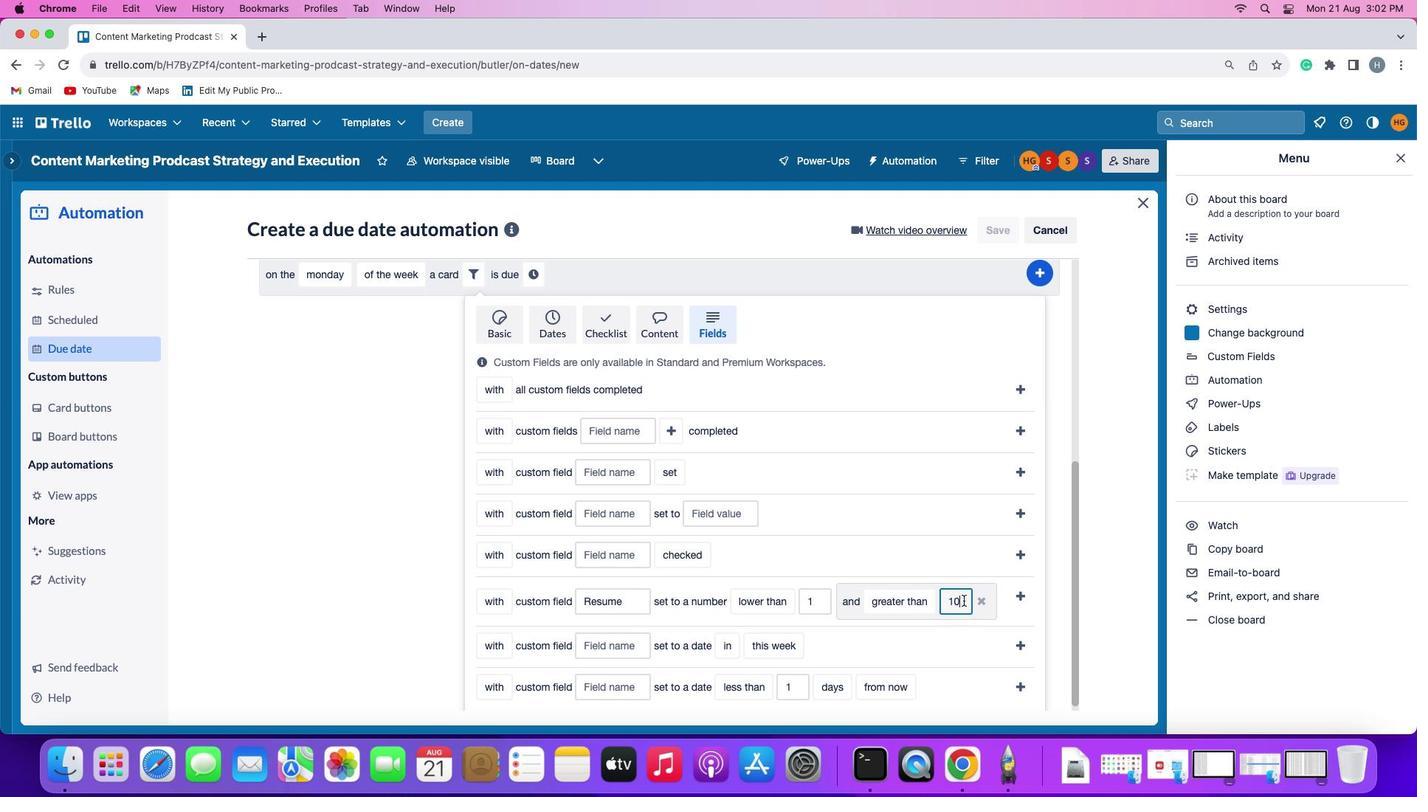 
Action: Mouse pressed left at (966, 603)
Screenshot: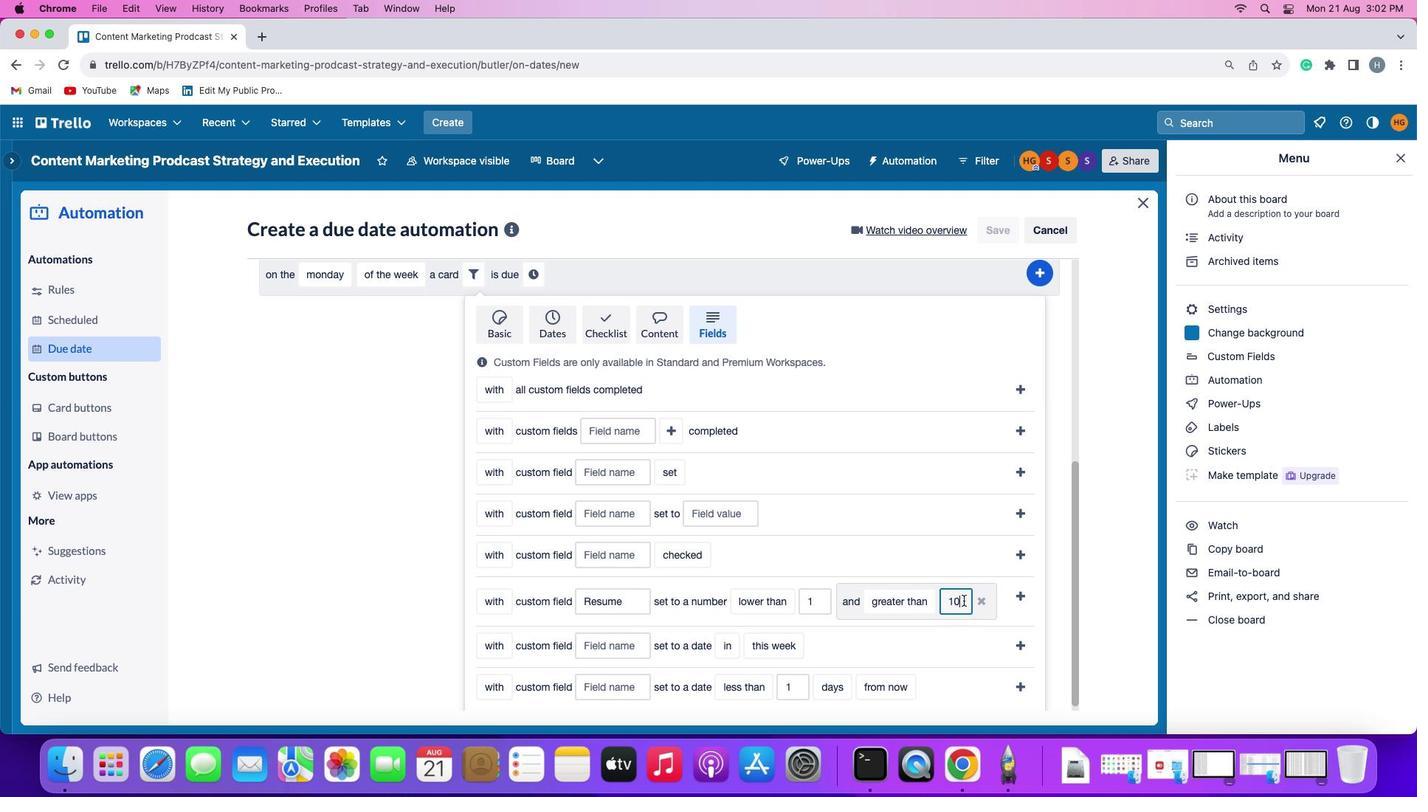 
Action: Key pressed Key.backspace
Screenshot: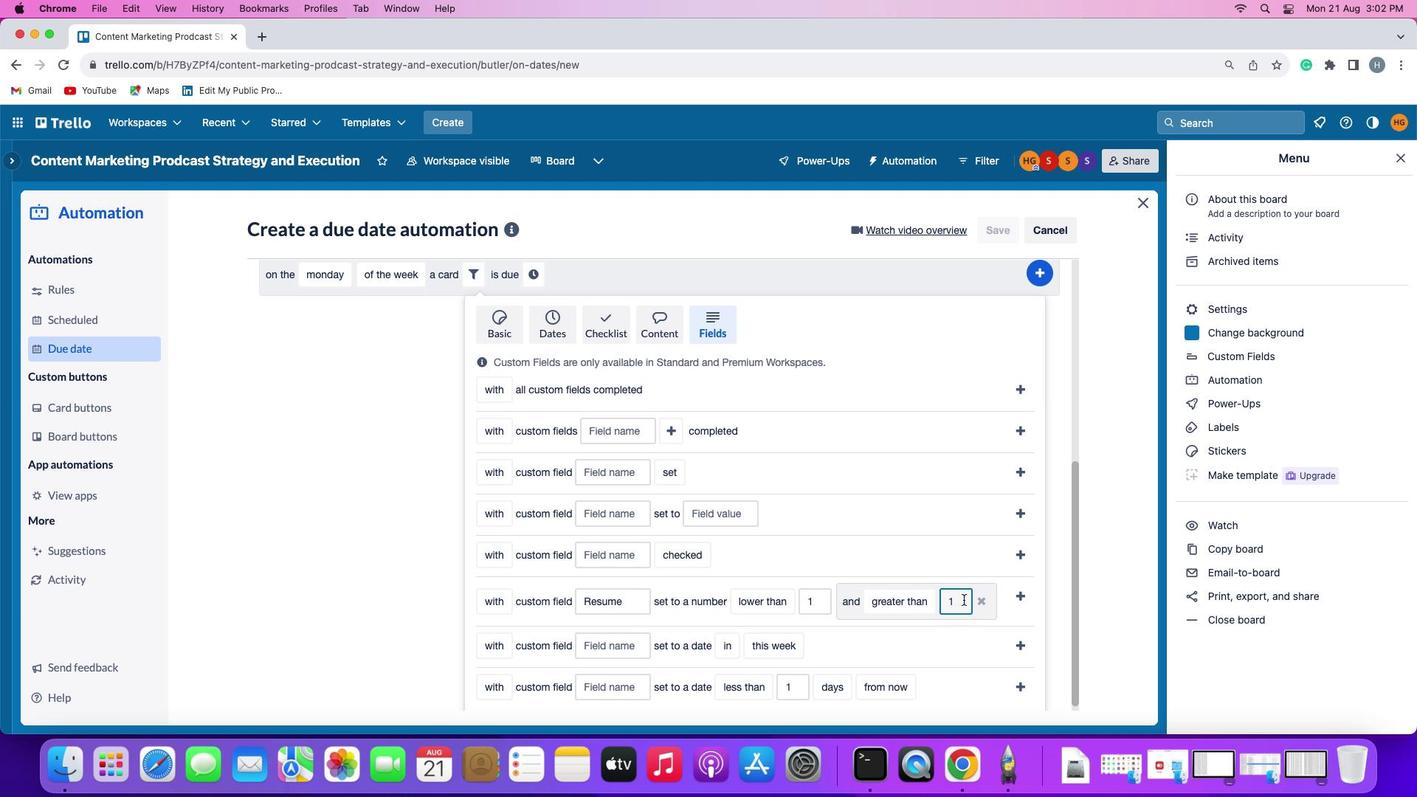 
Action: Mouse moved to (967, 603)
Screenshot: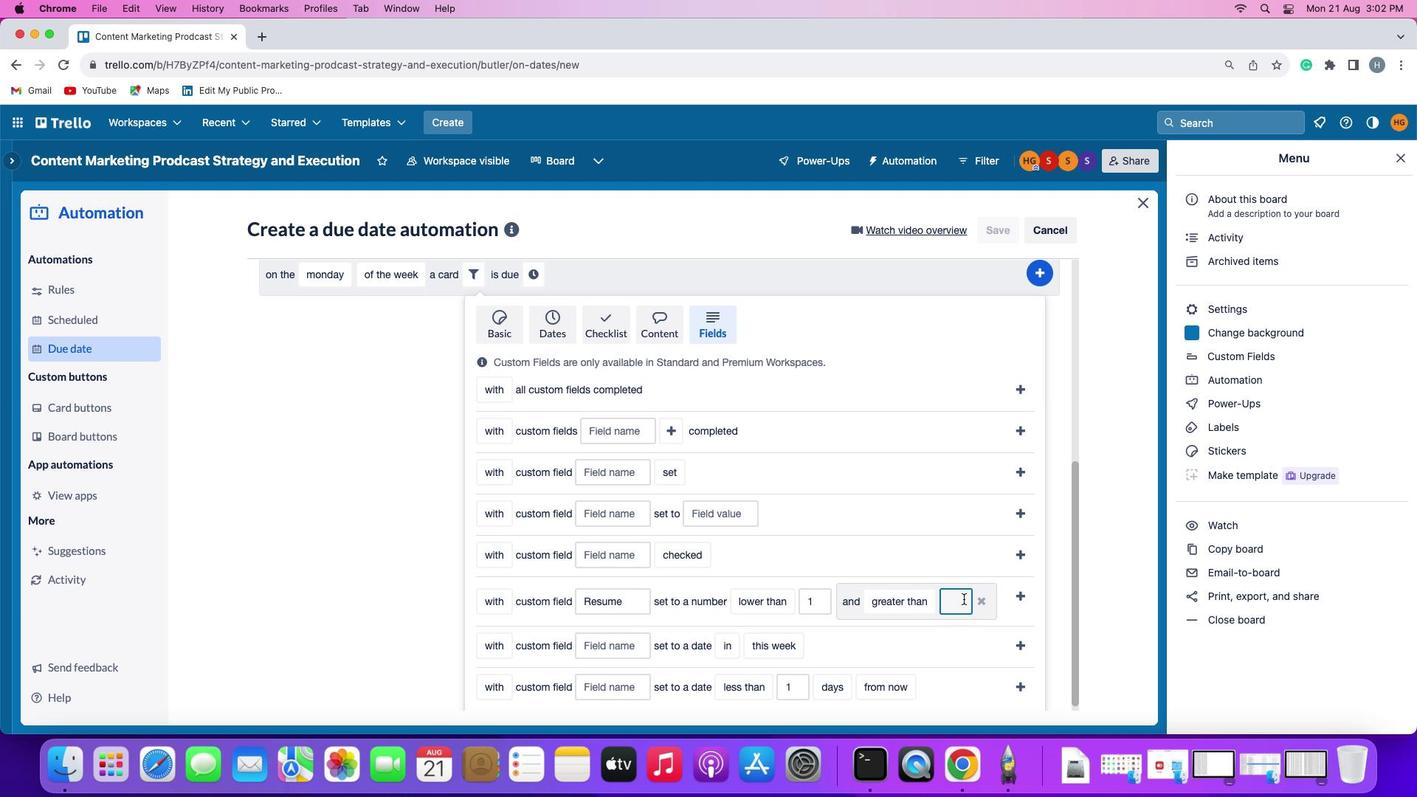 
Action: Key pressed Key.backspace
Screenshot: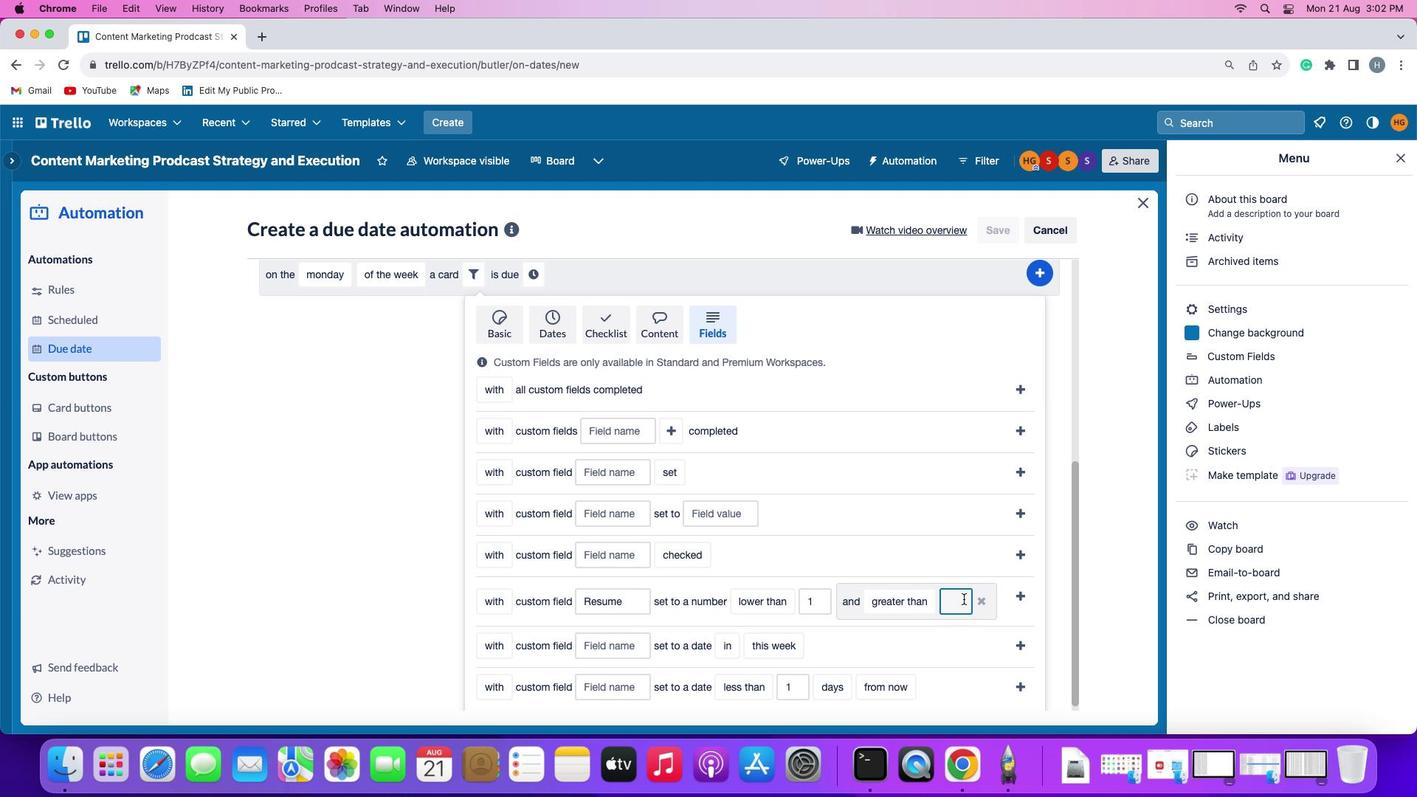 
Action: Mouse moved to (970, 599)
Screenshot: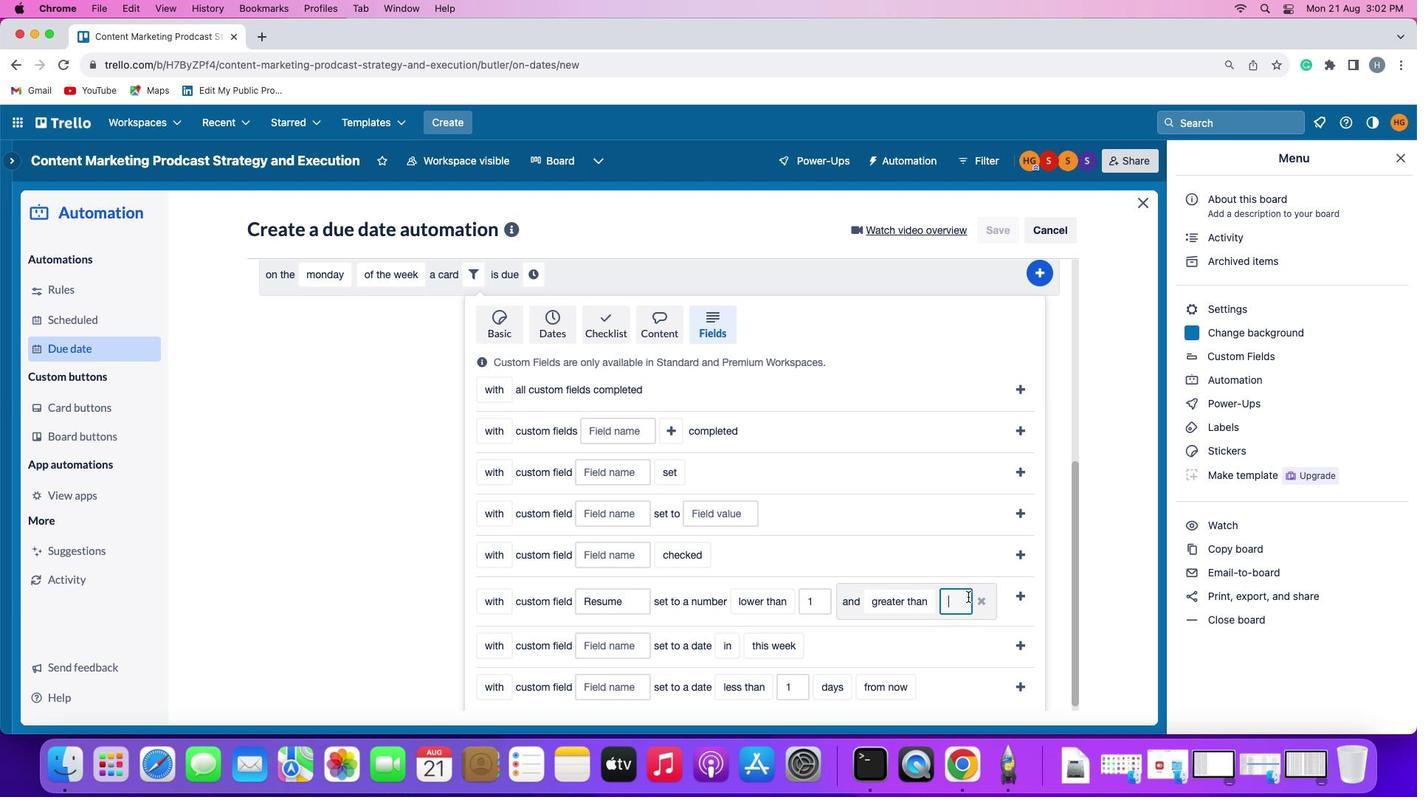 
Action: Key pressed '1''0'
Screenshot: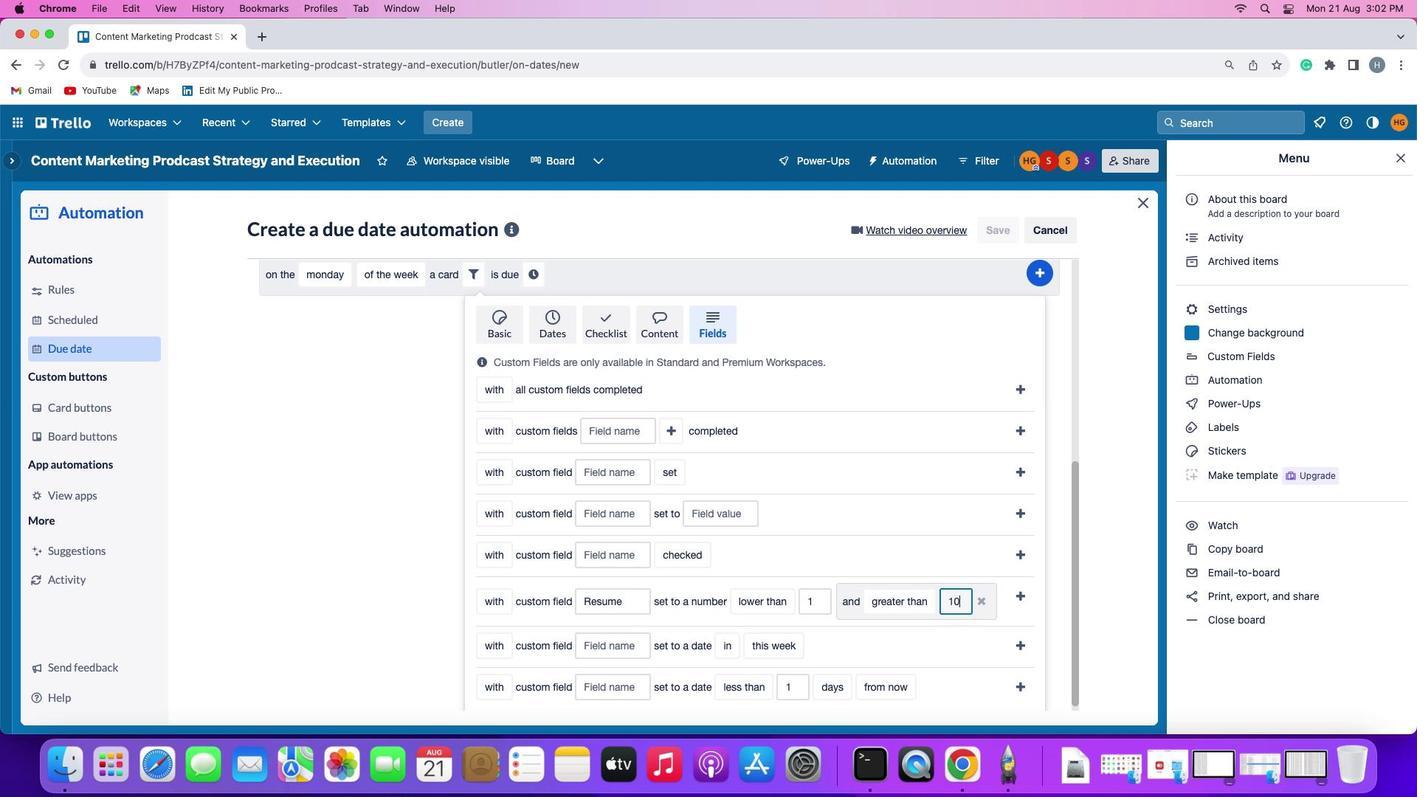 
Action: Mouse moved to (1019, 598)
Screenshot: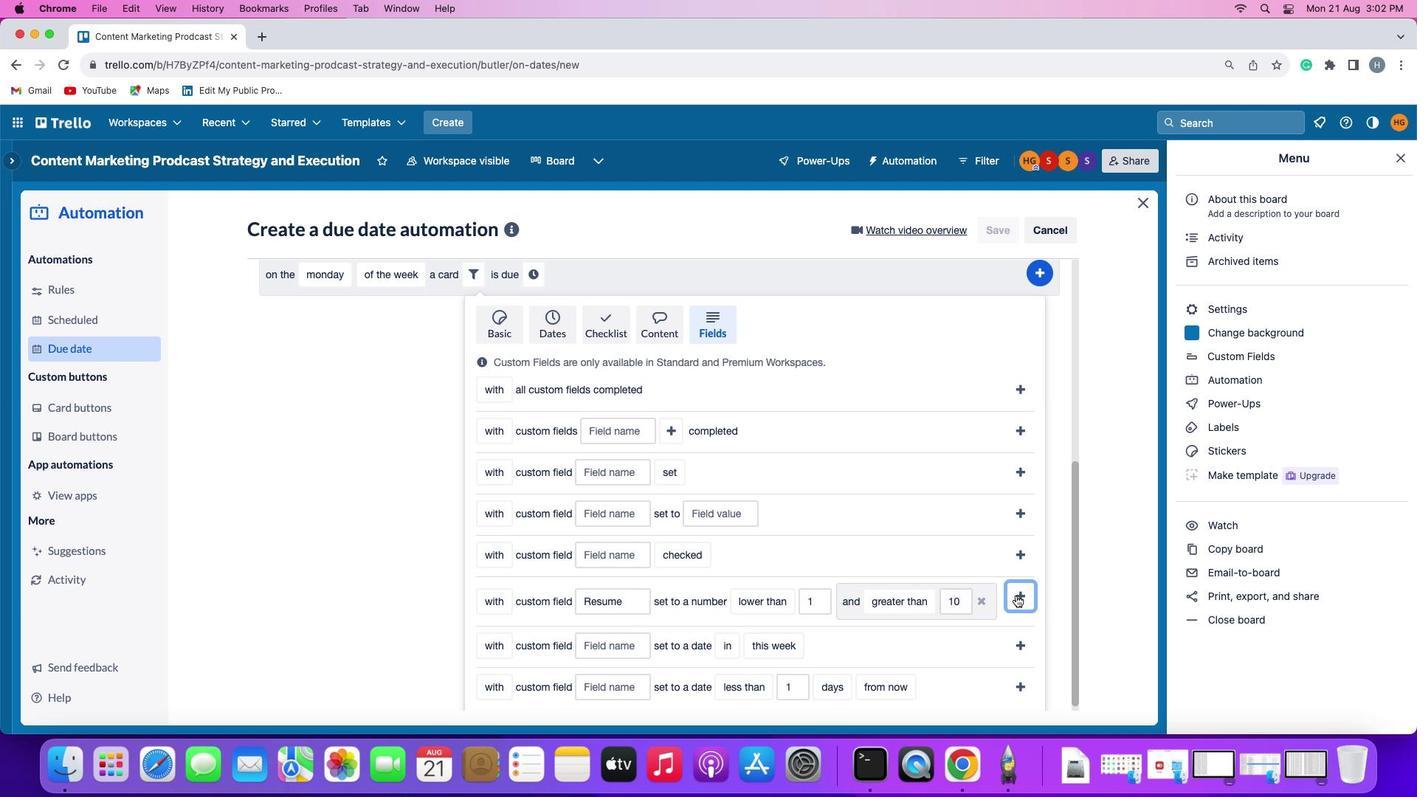
Action: Mouse pressed left at (1019, 598)
Screenshot: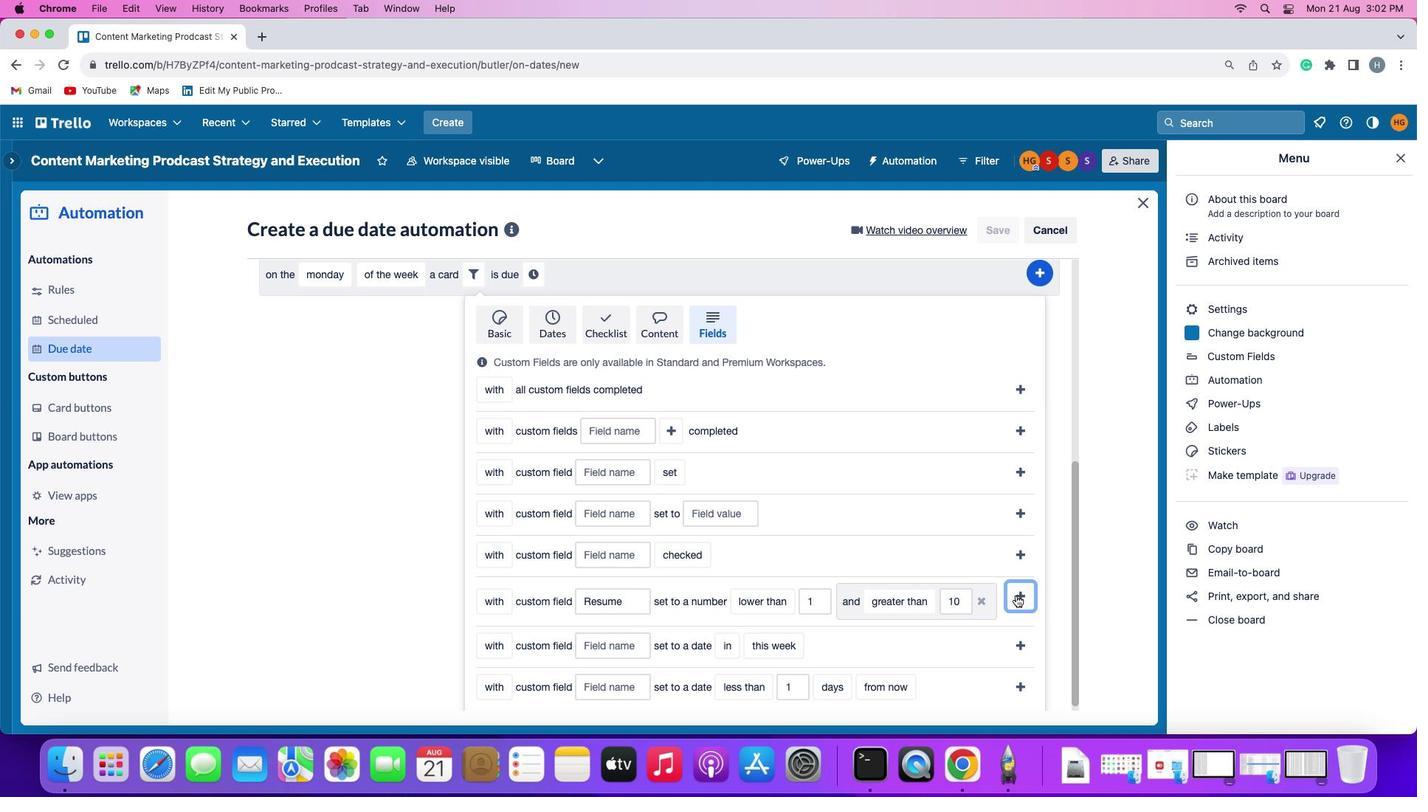 
Action: Mouse moved to (933, 645)
Screenshot: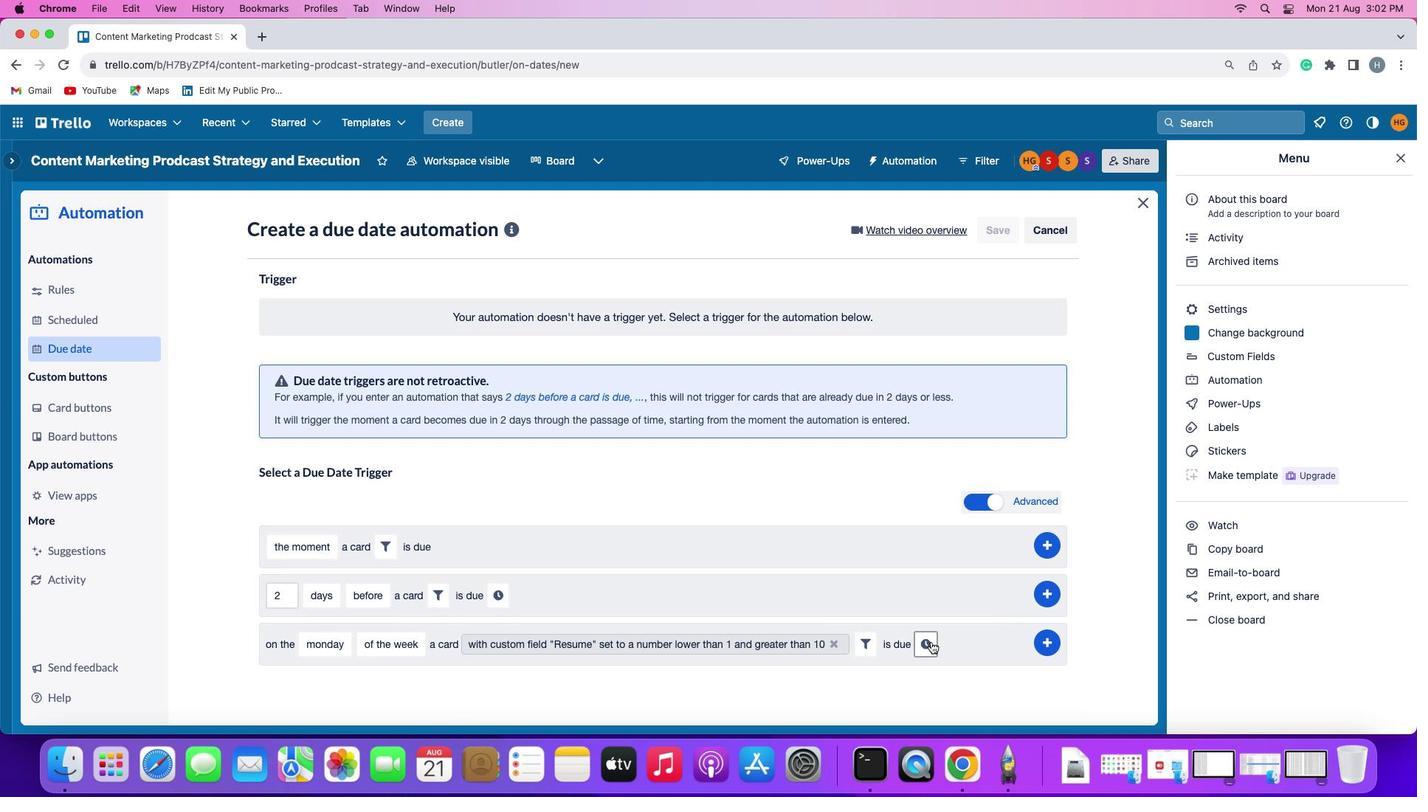 
Action: Mouse pressed left at (933, 645)
Screenshot: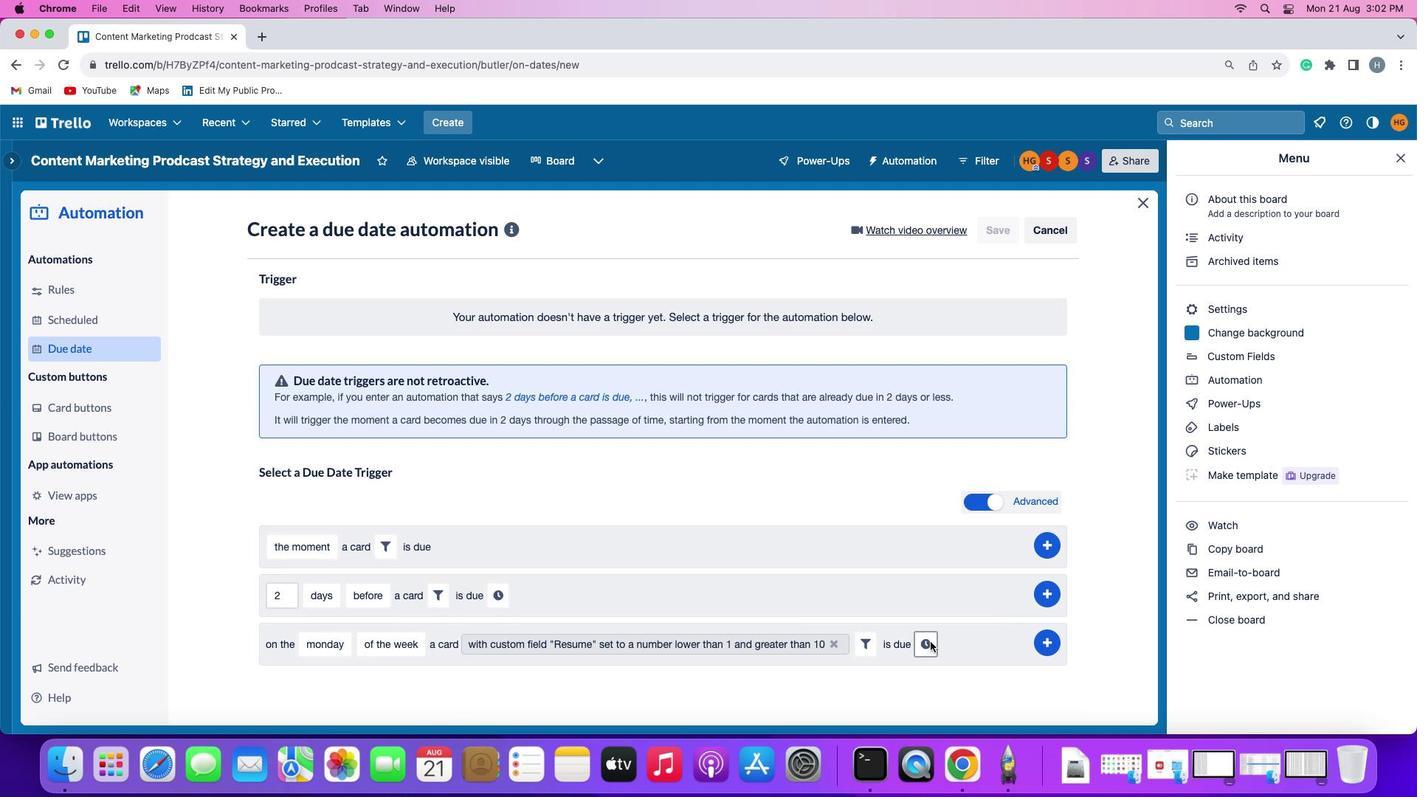 
Action: Mouse moved to (310, 680)
Screenshot: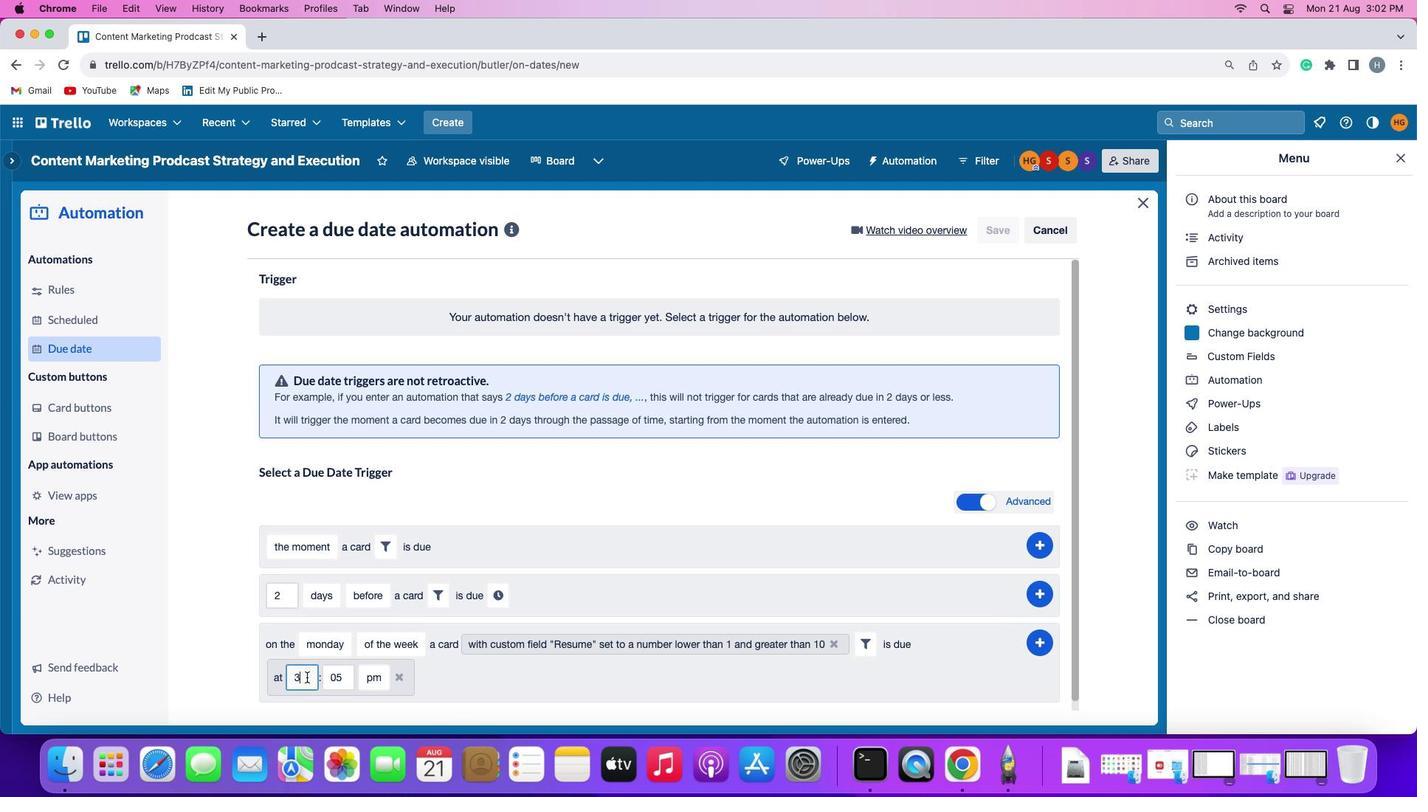 
Action: Mouse pressed left at (310, 680)
Screenshot: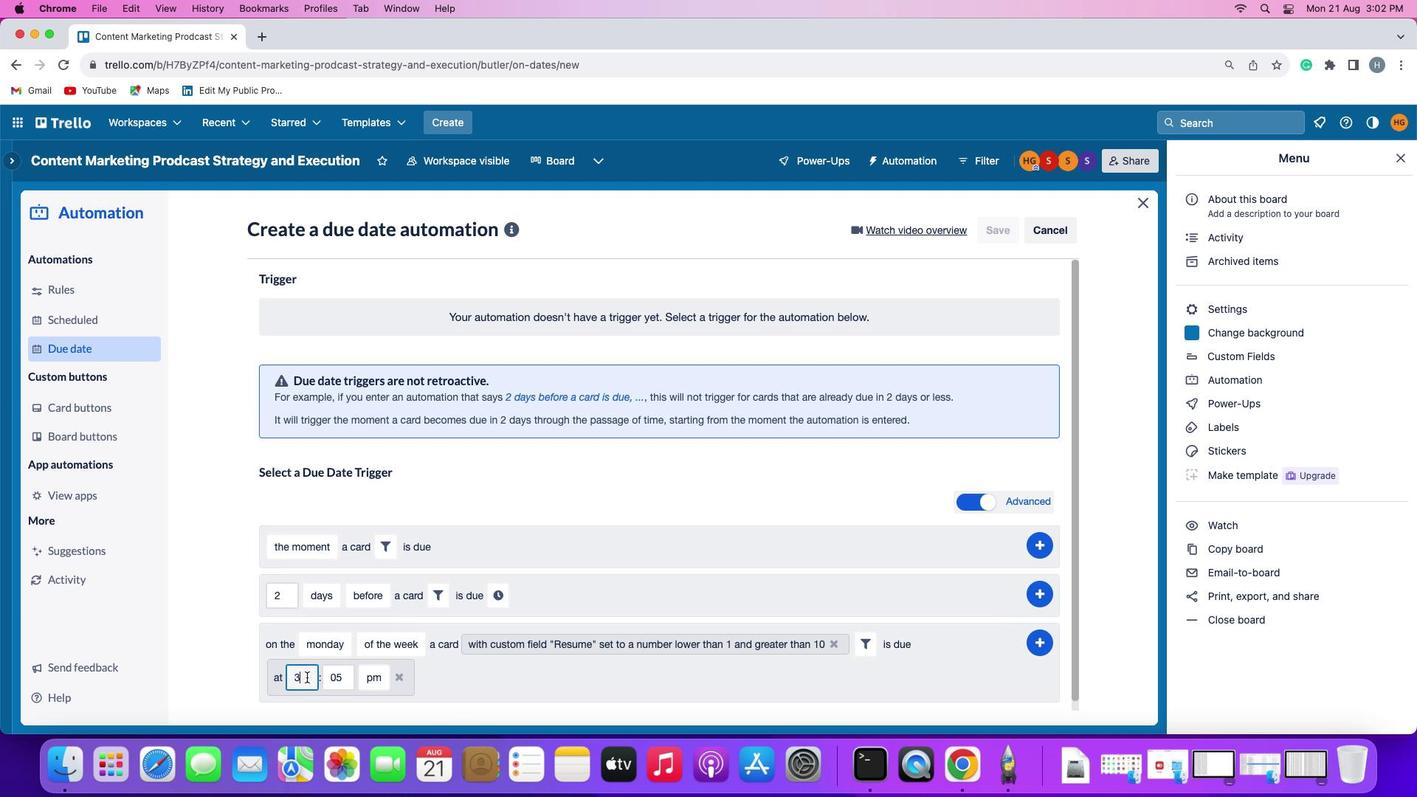 
Action: Mouse moved to (313, 679)
Screenshot: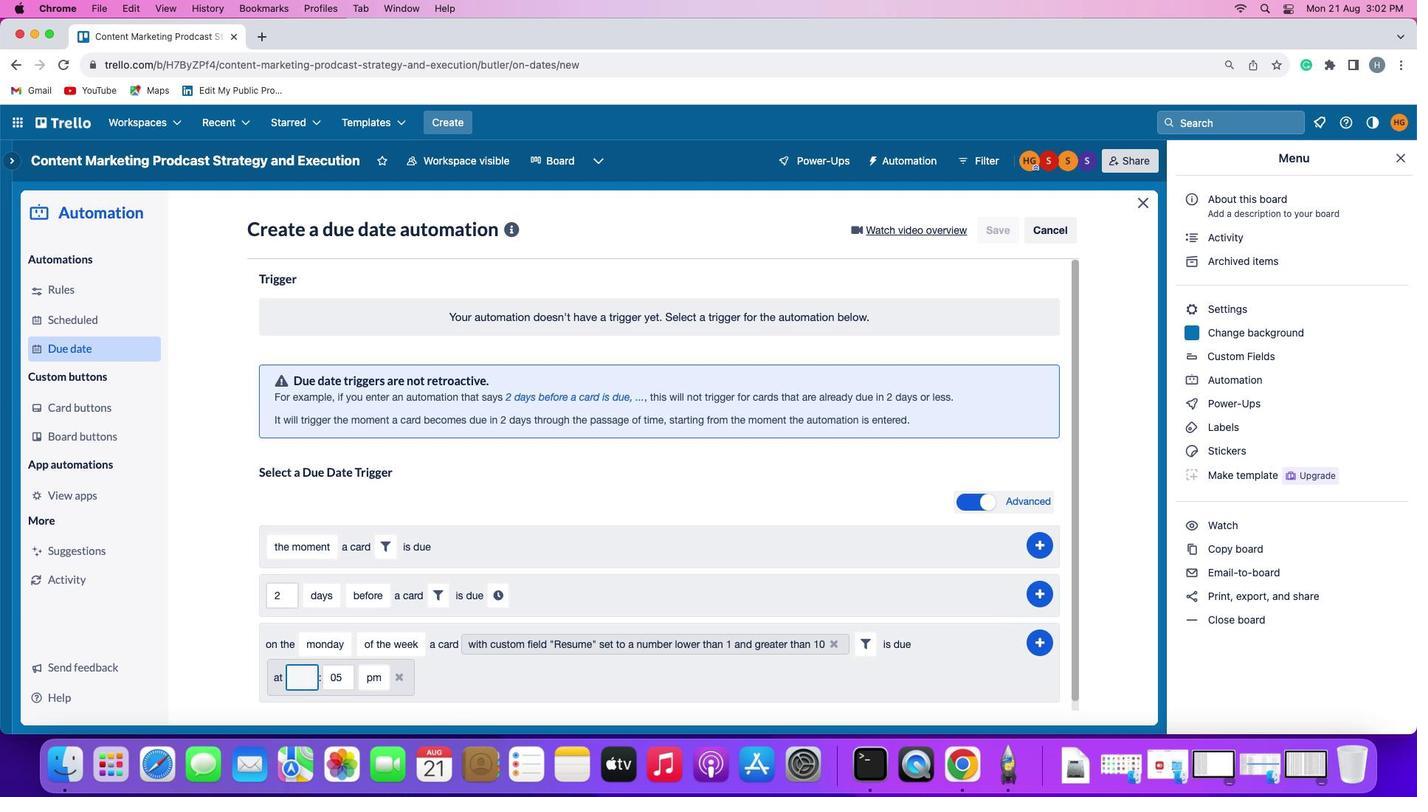 
Action: Key pressed Key.backspace
Screenshot: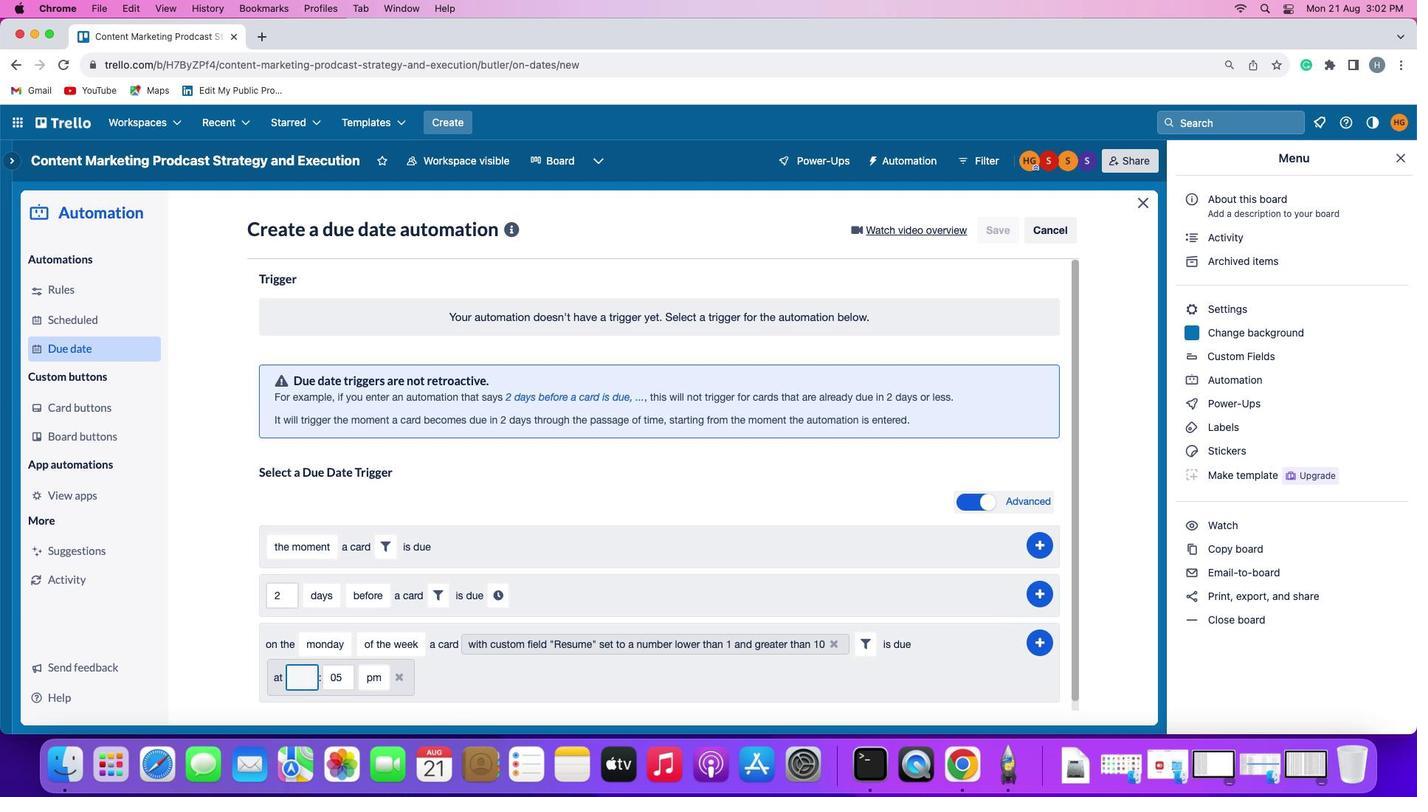 
Action: Mouse moved to (313, 679)
Screenshot: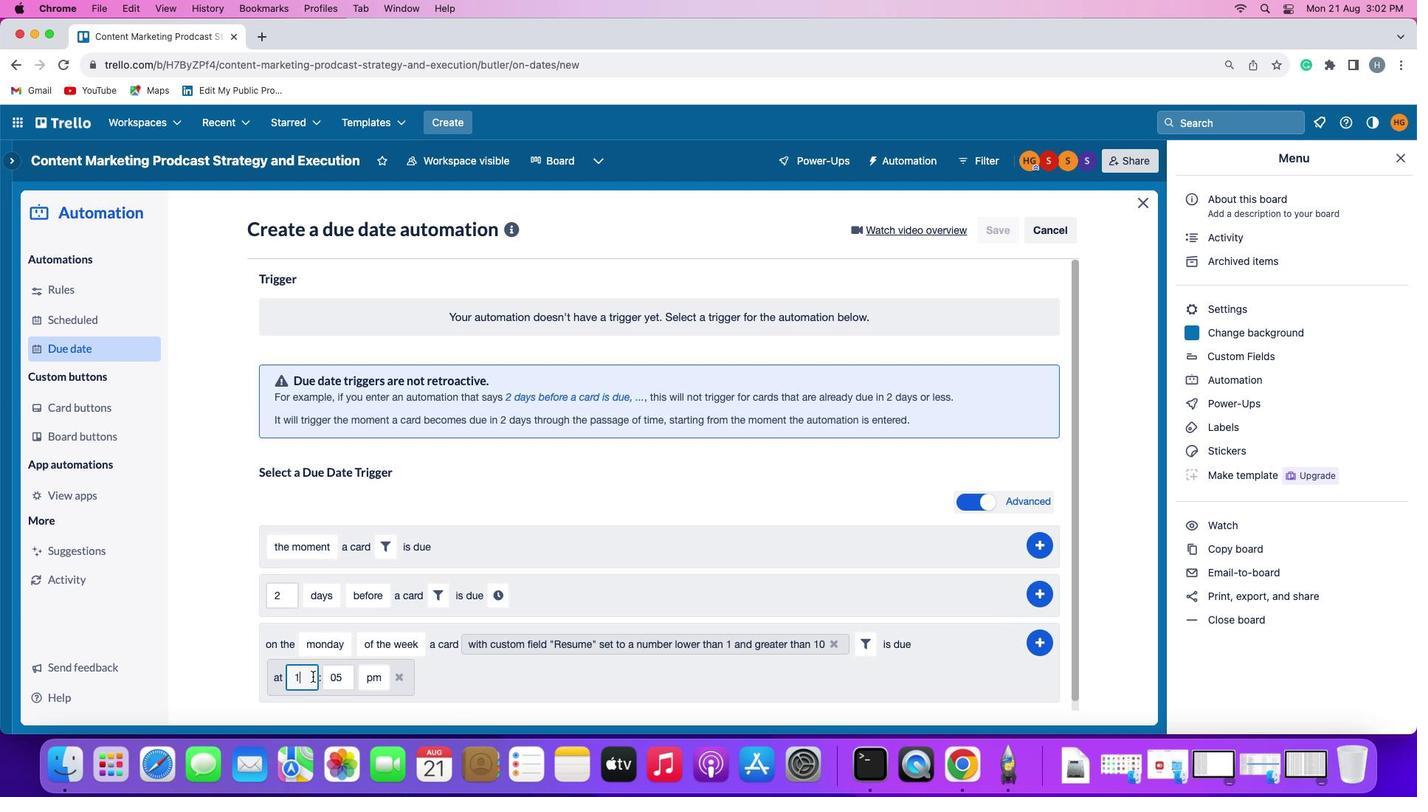 
Action: Key pressed '1'
Screenshot: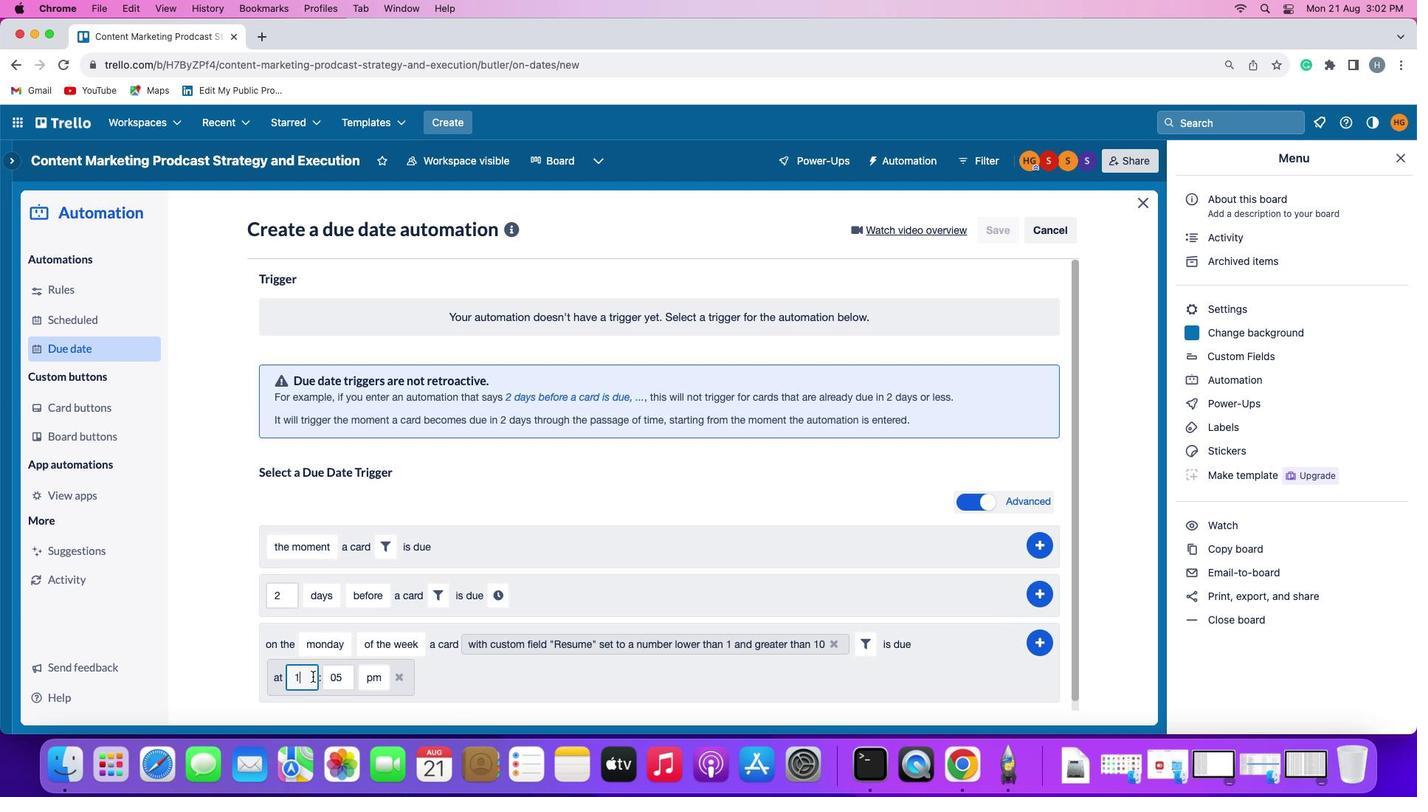 
Action: Mouse moved to (315, 679)
Screenshot: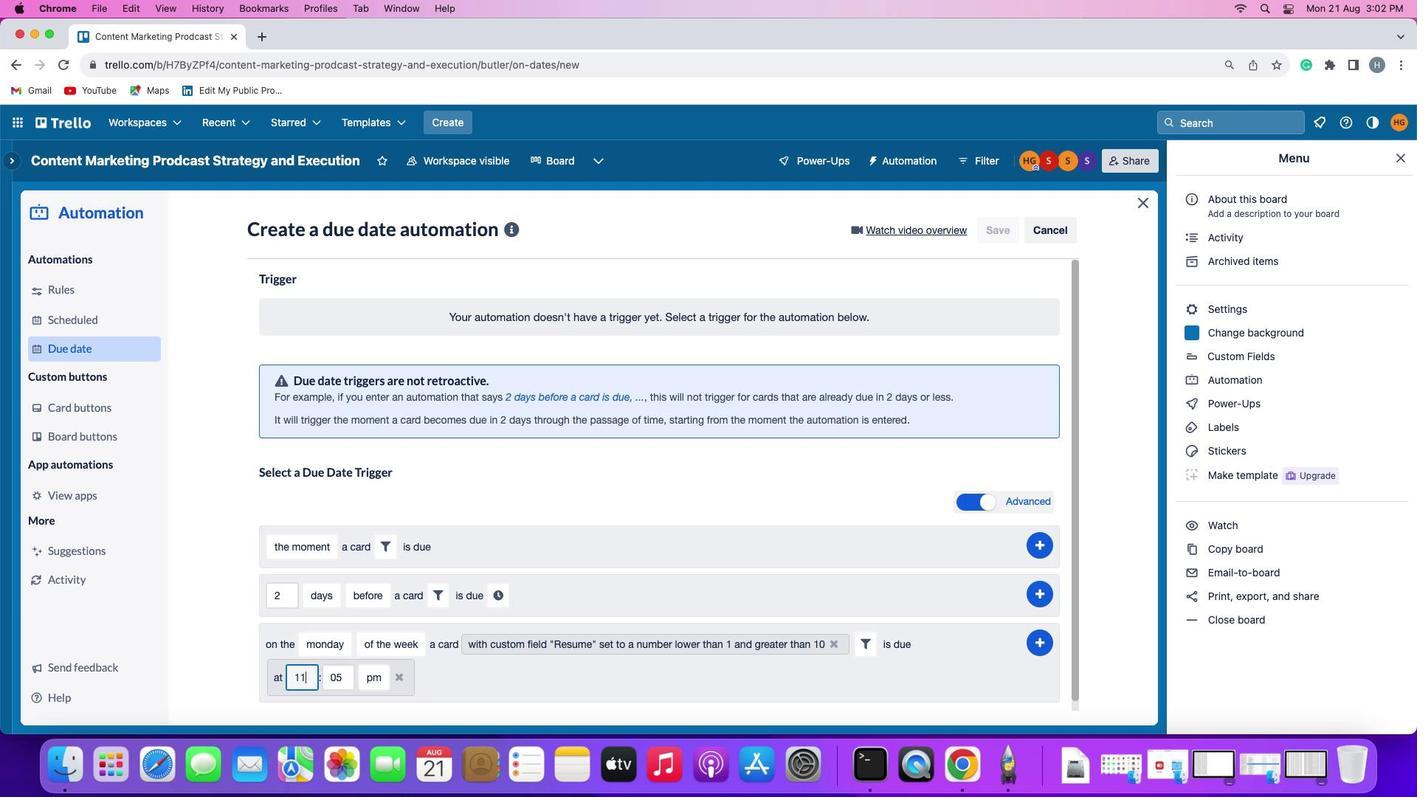 
Action: Key pressed '1'
Screenshot: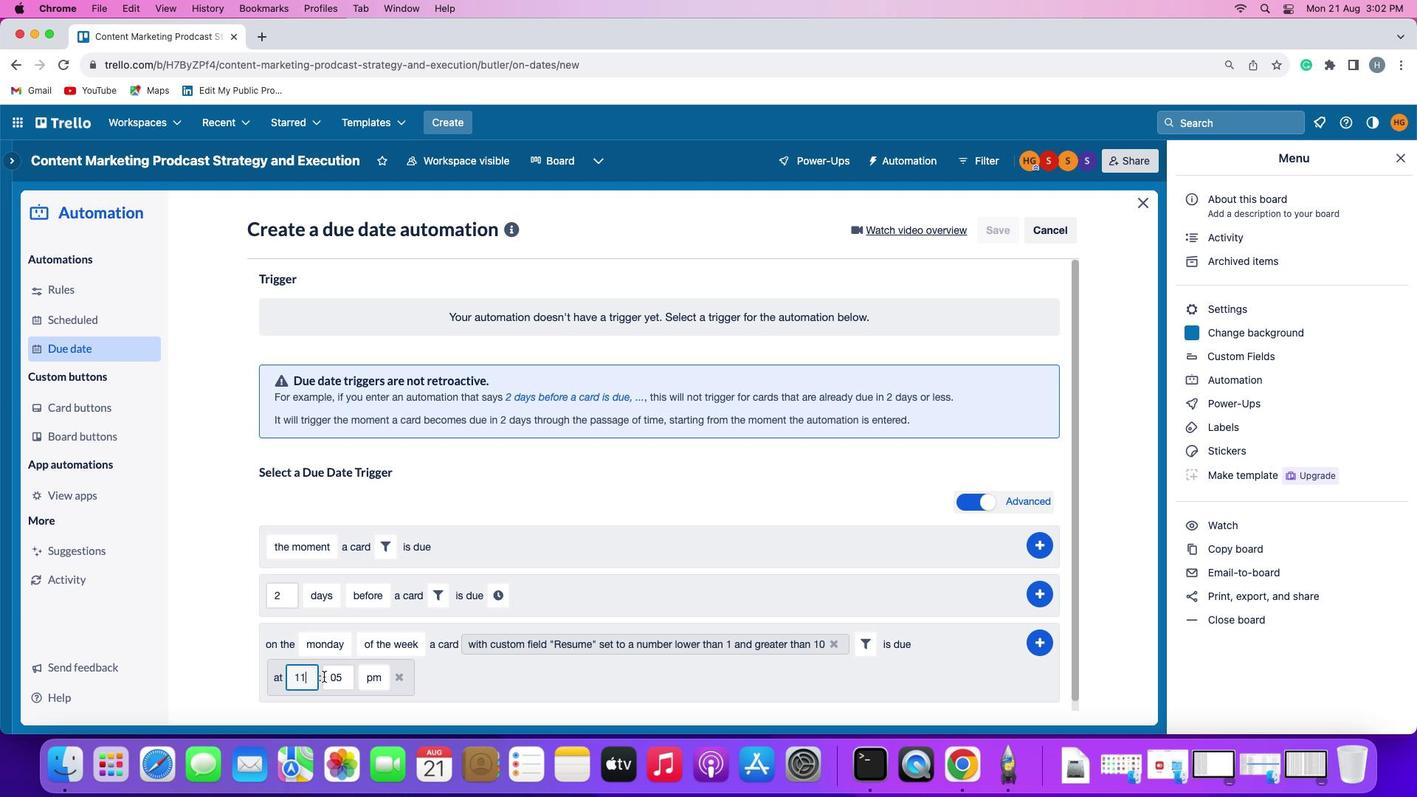 
Action: Mouse moved to (348, 679)
Screenshot: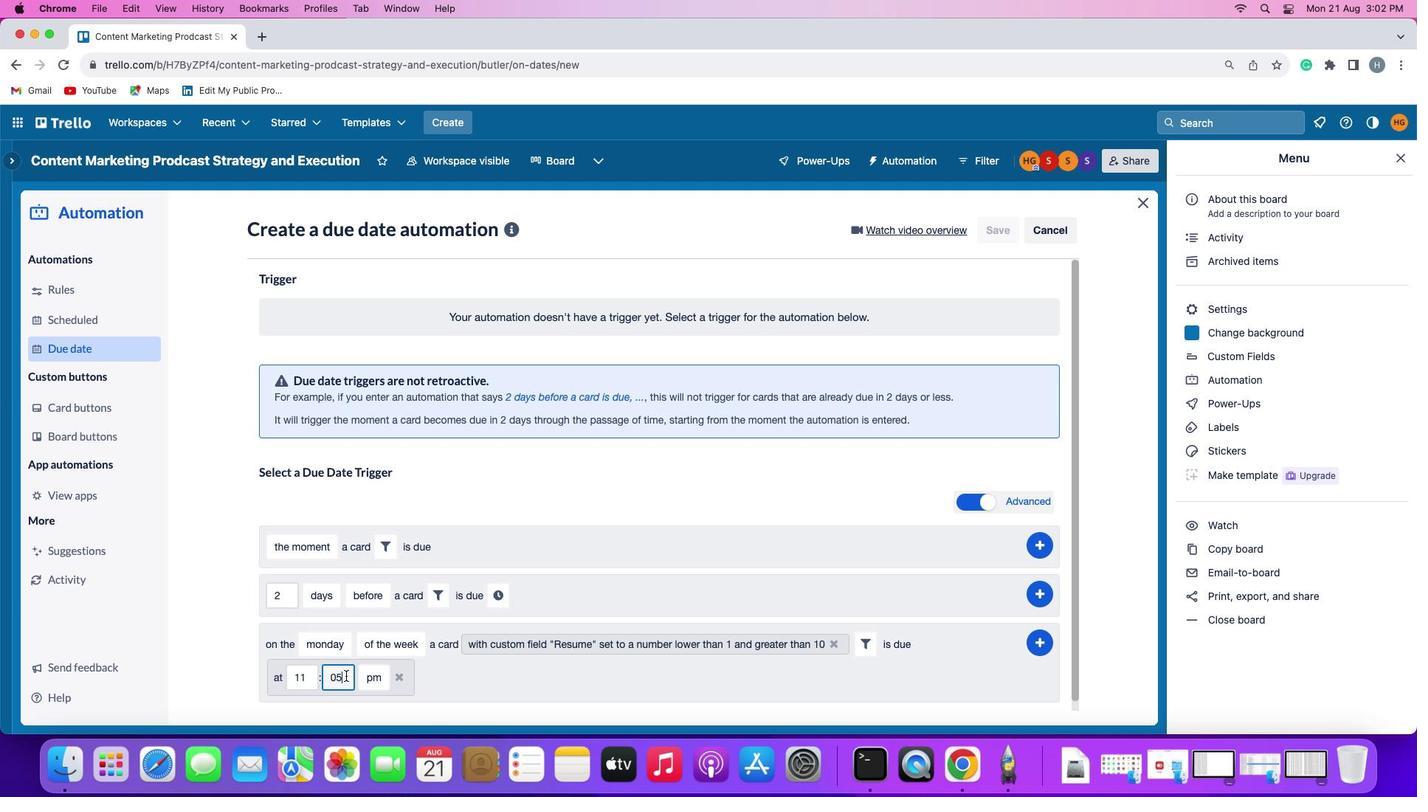 
Action: Mouse pressed left at (348, 679)
Screenshot: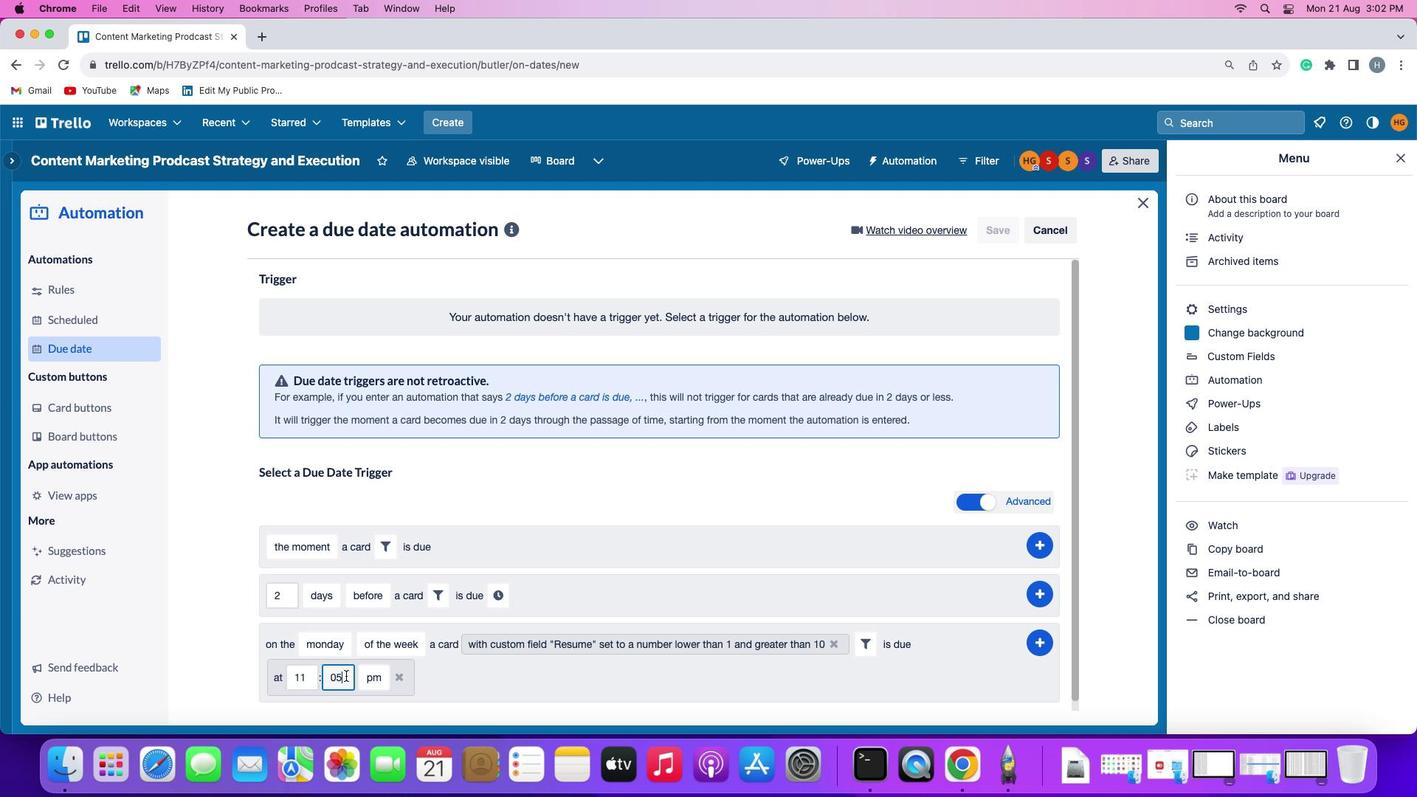 
Action: Mouse moved to (348, 679)
Screenshot: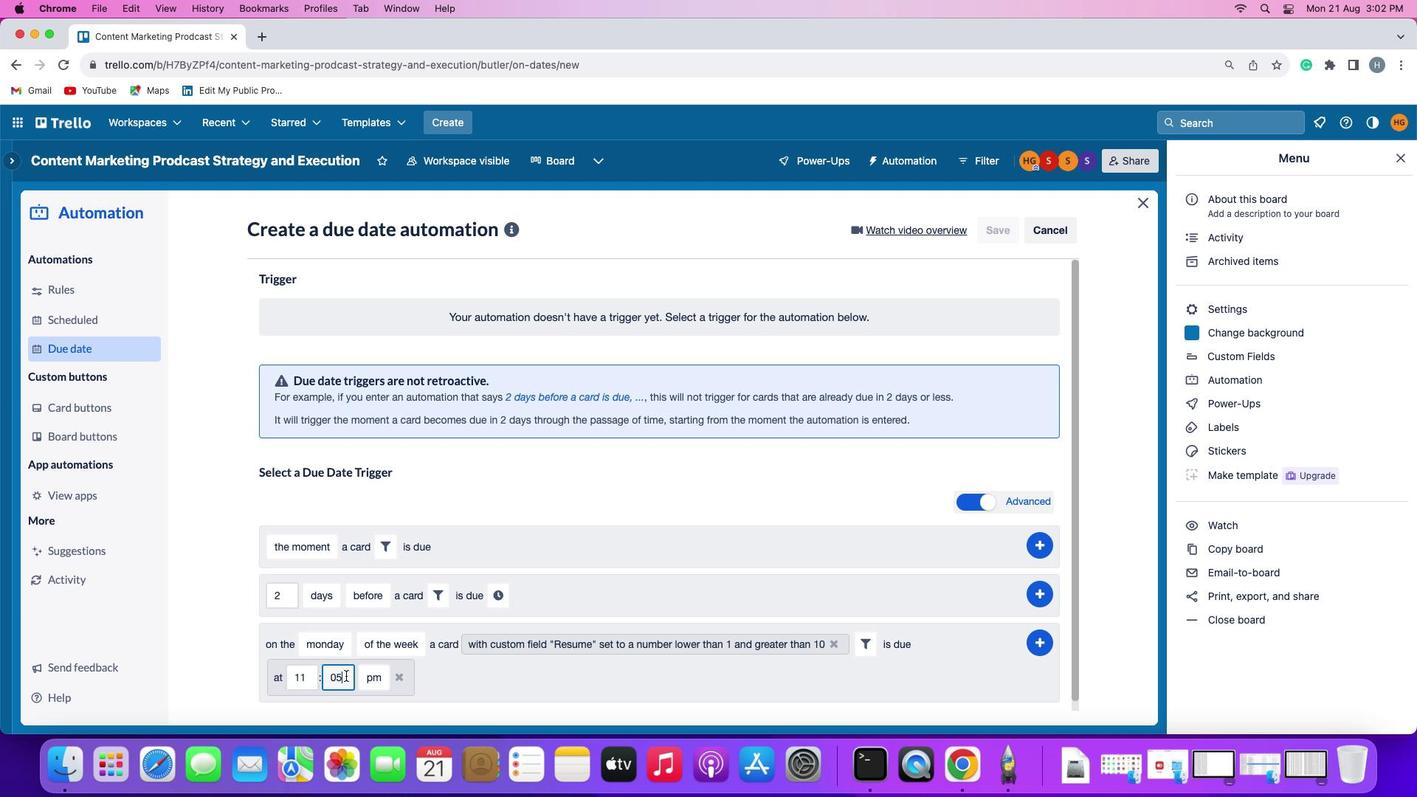 
Action: Key pressed Key.backspace'0'
Screenshot: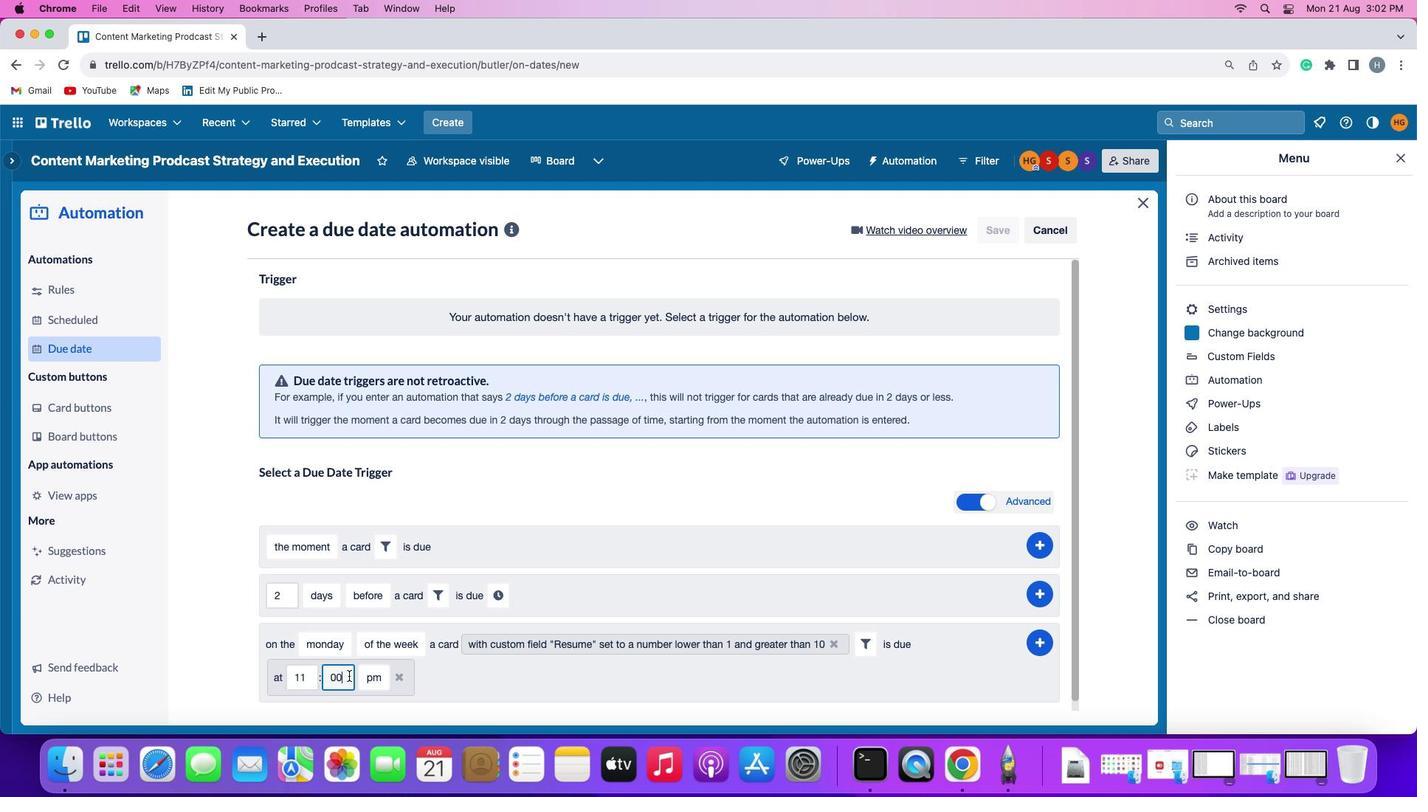 
Action: Mouse moved to (367, 679)
Screenshot: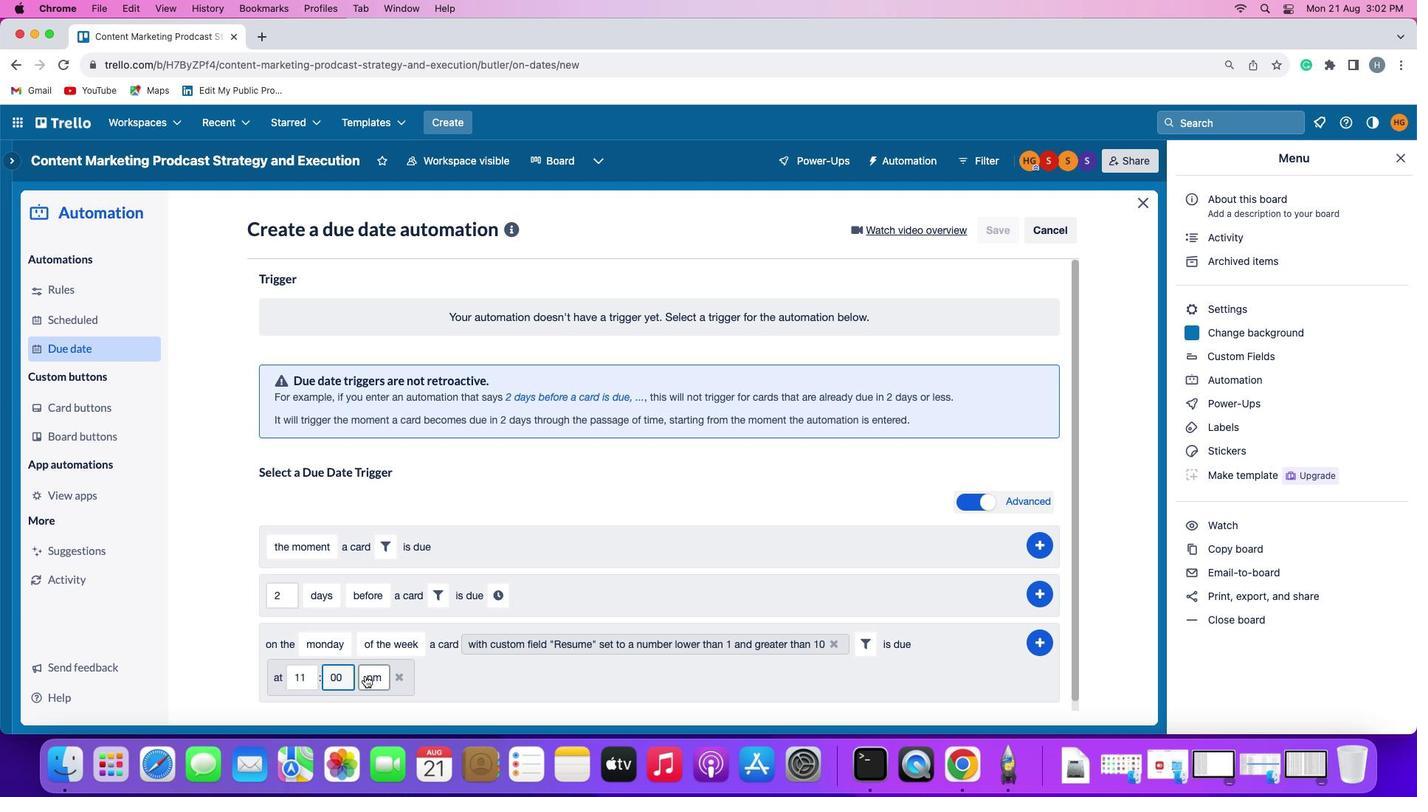 
Action: Mouse pressed left at (367, 679)
Screenshot: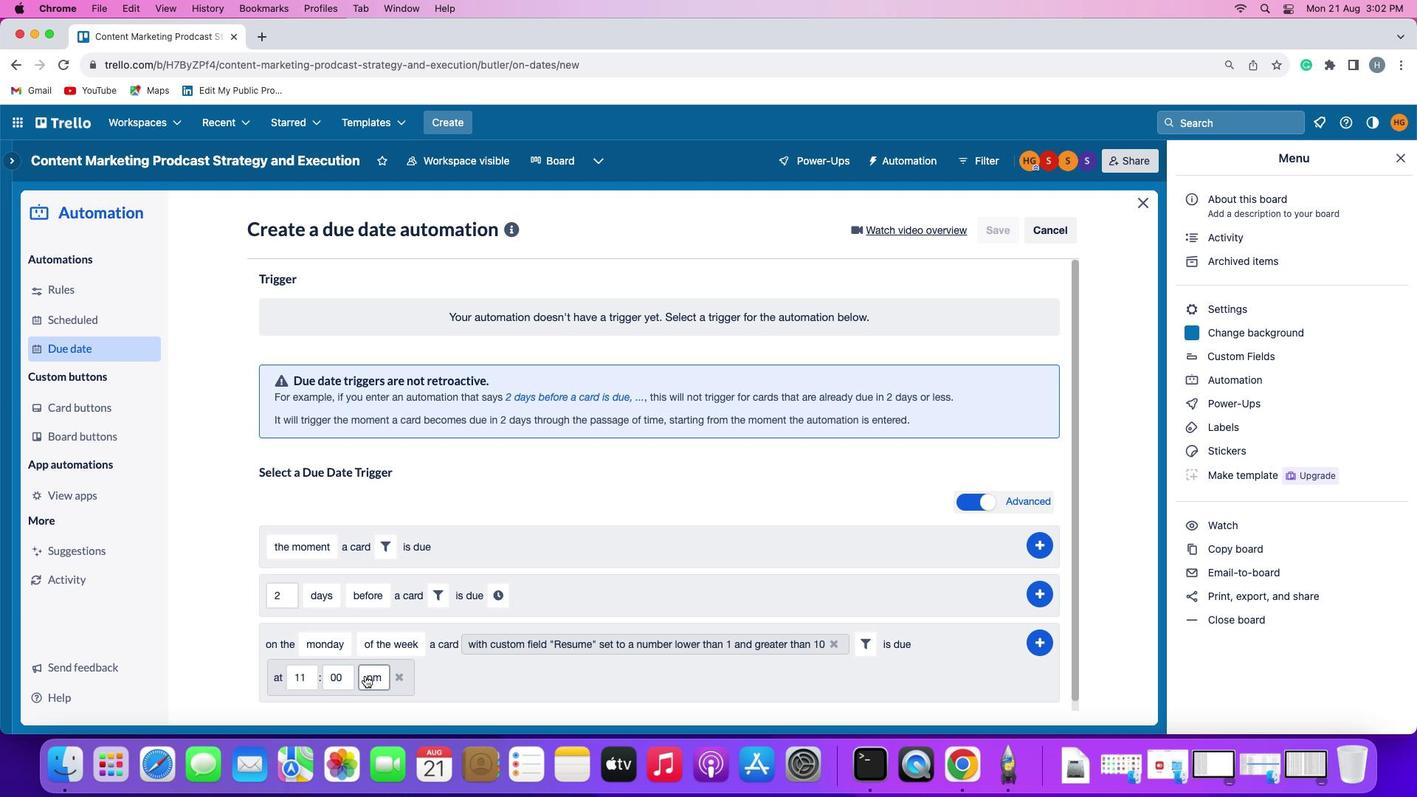 
Action: Mouse moved to (387, 615)
Screenshot: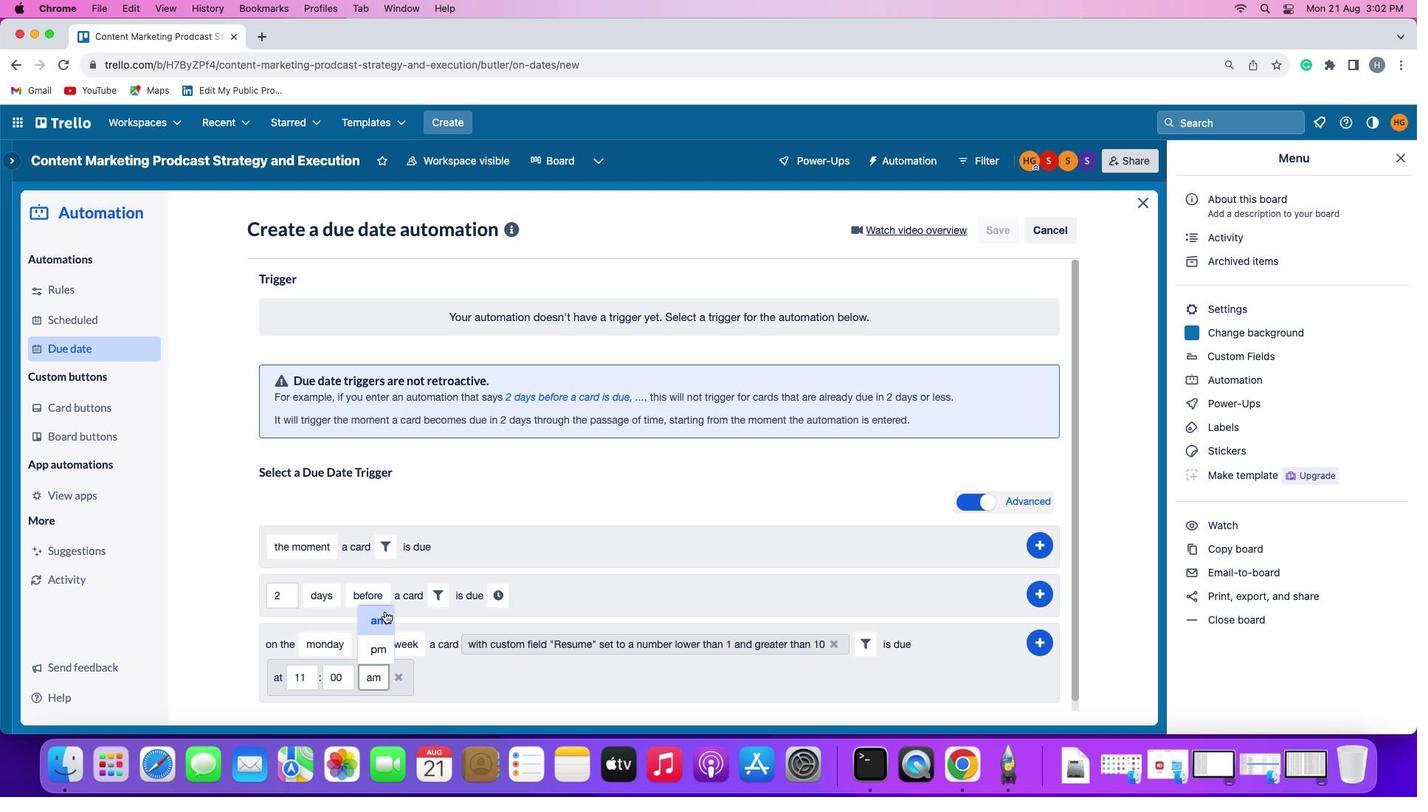 
Action: Mouse pressed left at (387, 615)
Screenshot: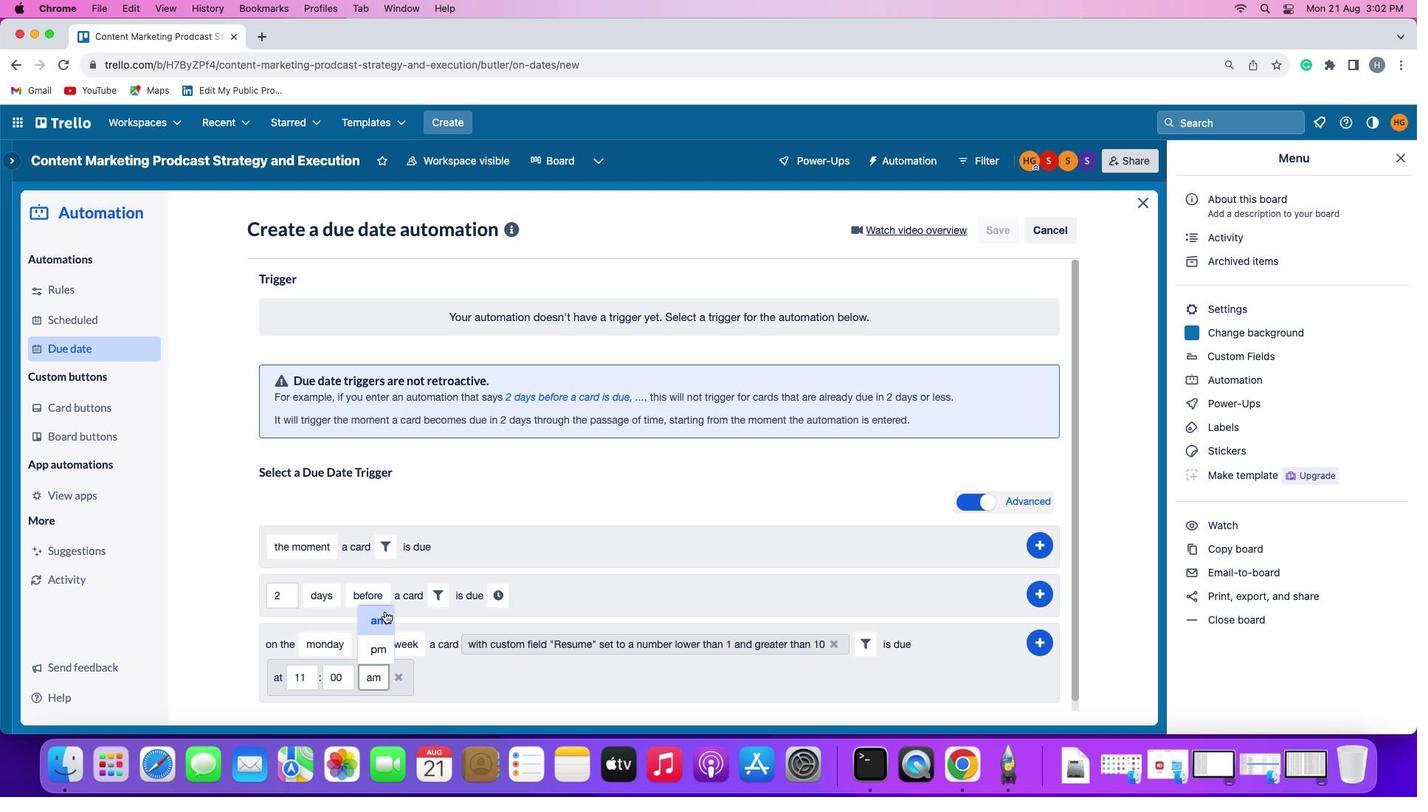 
Action: Mouse moved to (1045, 642)
Screenshot: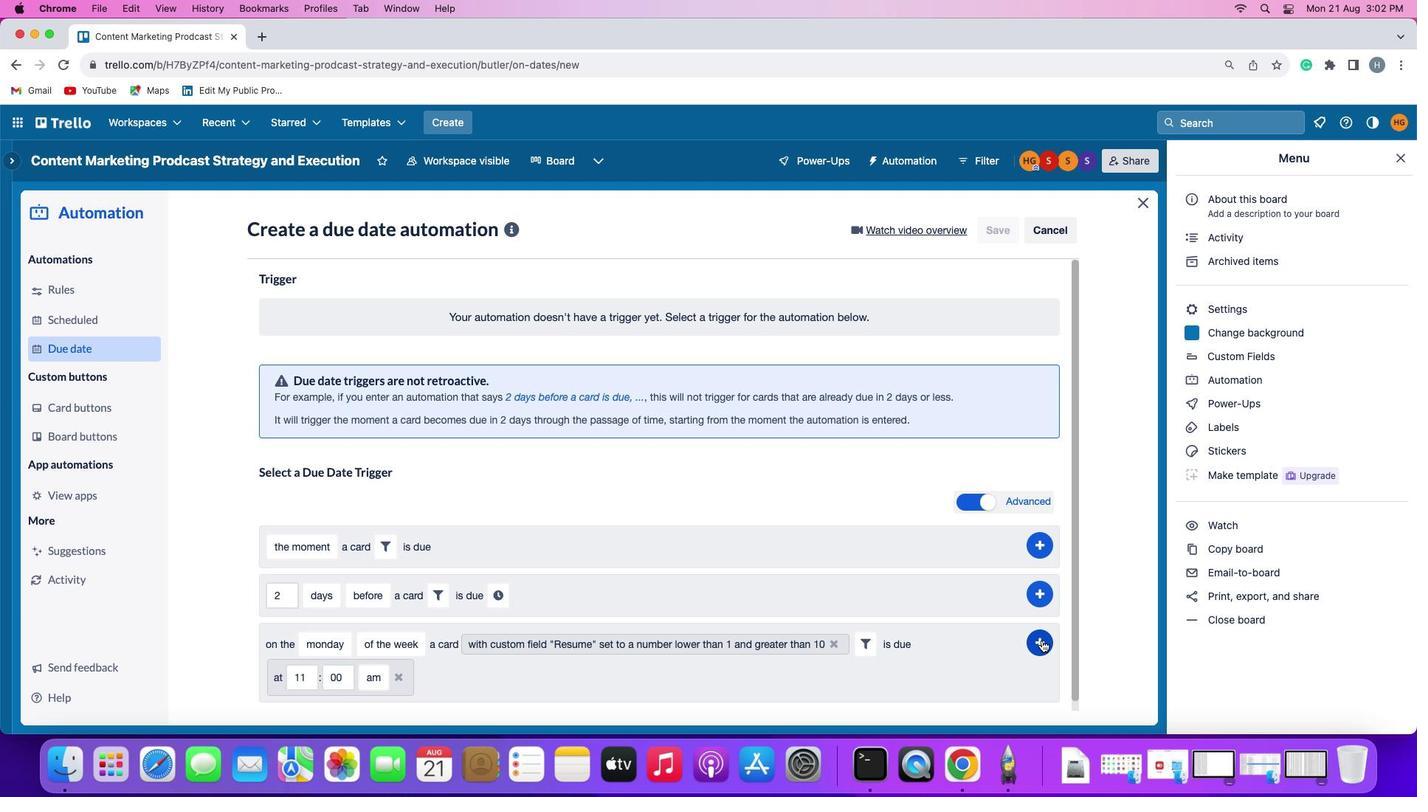 
Action: Mouse pressed left at (1045, 642)
Screenshot: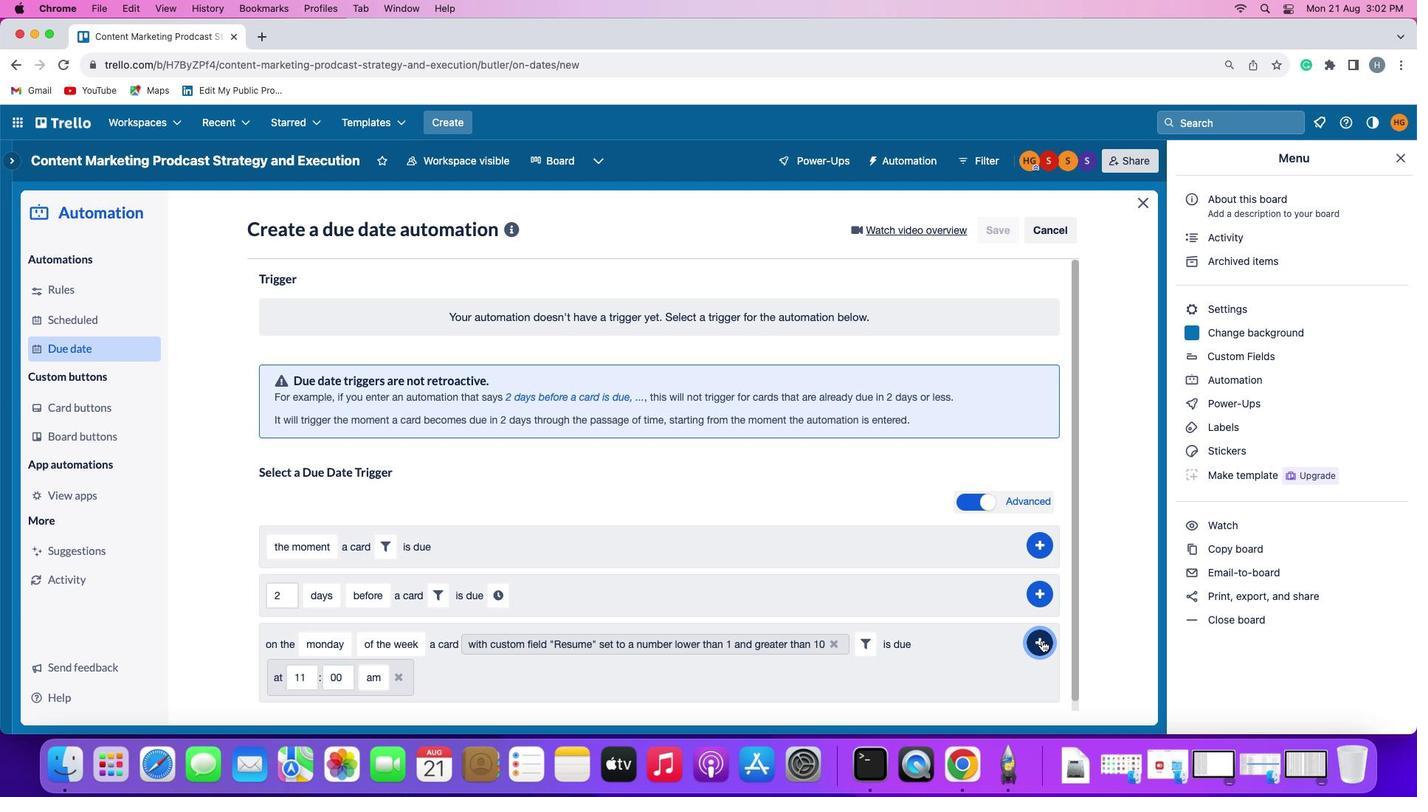 
Action: Mouse moved to (1095, 555)
Screenshot: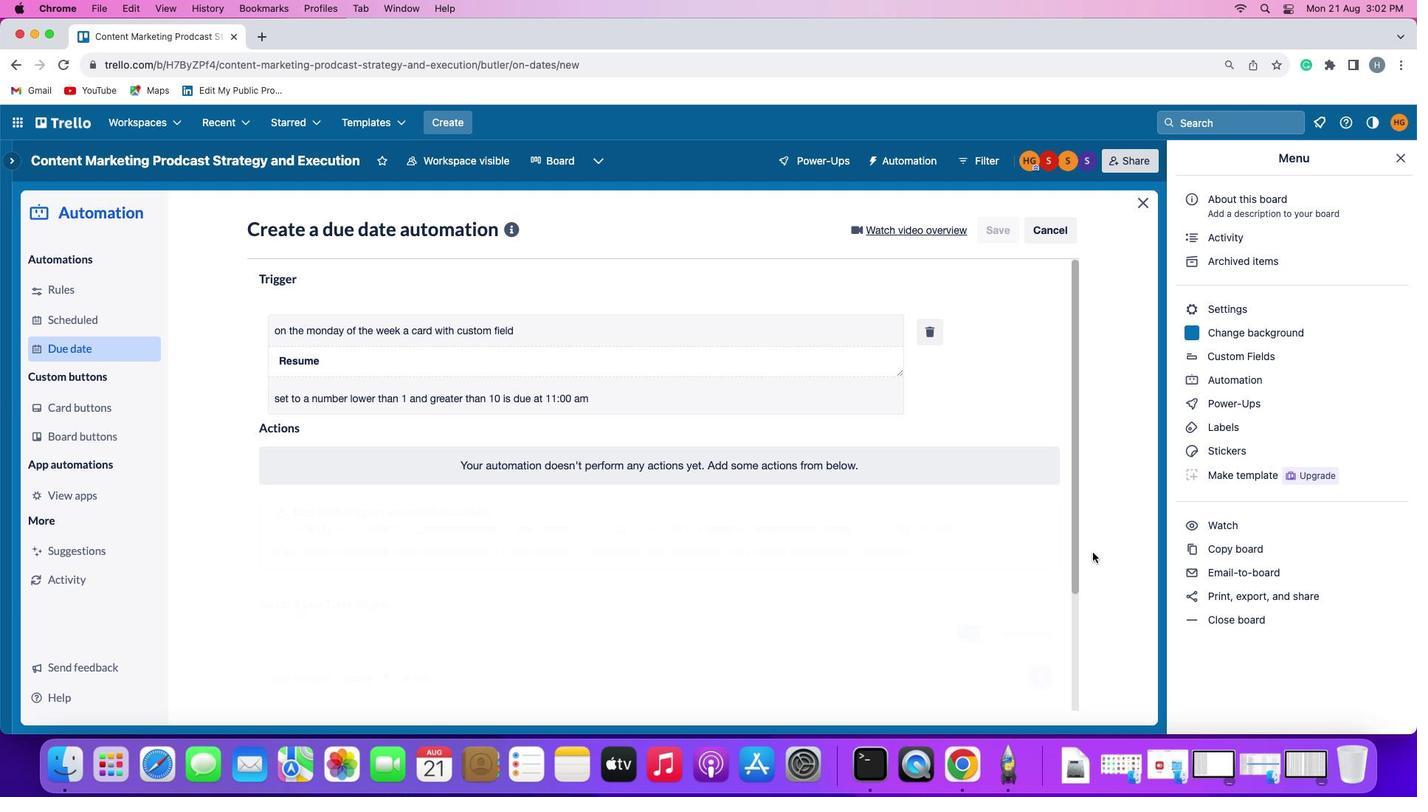 
